 Task: Add an event with the title Second Quarterly Business and Financial Review, date ''2023/10/20'', time 9:15 AM to 11:15 AMand add a description: Welcome to the Lunch Break: Meditation Session with a Potential Investor, an exciting opportunity to connect, share your business vision, and explore potential investment opportunities. This meeting is designed to foster a mutually beneficial relationship between you and the investor, providing a platform to discuss your business goals, growth strategies, and the potential for collaboration.Select event color  Sage . Add location for the event as: Valletta, Malta, logged in from the account softage.8@softage.netand send the event invitation to softage.10@softage.net and softage.6@softage.net. Set a reminder for the event Weekly on Sunday
Action: Mouse moved to (42, 106)
Screenshot: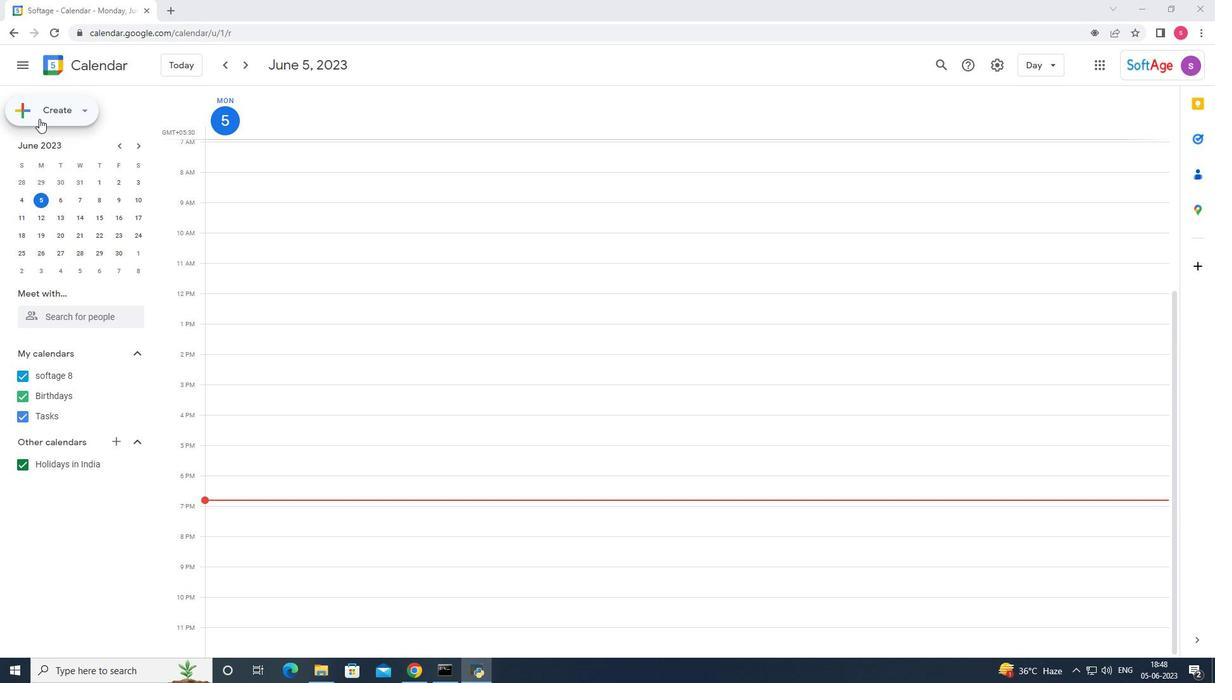 
Action: Mouse pressed left at (42, 106)
Screenshot: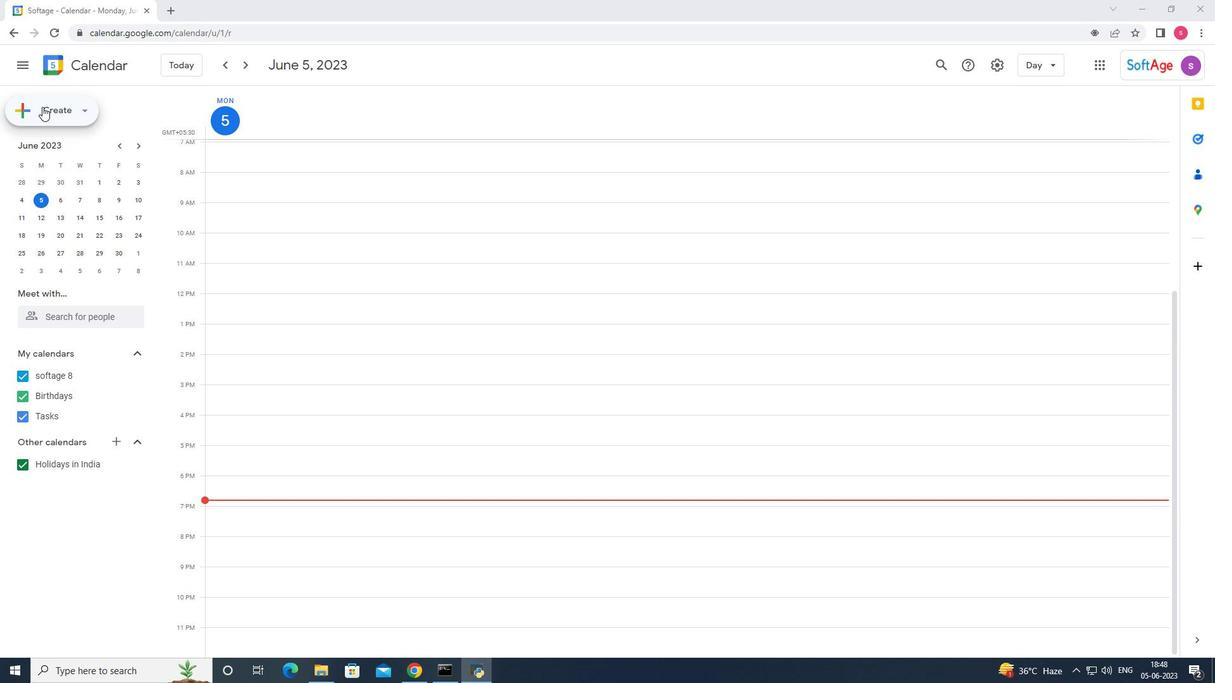 
Action: Mouse moved to (41, 141)
Screenshot: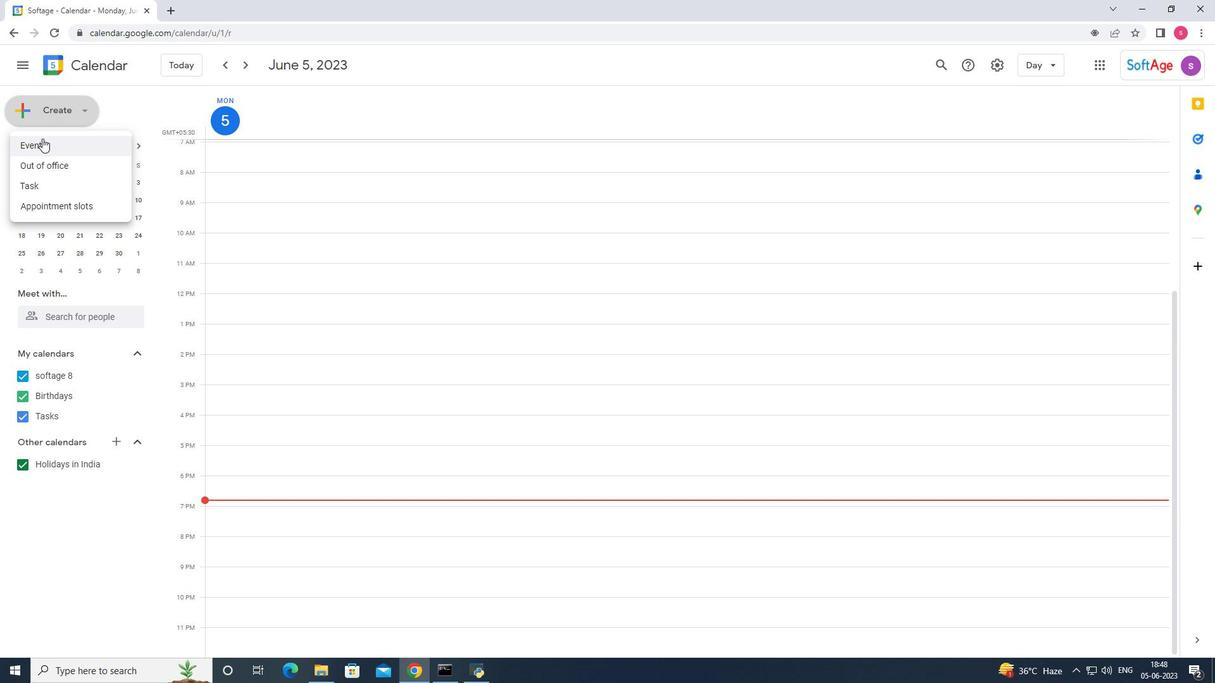 
Action: Mouse pressed left at (41, 141)
Screenshot: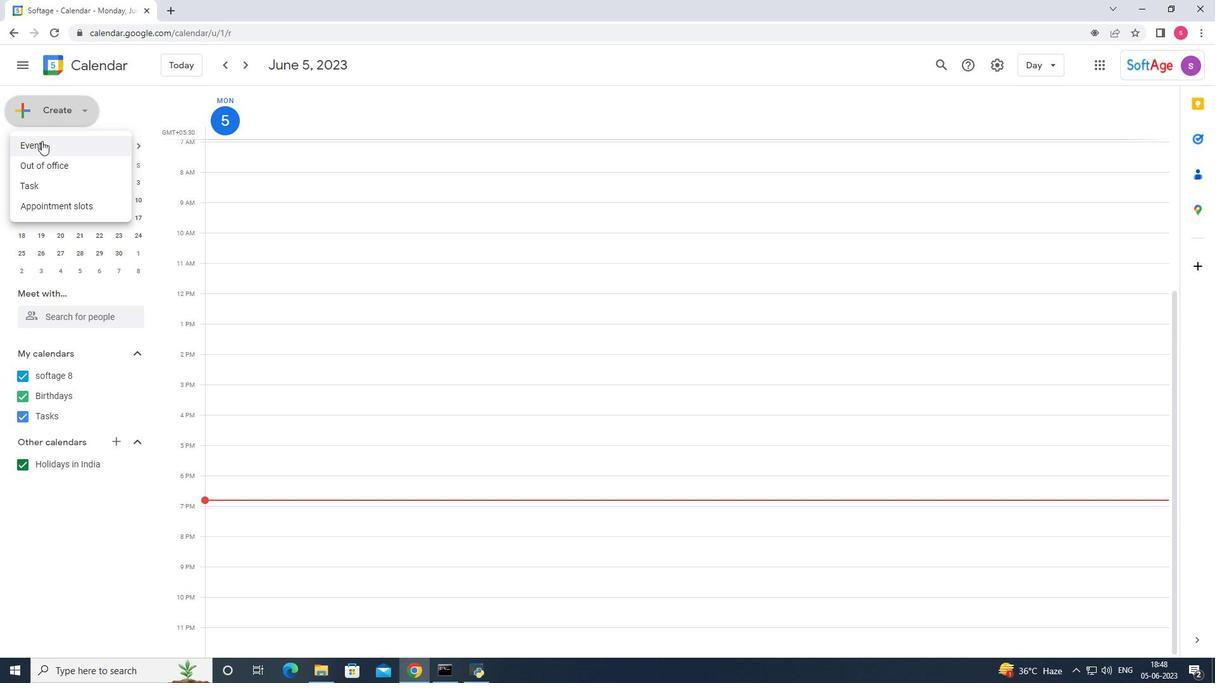 
Action: Mouse moved to (718, 508)
Screenshot: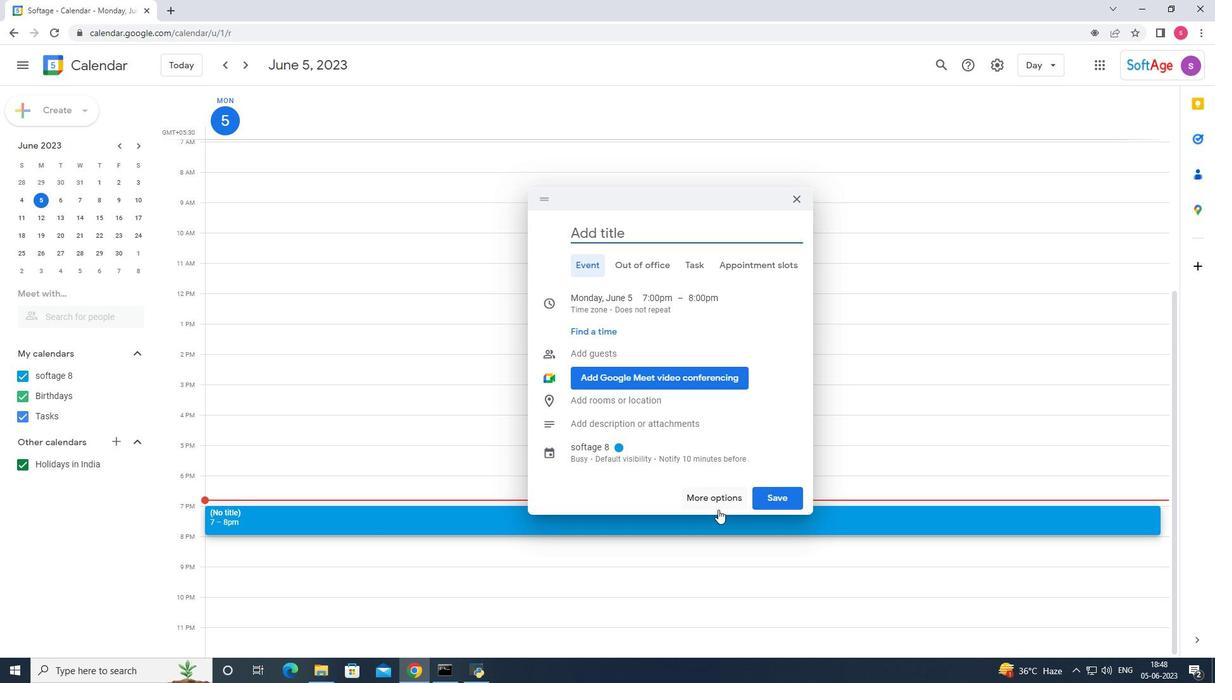 
Action: Mouse pressed left at (718, 508)
Screenshot: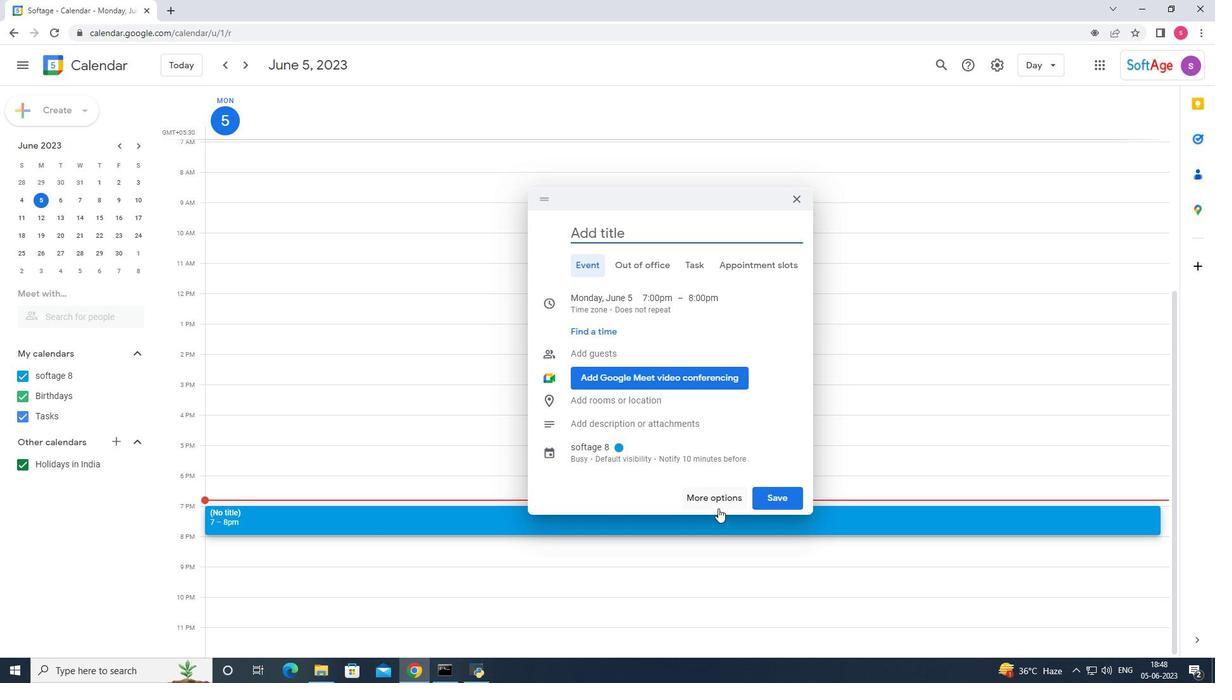 
Action: Key pressed <Key.shift>Second<Key.space><Key.shift>Quarterly<Key.space><Key.shift><Key.shift><Key.shift>Business<Key.space>and<Key.space><Key.shift><Key.shift><Key.shift><Key.shift><Key.shift><Key.shift><Key.shift><Key.shift><Key.shift><Key.shift><Key.shift><Key.shift><Key.shift><Key.shift><Key.shift><Key.shift><Key.shift><Key.shift><Key.shift><Key.shift><Key.shift><Key.shift><Key.shift><Key.shift><Key.shift>Financial<Key.space><Key.shift><Key.shift><Key.shift><Key.shift><Key.shift><Key.shift><Key.shift>Review,<Key.space>
Screenshot: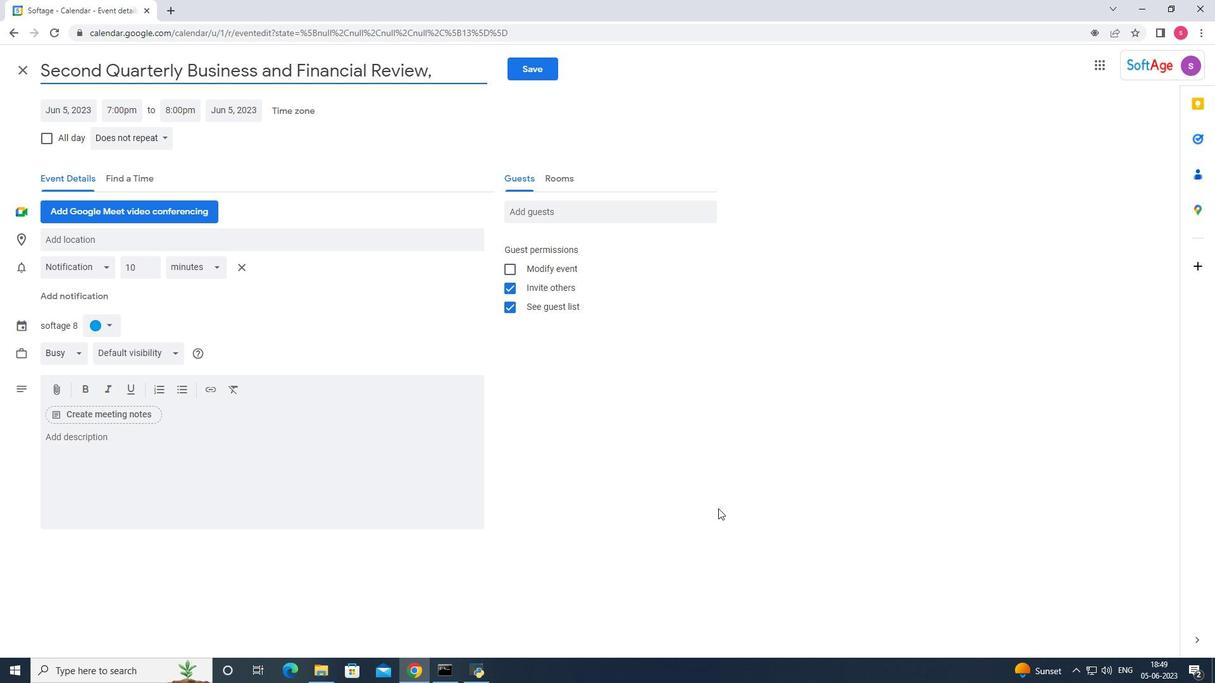
Action: Mouse moved to (68, 115)
Screenshot: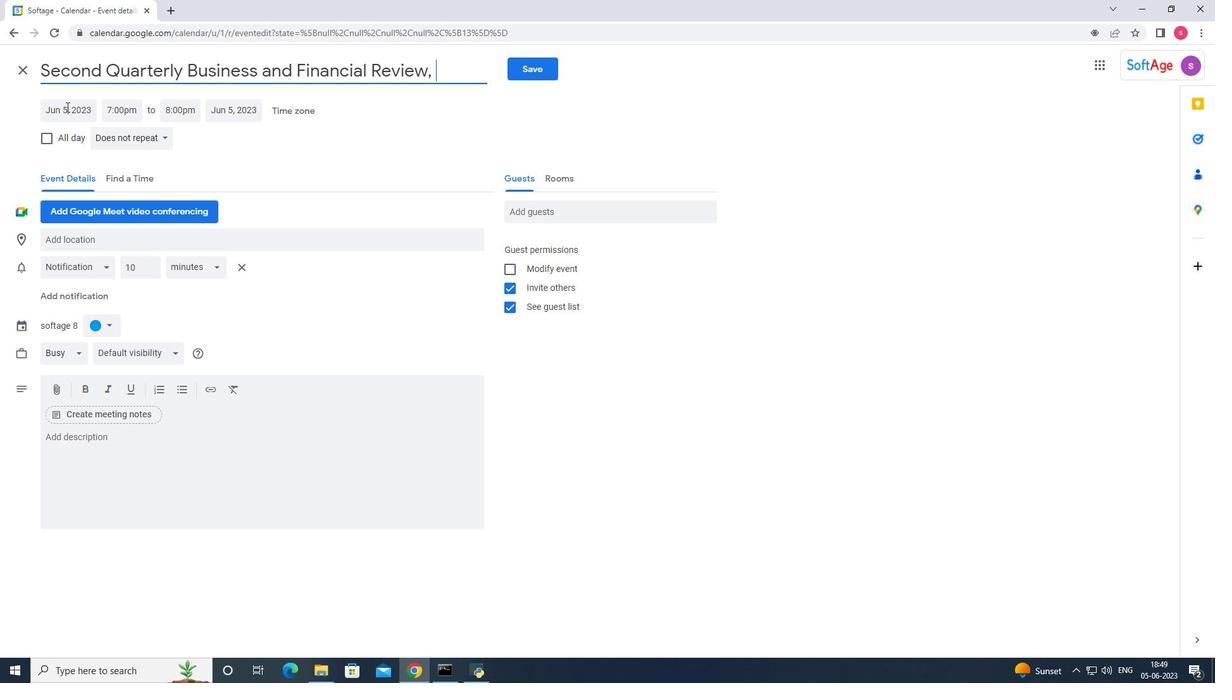 
Action: Mouse pressed left at (68, 115)
Screenshot: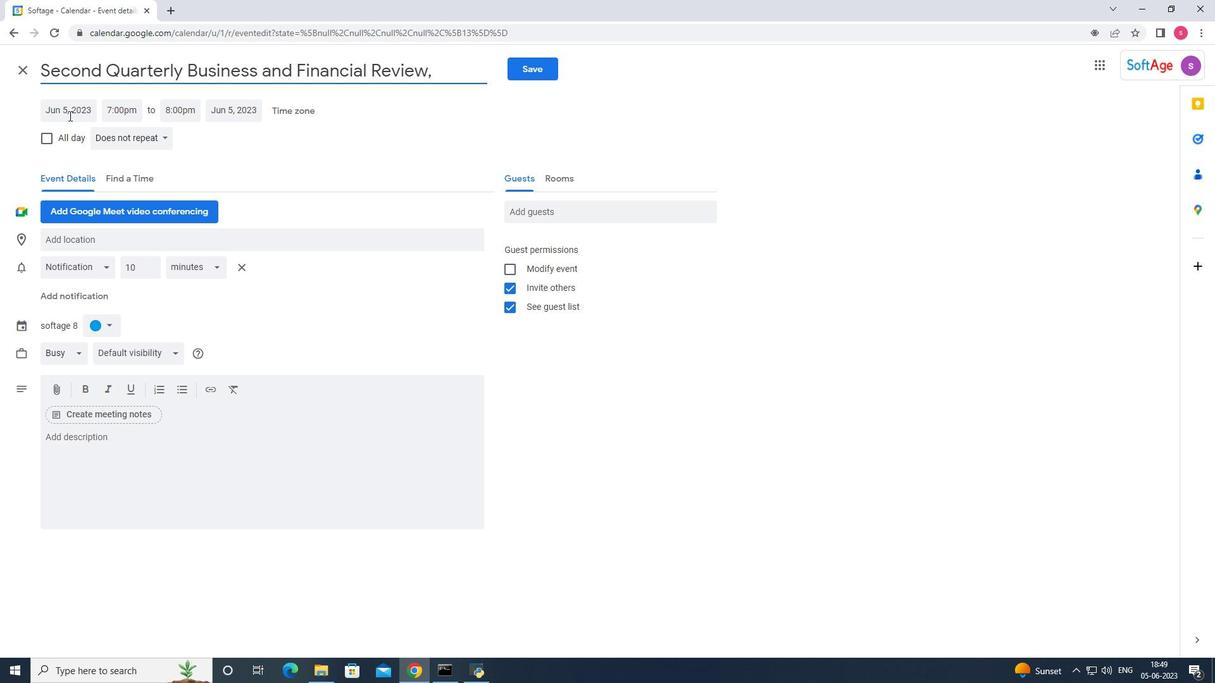 
Action: Mouse moved to (201, 137)
Screenshot: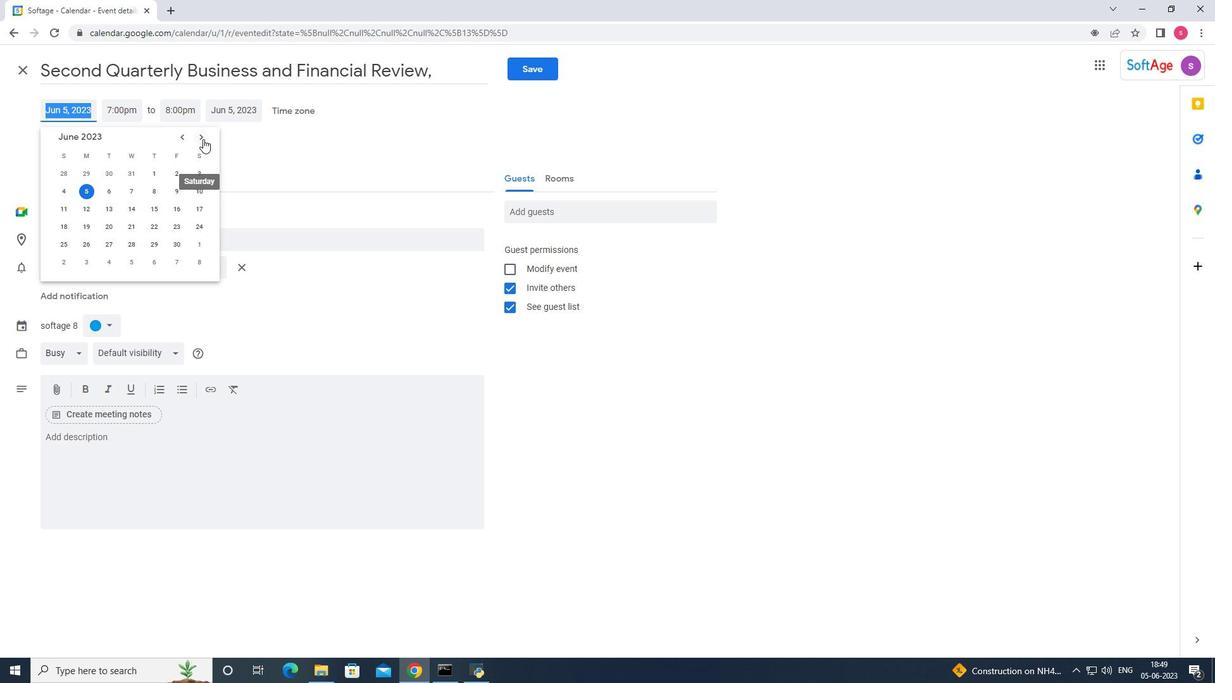 
Action: Mouse pressed left at (201, 137)
Screenshot: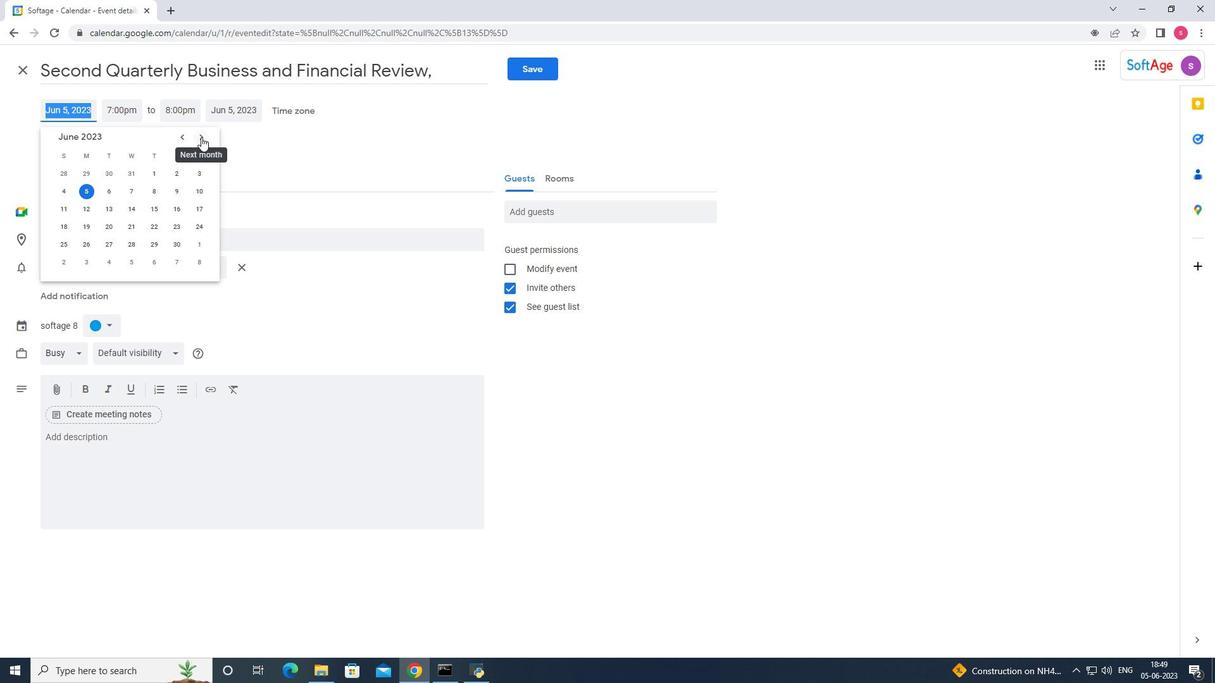 
Action: Mouse pressed left at (201, 137)
Screenshot: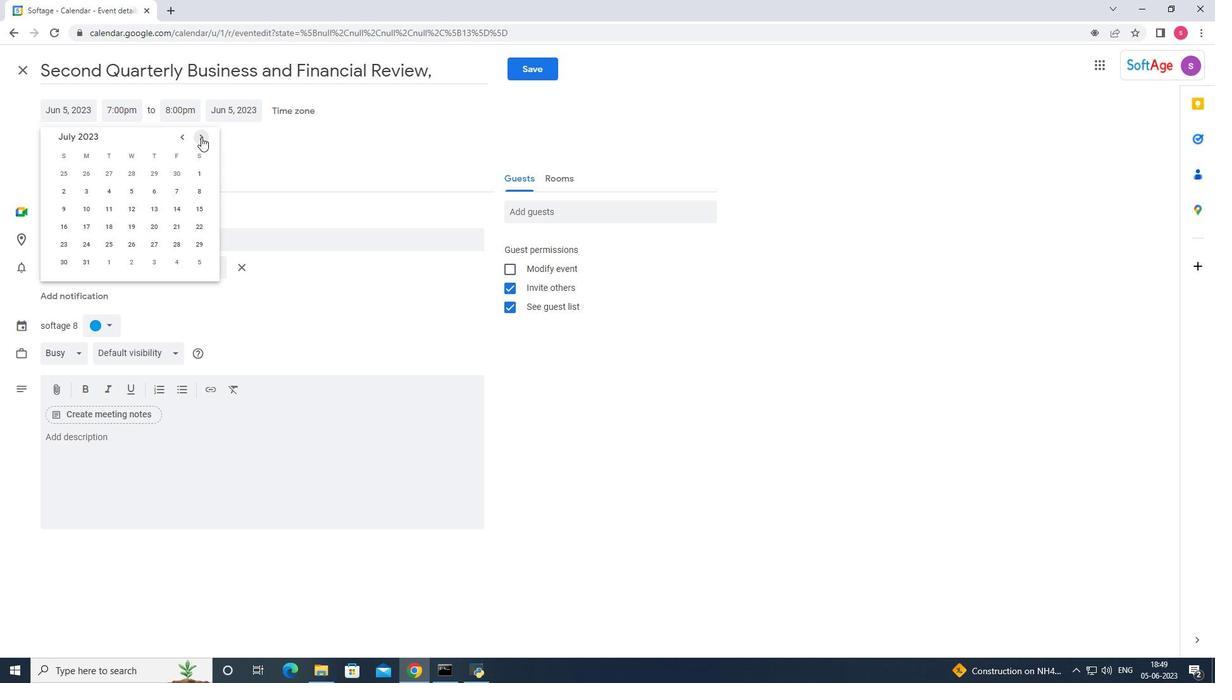 
Action: Mouse pressed left at (201, 137)
Screenshot: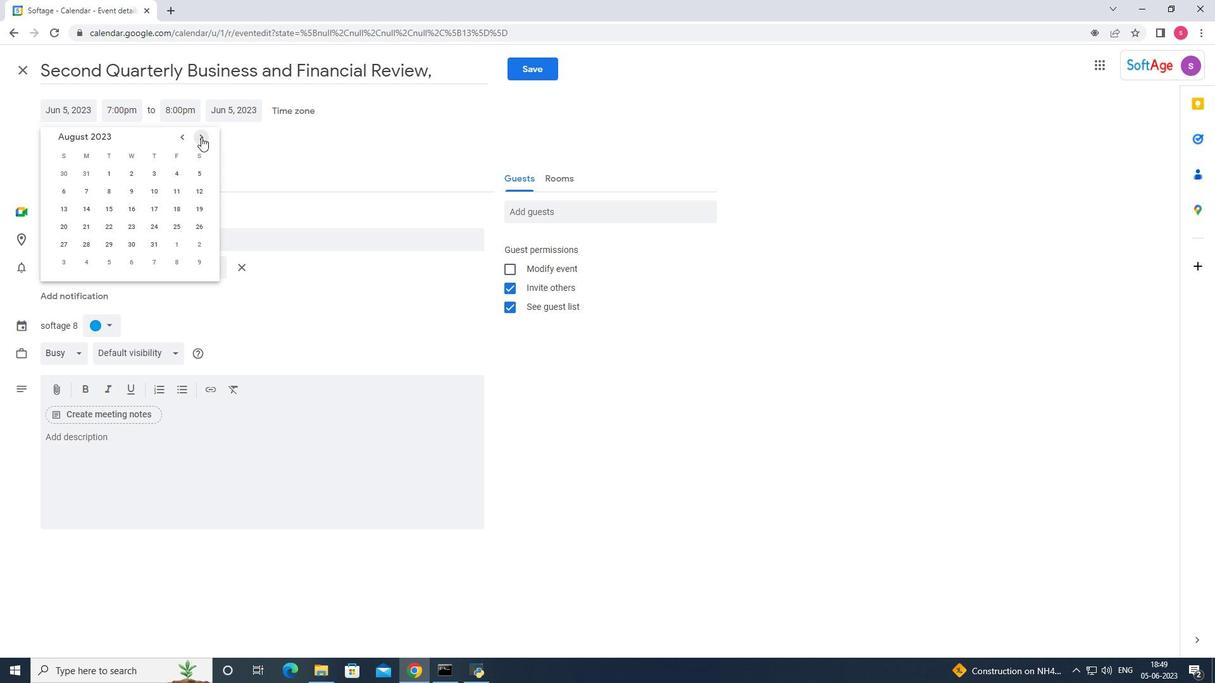 
Action: Mouse pressed left at (201, 137)
Screenshot: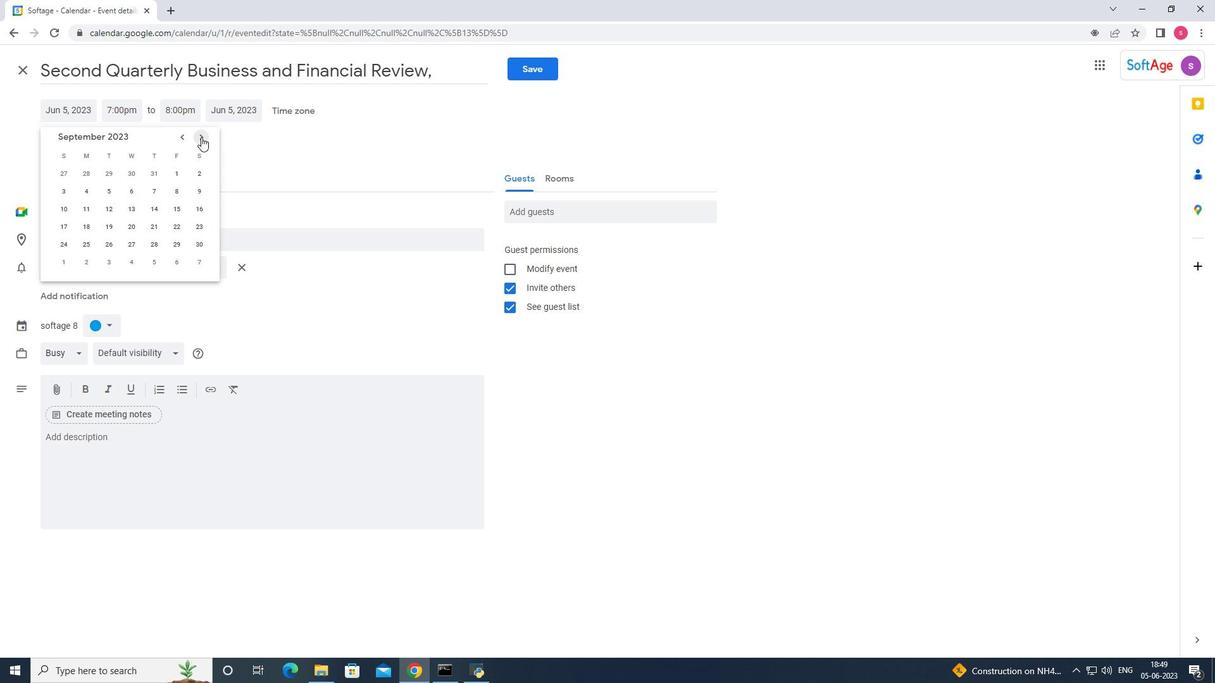
Action: Mouse pressed left at (201, 137)
Screenshot: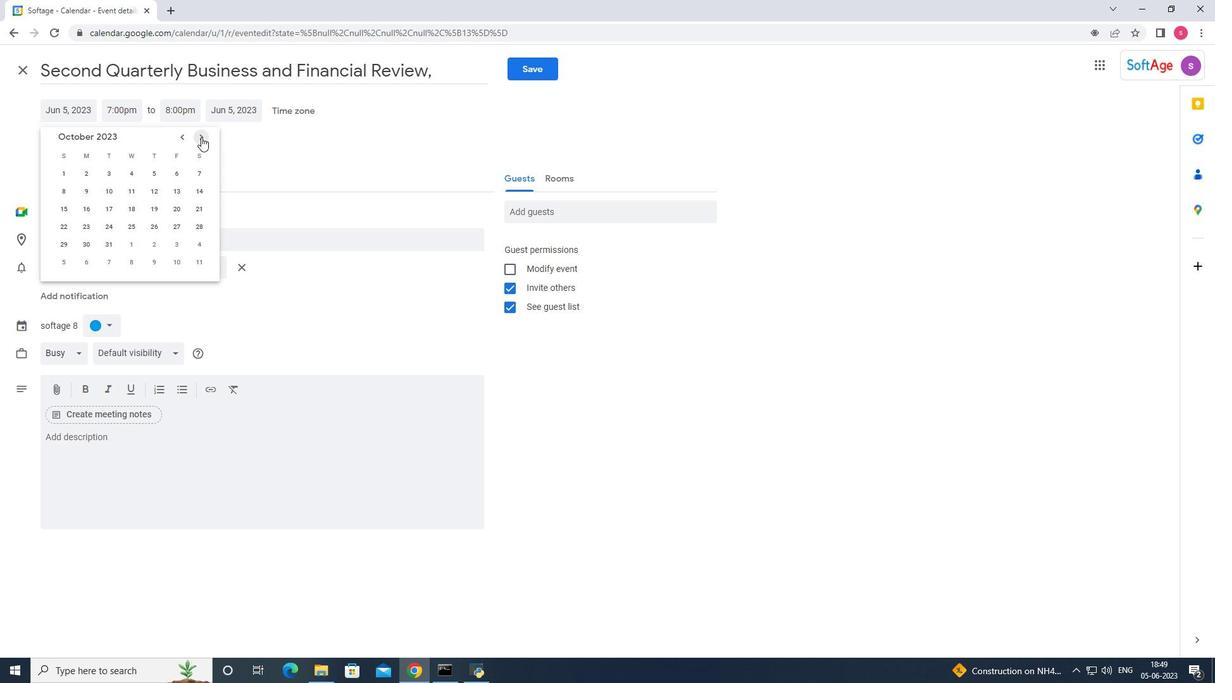 
Action: Mouse moved to (179, 142)
Screenshot: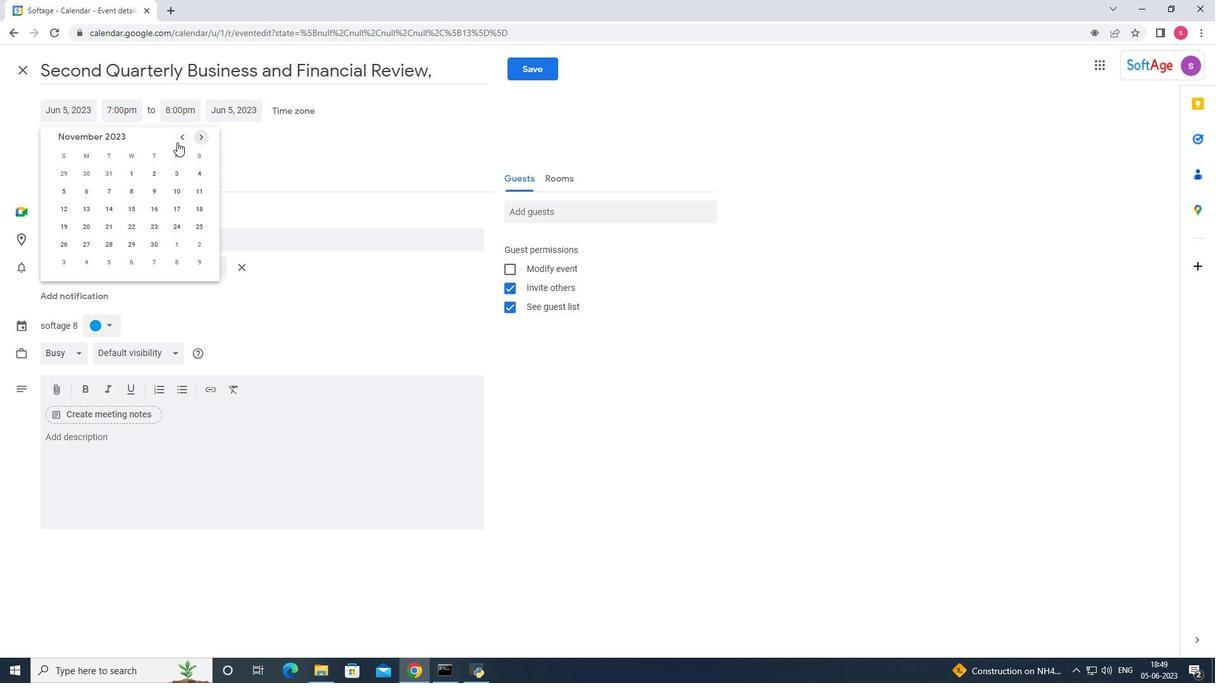 
Action: Mouse pressed left at (179, 142)
Screenshot: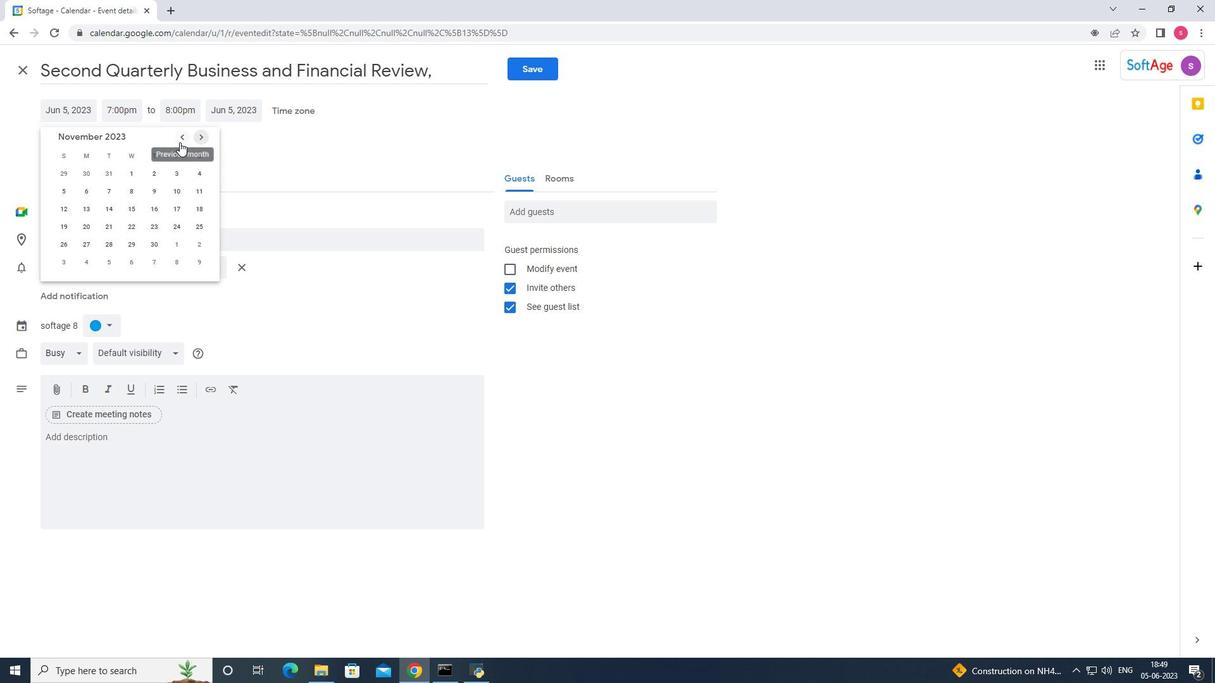 
Action: Mouse moved to (171, 210)
Screenshot: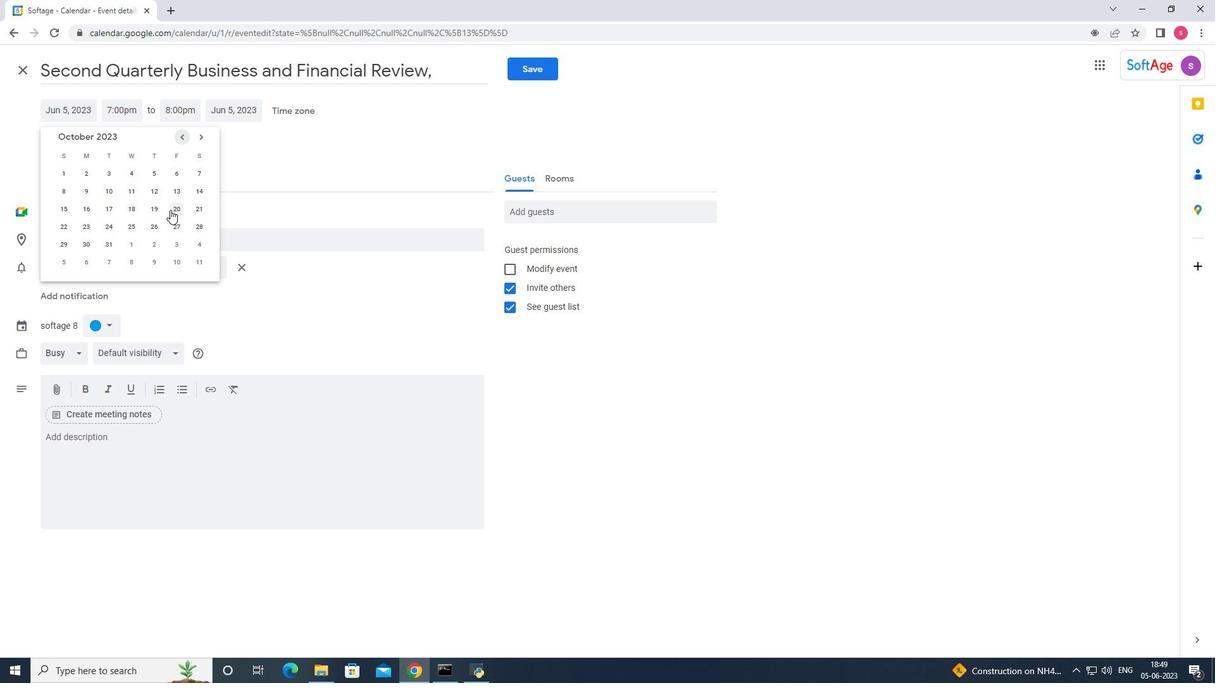 
Action: Mouse pressed left at (171, 210)
Screenshot: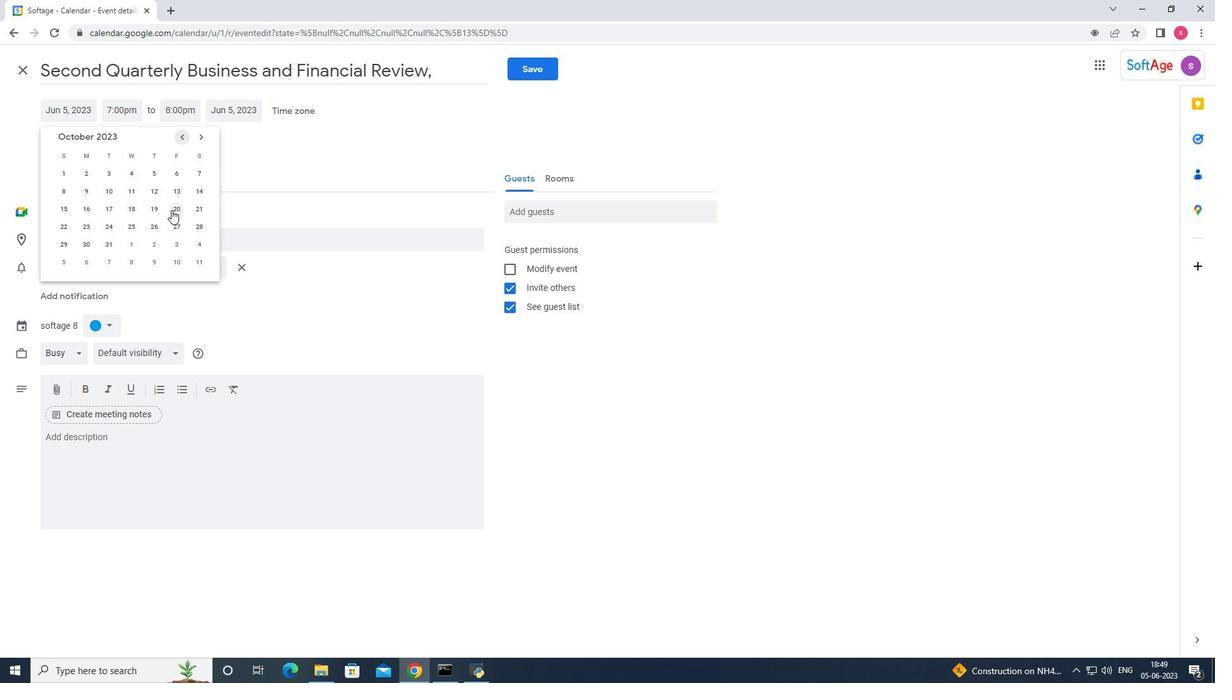 
Action: Mouse moved to (176, 436)
Screenshot: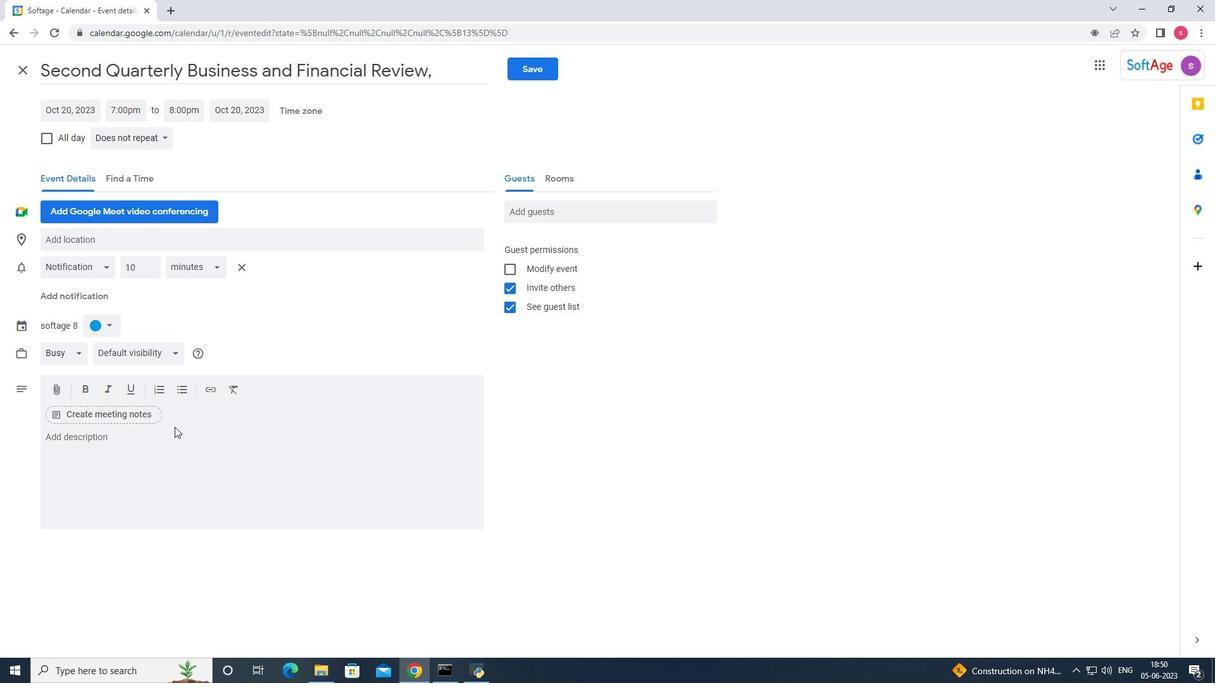 
Action: Mouse pressed left at (176, 436)
Screenshot: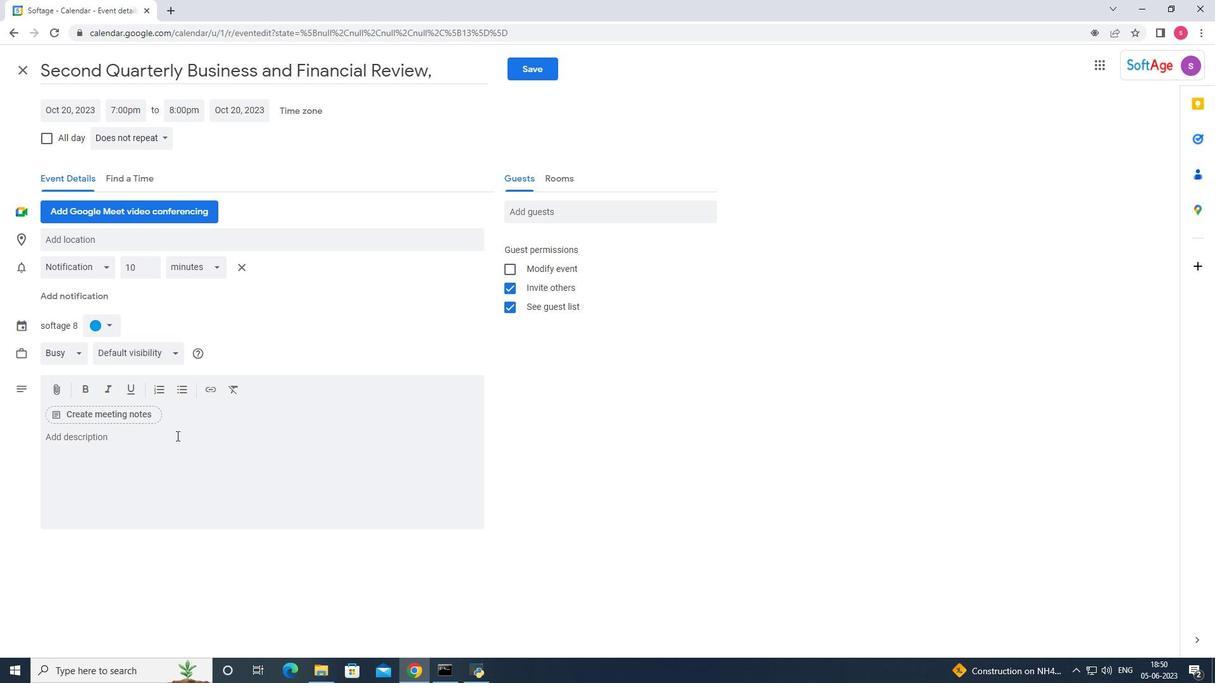 
Action: Key pressed <Key.shift>Welcome<Key.space>to<Key.space><Key.space><Key.backspace>the<Key.space>lu<Key.backspace><Key.backspace><Key.shift><Key.shift><Key.shift><Key.shift><Key.shift><Key.shift><Key.shift><Key.shift><Key.shift><Key.shift><Key.shift><Key.shift><Key.shift><Key.shift><Key.shift><Key.shift><Key.shift><Key.shift><Key.shift><Key.shift><Key.shift><Key.shift><Key.shift><Key.shift><Key.shift><Key.shift><Key.shift>Lunch<Key.space><Key.shift>Break<Key.space>;<Key.backspace><Key.shift><Key.shift><Key.shift><Key.shift><Key.shift><Key.shift>:<Key.space><Key.shift><Key.shift><Key.shift><Key.shift><Key.shift><Key.shift><Key.shift><Key.shift><Key.shift><Key.shift><Key.shift><Key.shift><Key.shift><Key.shift><Key.shift><Key.shift><Key.shift><Key.shift><Key.shift><Key.shift><Key.shift><Key.shift><Key.shift><Key.shift><Key.shift>Mediatio<Key.backspace><Key.backspace>ation<Key.space>
Screenshot: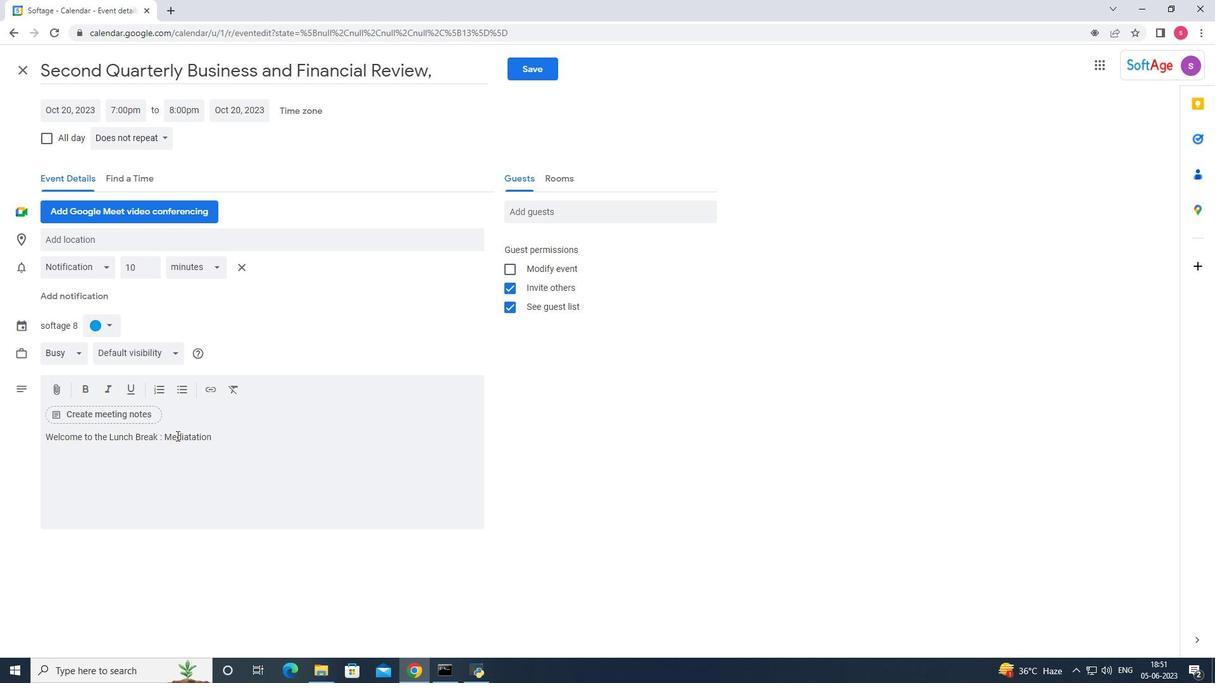 
Action: Mouse pressed right at (176, 436)
Screenshot: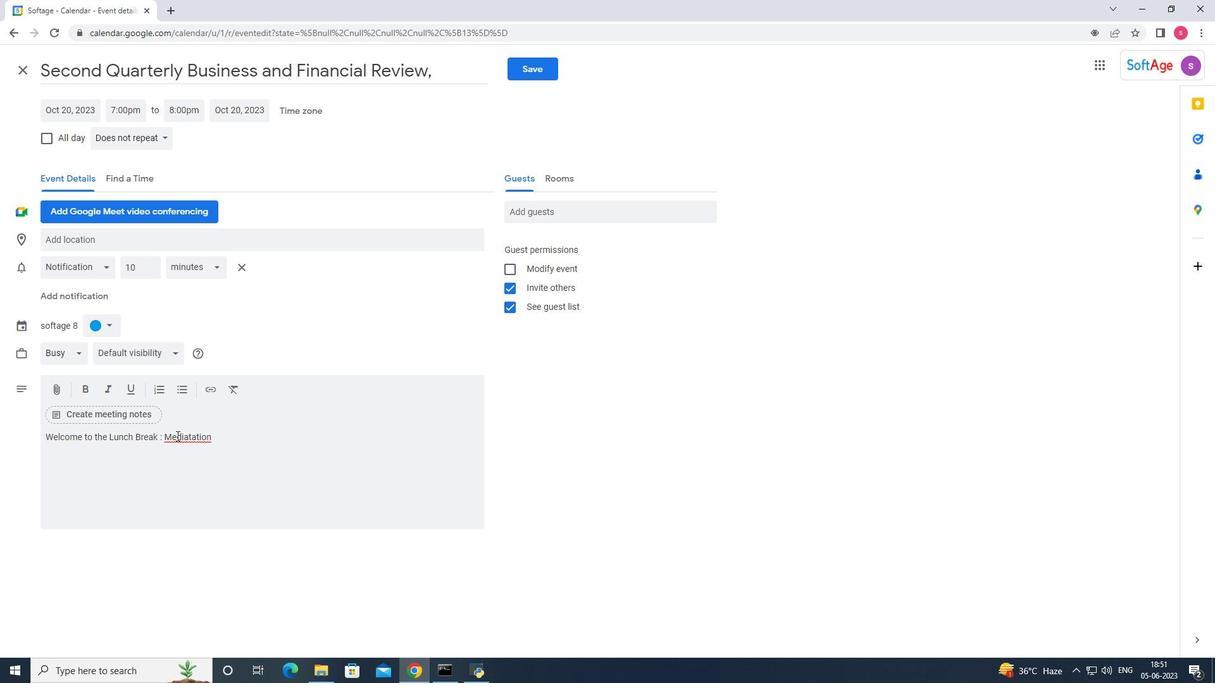 
Action: Mouse moved to (196, 452)
Screenshot: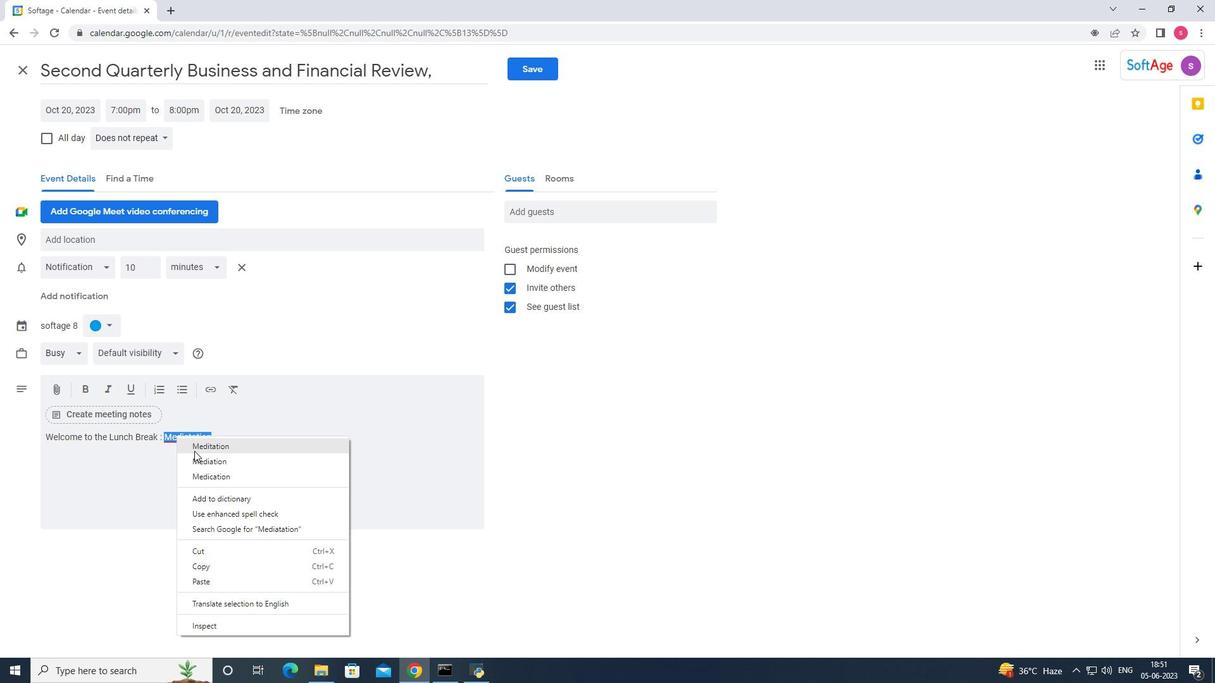 
Action: Mouse pressed left at (196, 452)
Screenshot: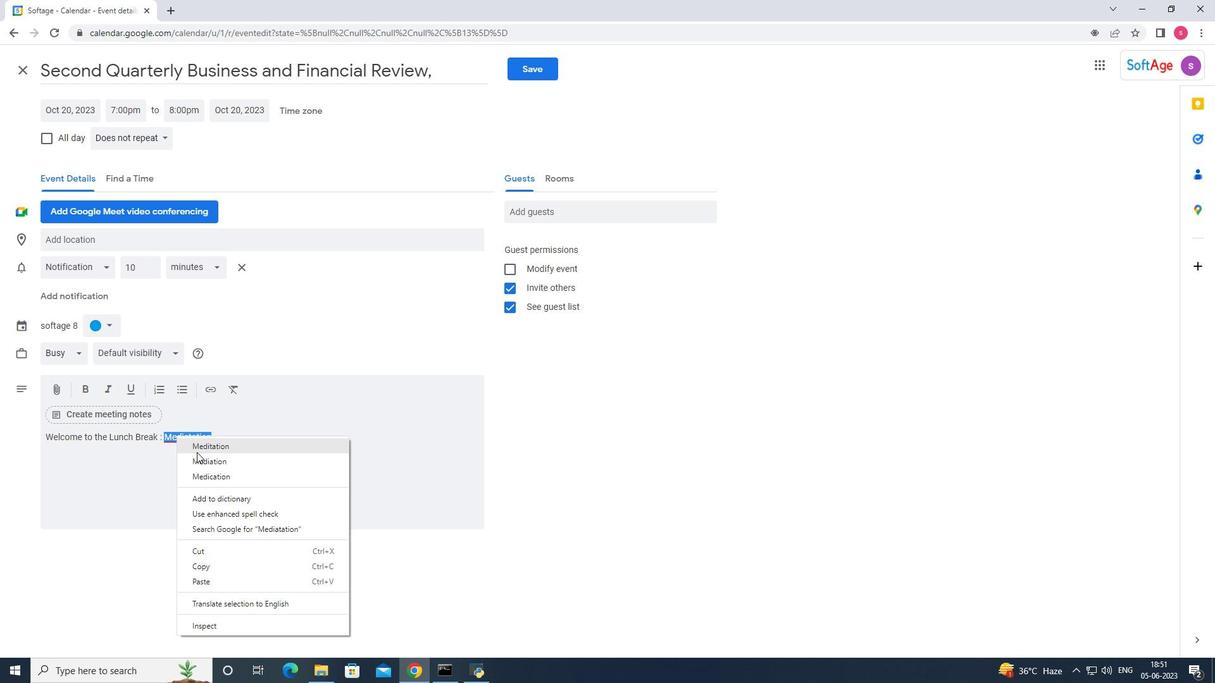 
Action: Mouse moved to (213, 439)
Screenshot: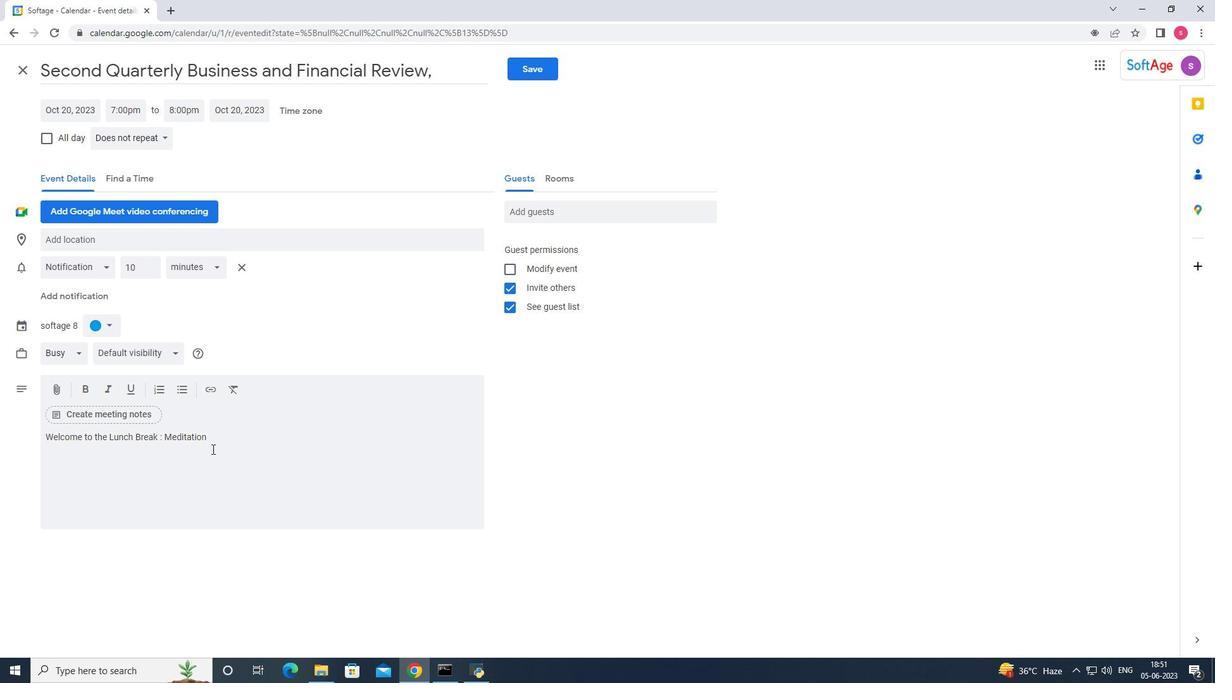 
Action: Key pressed <Key.space><Key.shift><Key.shift><Key.shift><Key.shift><Key.shift><Key.shift>Session<Key.space>with<Key.space>a<Key.space>potentiua<Key.backspace><Key.backspace>al<Key.space><Key.shift><Key.shift><Key.shift><Key.shift><Key.shift><Key.shift><Key.shift><Key.shift><Key.shift><Key.shift><Key.shift><Key.shift><Key.shift><Key.shift><Key.shift><Key.shift>Investor<Key.space>,<Key.space>an<Key.space>ec<Key.backspace>xciting<Key.space>opportunity<Key.space>to<Key.space>connect<Key.space><Key.backspace>,<Key.space>share<Key.space>your<Key.space>business<Key.space>vision<Key.space><Key.backspace>,<Key.space>and<Key.space>explore<Key.space>potential<Key.space><Key.shift>Investment<Key.space>opportunities<Key.space><Key.backspace>.<Key.space><Key.shift_r>Ti<Key.backspace>his<Key.space>meeting<Key.space>is<Key.space>designed<Key.space>to<Key.space>foster<Key.space>a<Key.space>mutually<Key.space>n<Key.backspace>benifit<Key.backspace><Key.backspace><Key.backspace><Key.backspace>efii<Key.backspace>cie<Key.backspace>al<Key.space>relationashop<Key.backspace><Key.backspace>ip<Key.space>
Screenshot: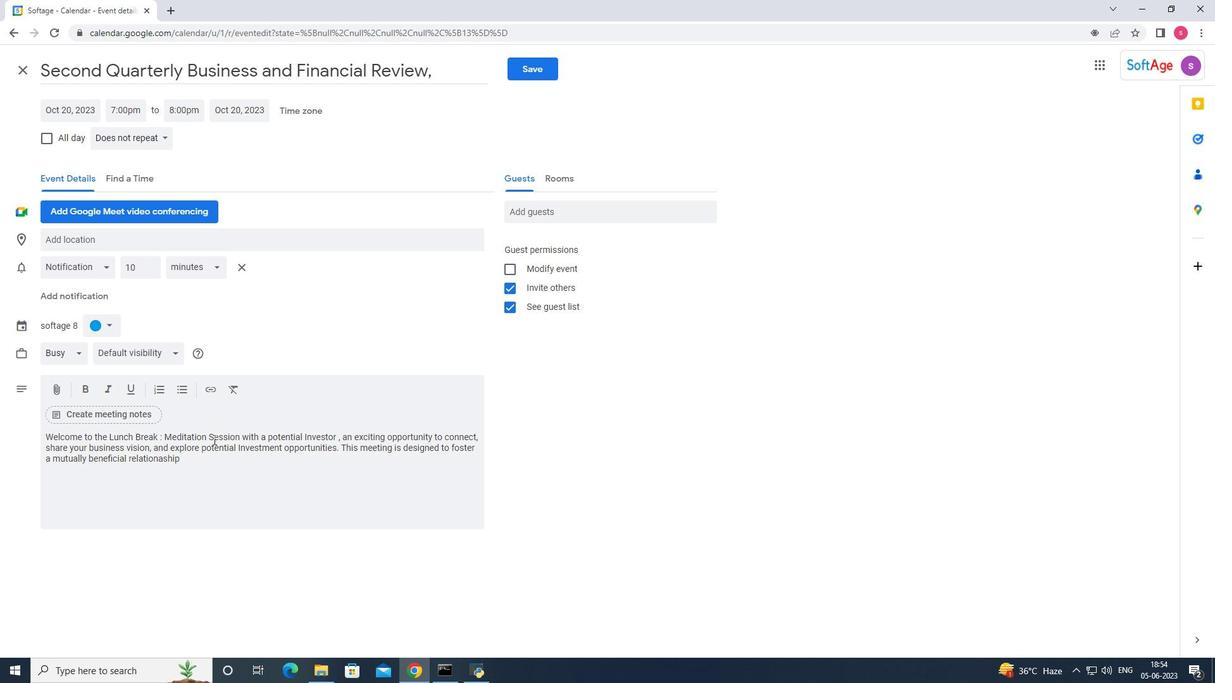 
Action: Mouse moved to (160, 461)
Screenshot: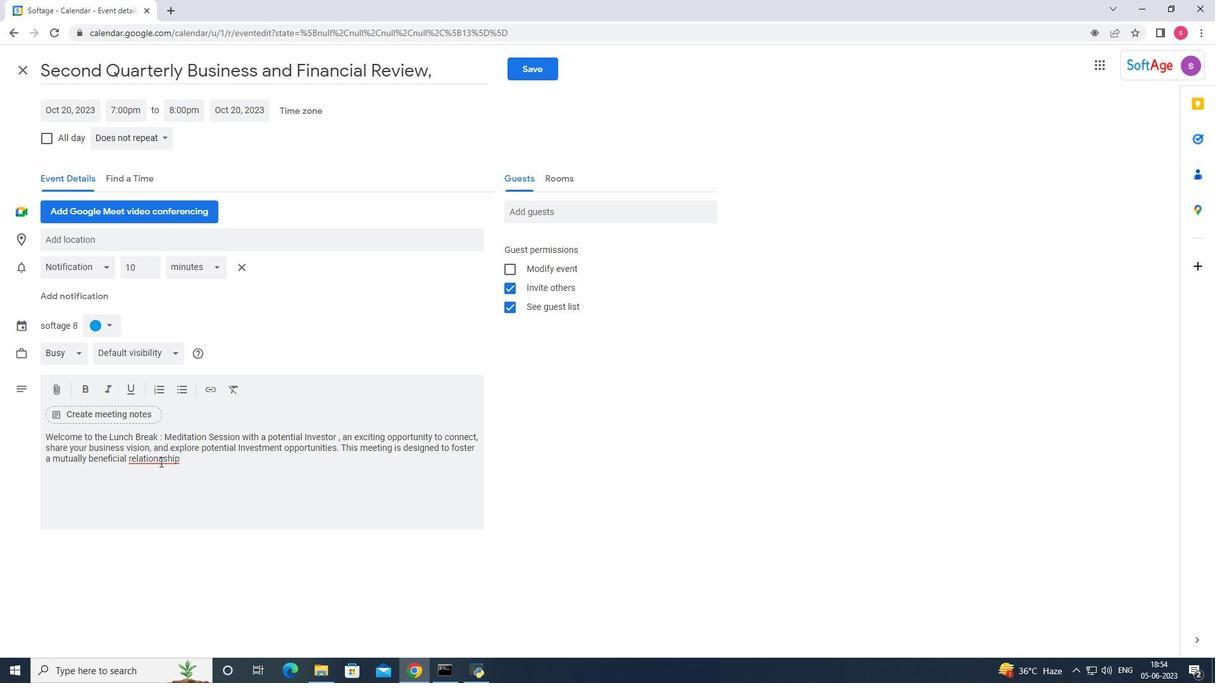 
Action: Mouse pressed right at (160, 461)
Screenshot: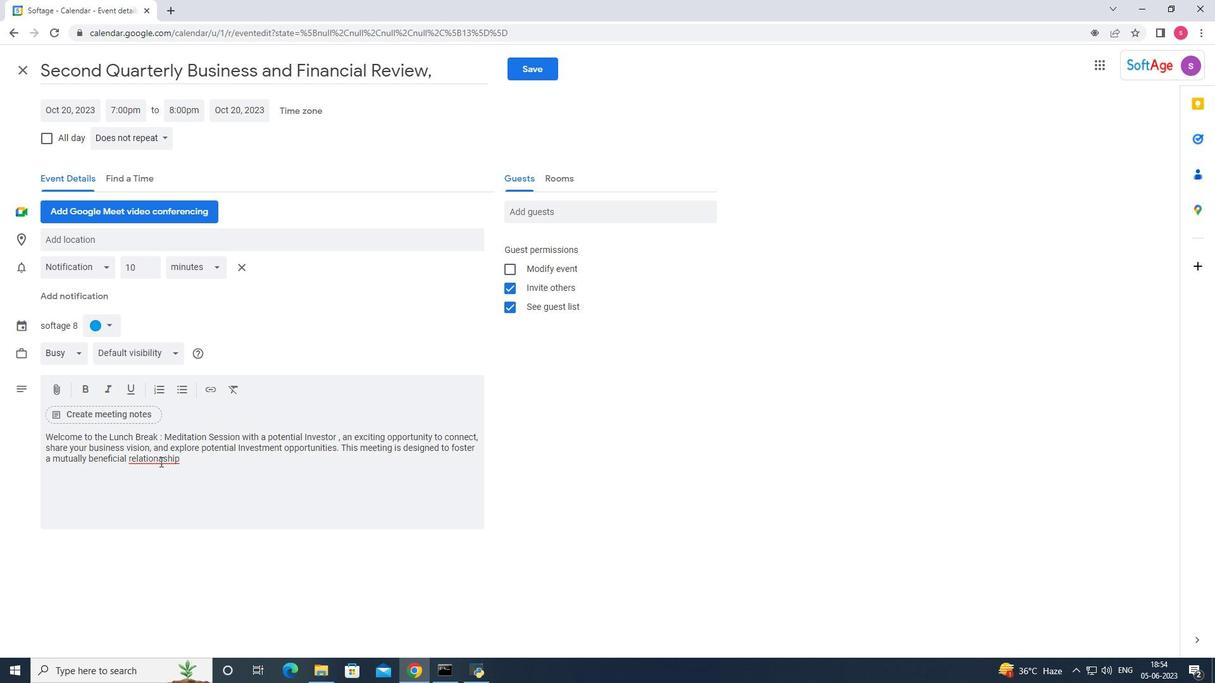 
Action: Mouse moved to (196, 286)
Screenshot: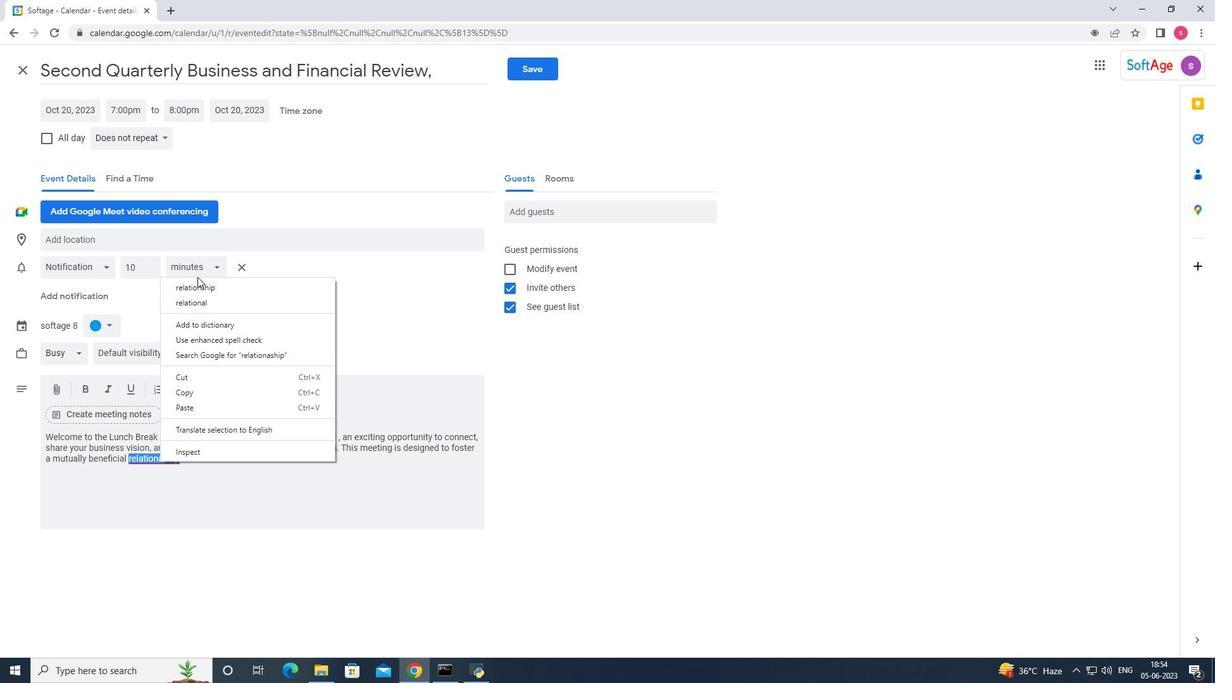 
Action: Mouse pressed left at (196, 286)
Screenshot: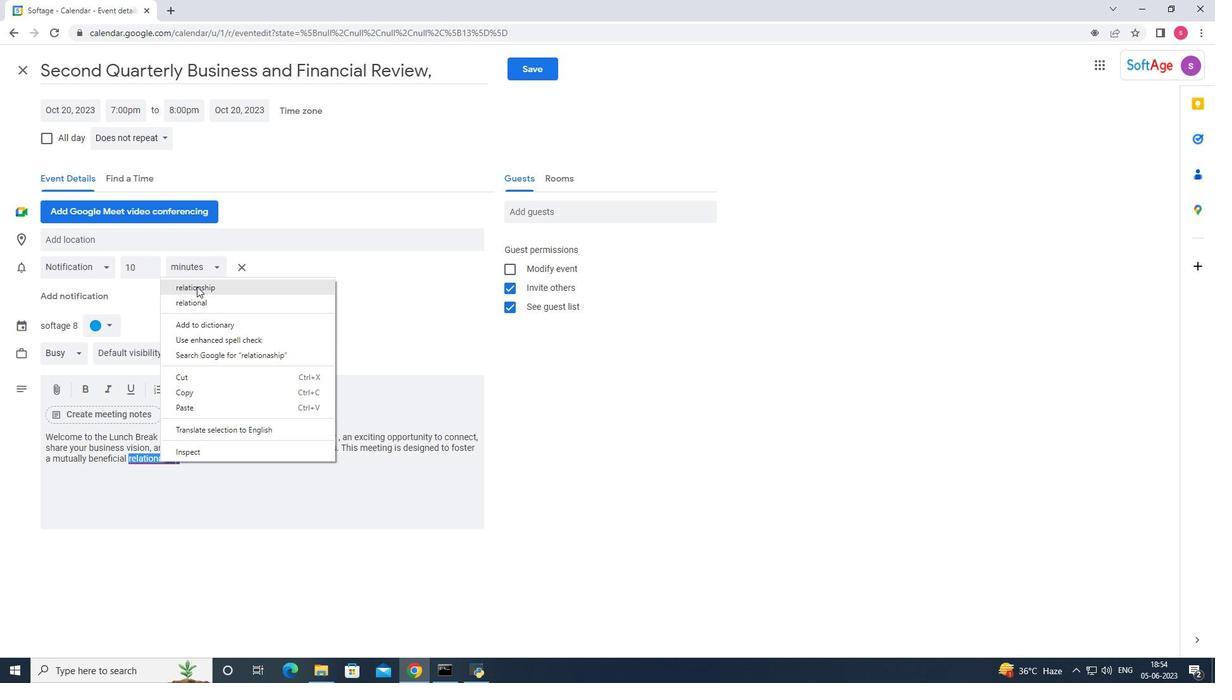 
Action: Mouse moved to (244, 349)
Screenshot: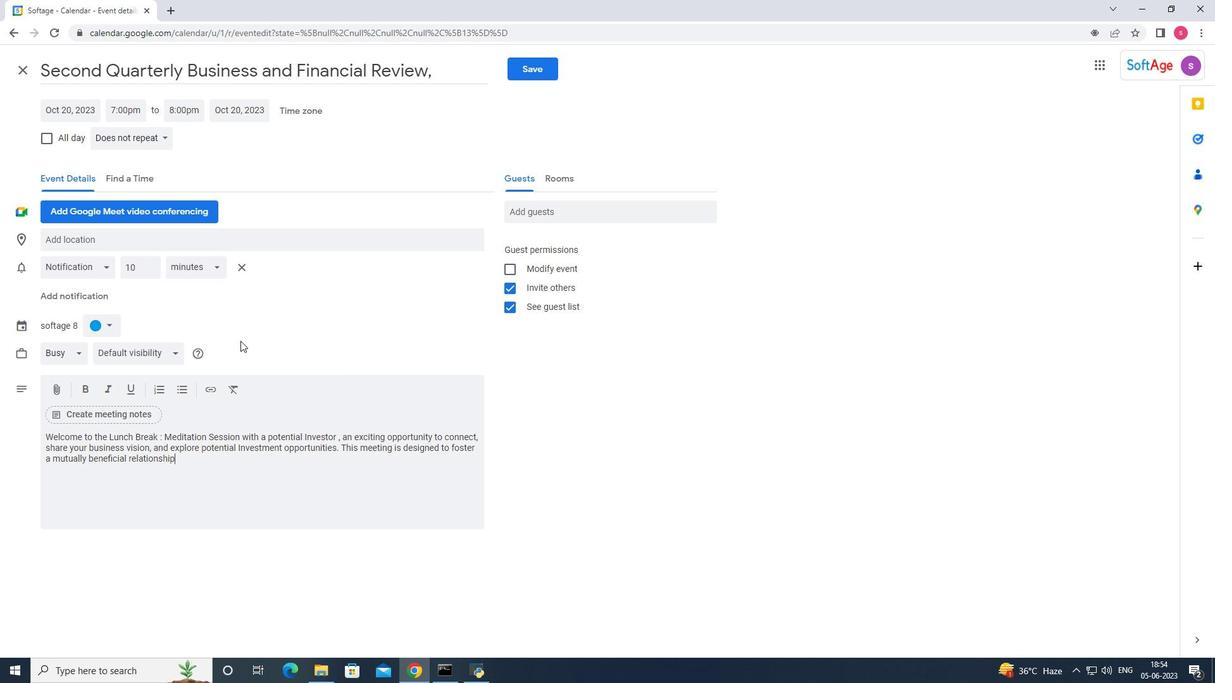 
Action: Key pressed <Key.space>between<Key.space>uoui<Key.backspace><Key.backspace><Key.backspace><Key.backspace>you<Key.space>and<Key.space>the<Key.space>invester<Key.space>
Screenshot: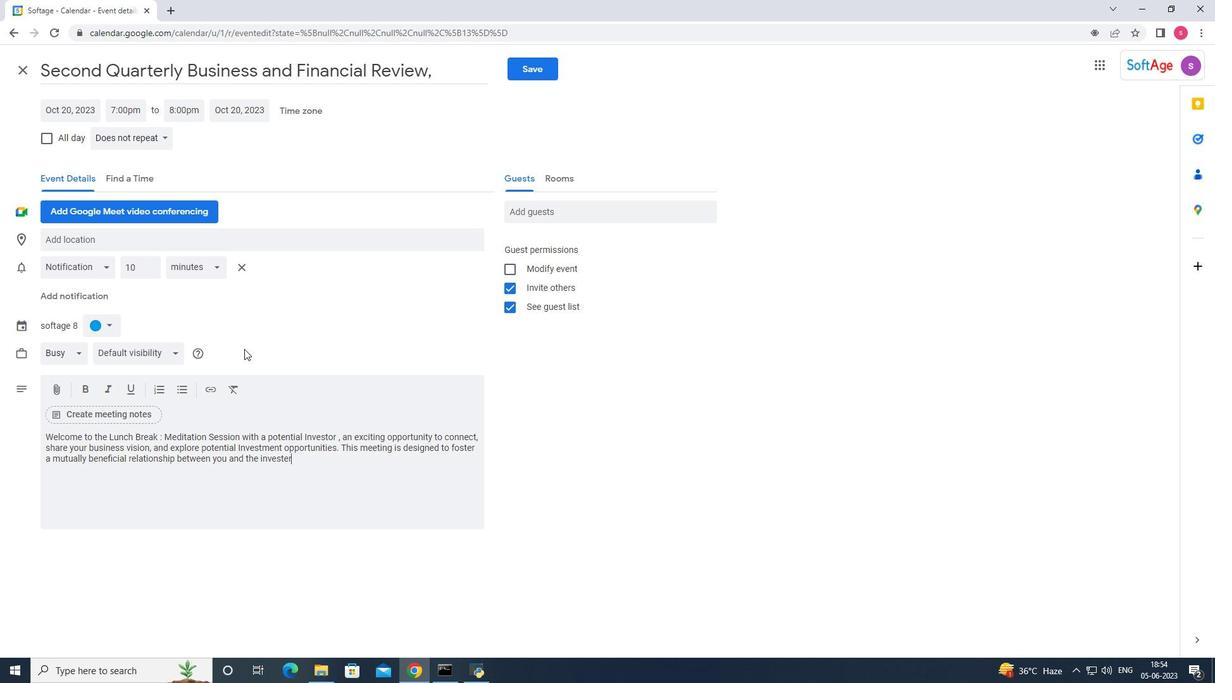 
Action: Mouse moved to (282, 464)
Screenshot: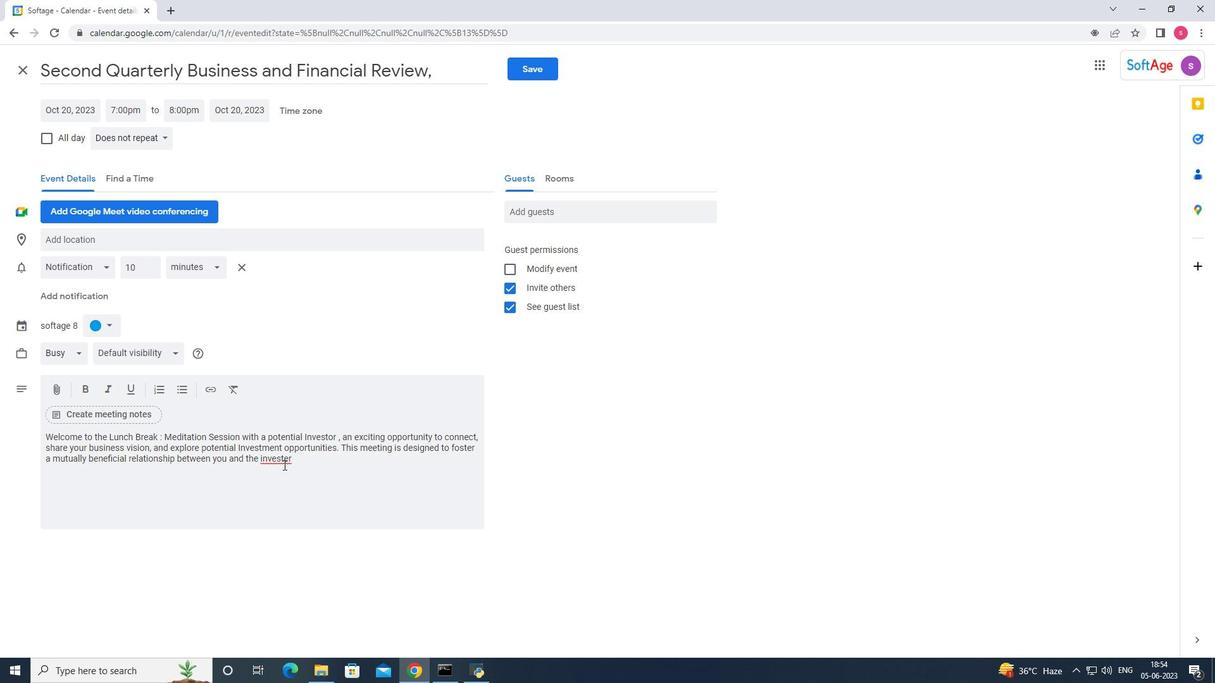 
Action: Mouse pressed right at (282, 464)
Screenshot: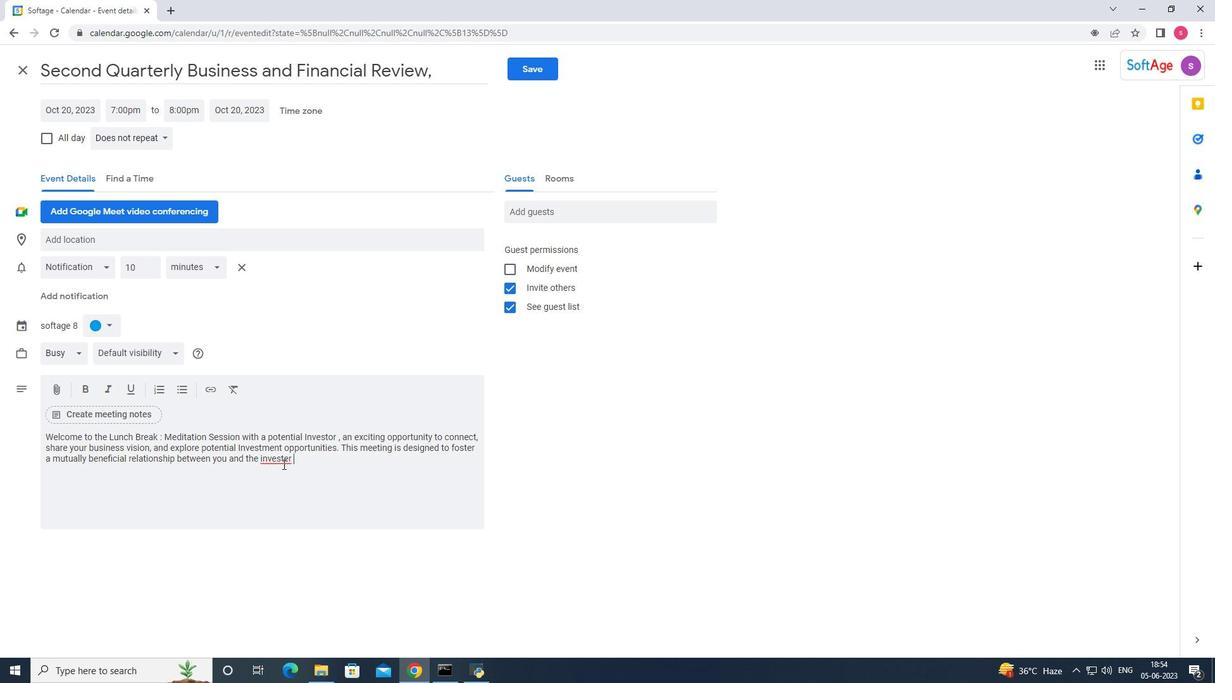 
Action: Mouse moved to (326, 275)
Screenshot: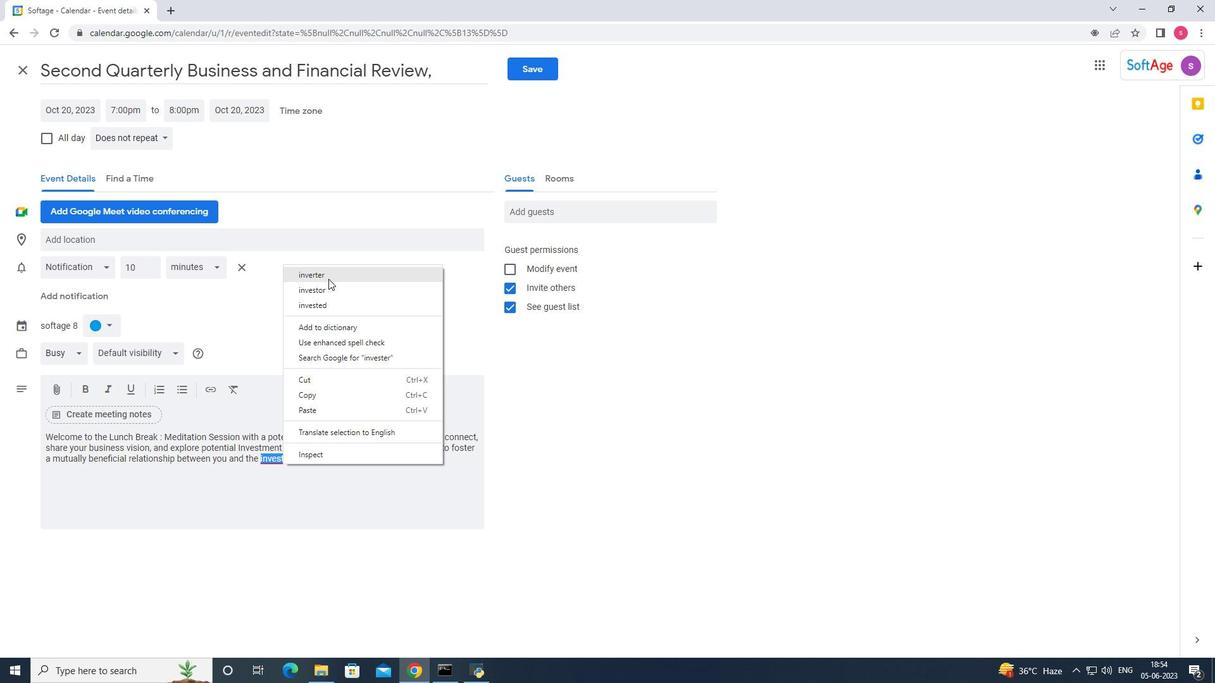 
Action: Mouse pressed left at (326, 275)
Screenshot: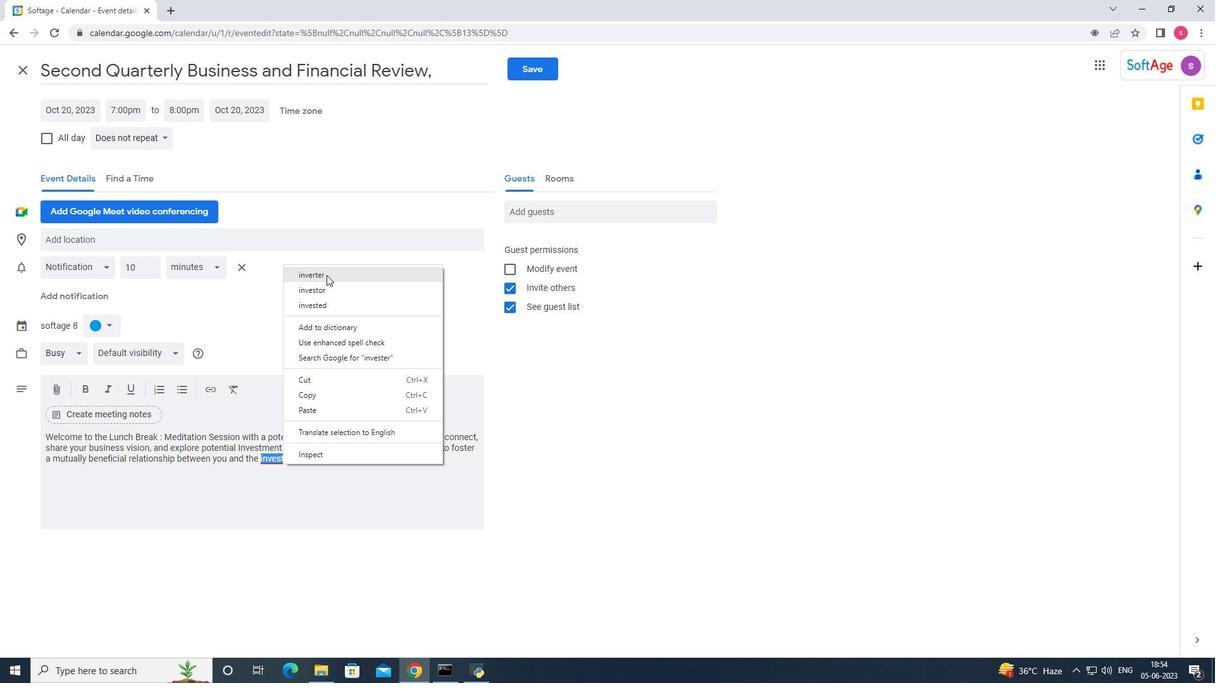 
Action: Mouse moved to (323, 470)
Screenshot: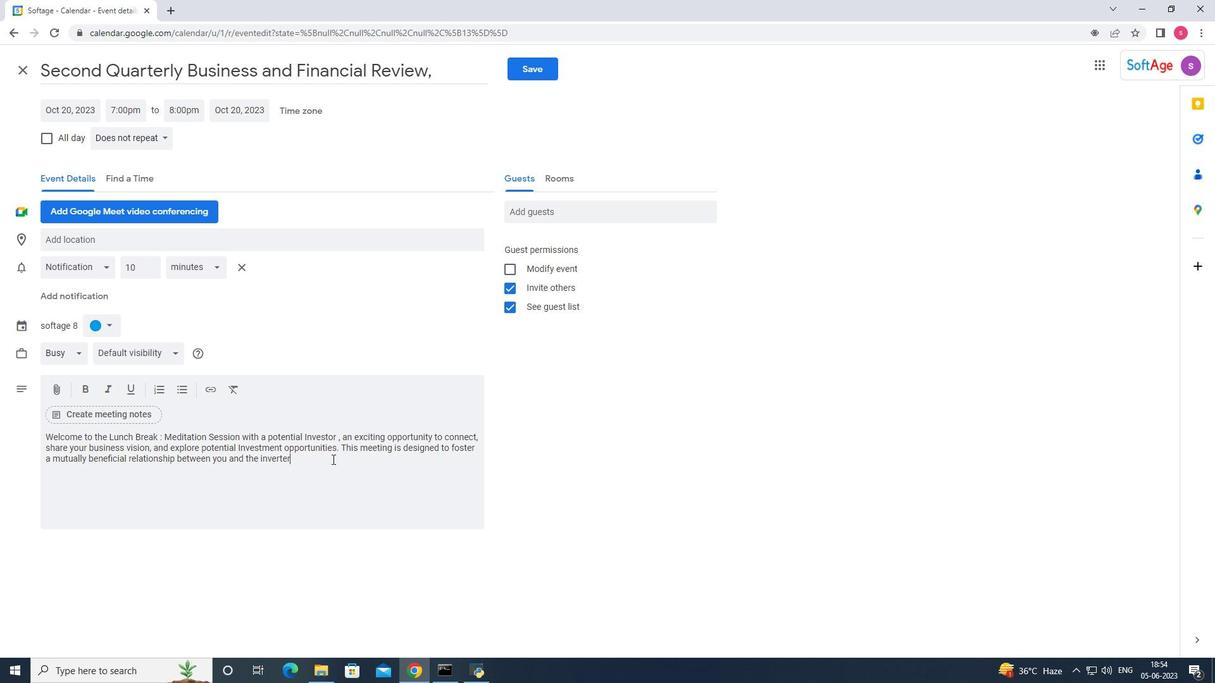 
Action: Key pressed ,<Key.space><Key.backspace><Key.backspace><Key.backspace><Key.backspace><Key.backspace><Key.backspace>stor<Key.space><Key.backspace>,<Key.space>providing<Key.space>a<Key.space>platfore<Key.backspace>m<Key.space>to<Key.space>discus<Key.space>uou<Key.backspace><Key.backspace><Key.backspace>your<Key.space>bj<Key.backspace>usime<Key.backspace><Key.backspace>
Screenshot: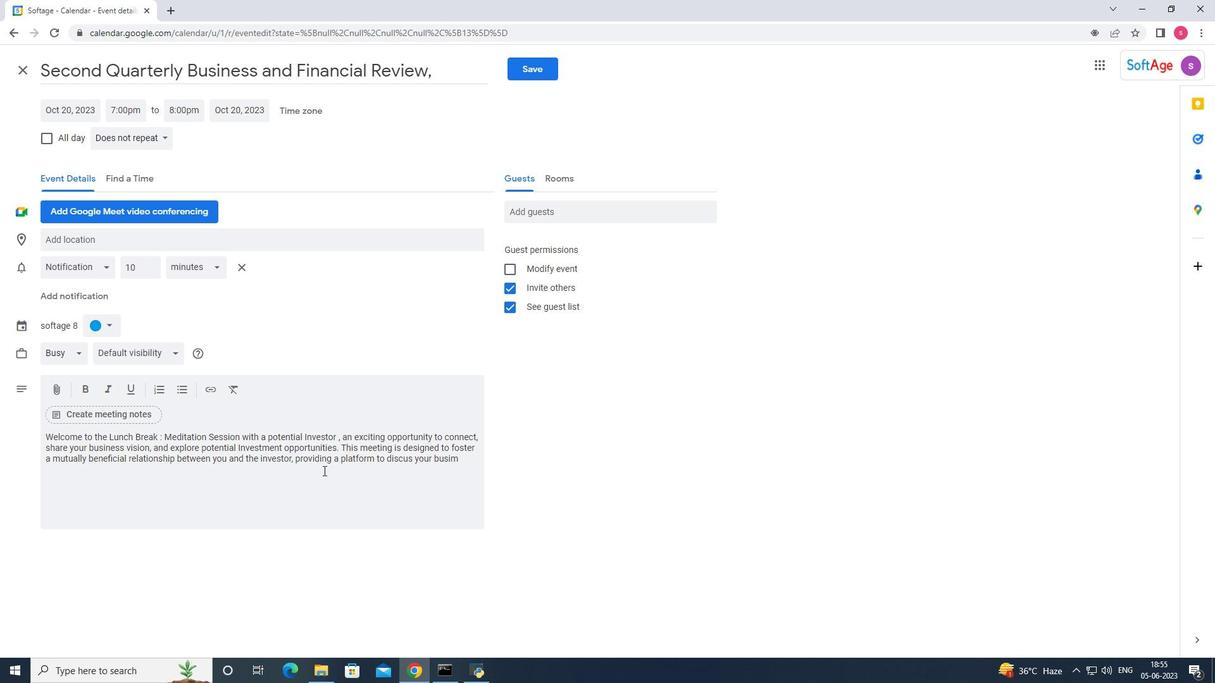 
Action: Mouse moved to (488, 490)
Screenshot: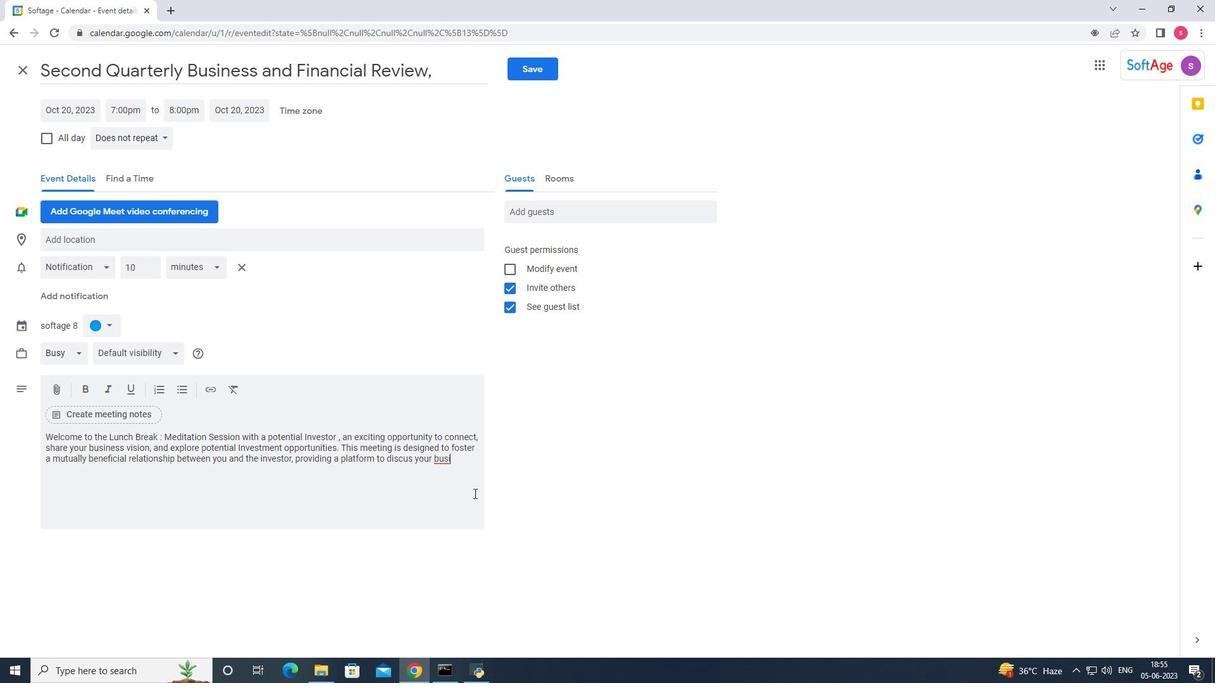 
Action: Key pressed <Key.backspace>iness<Key.space>ca<Key.backspace><Key.backspace>goals<Key.space>
Screenshot: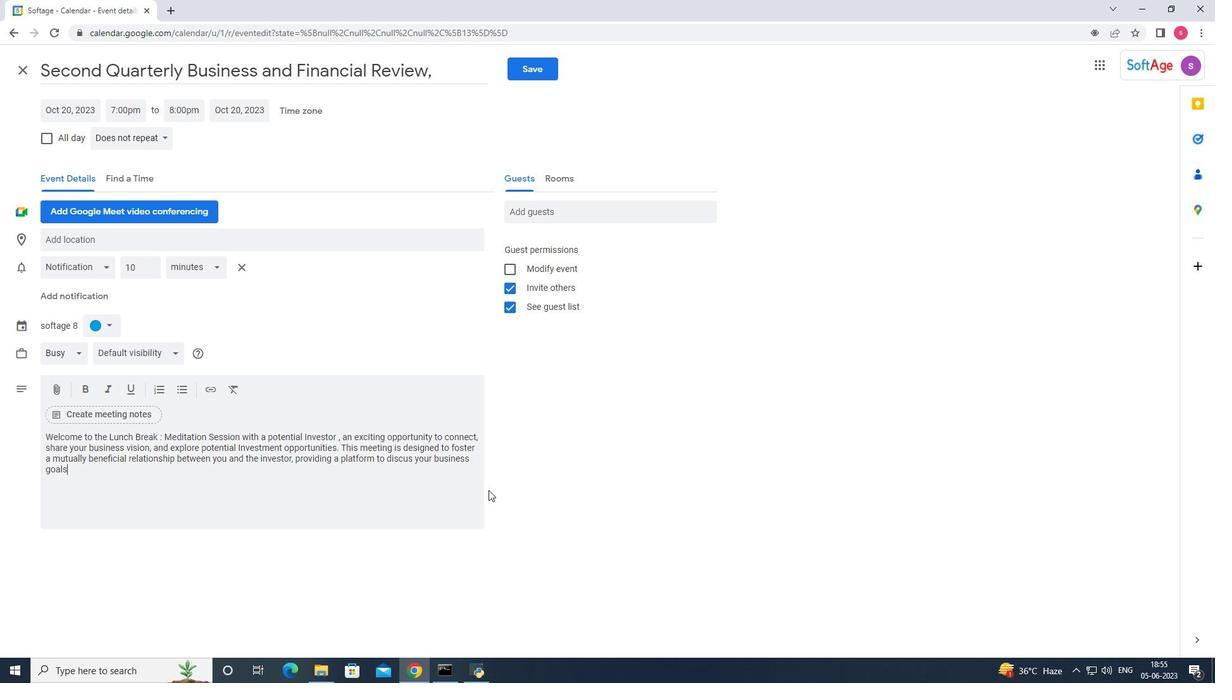 
Action: Mouse moved to (409, 459)
Screenshot: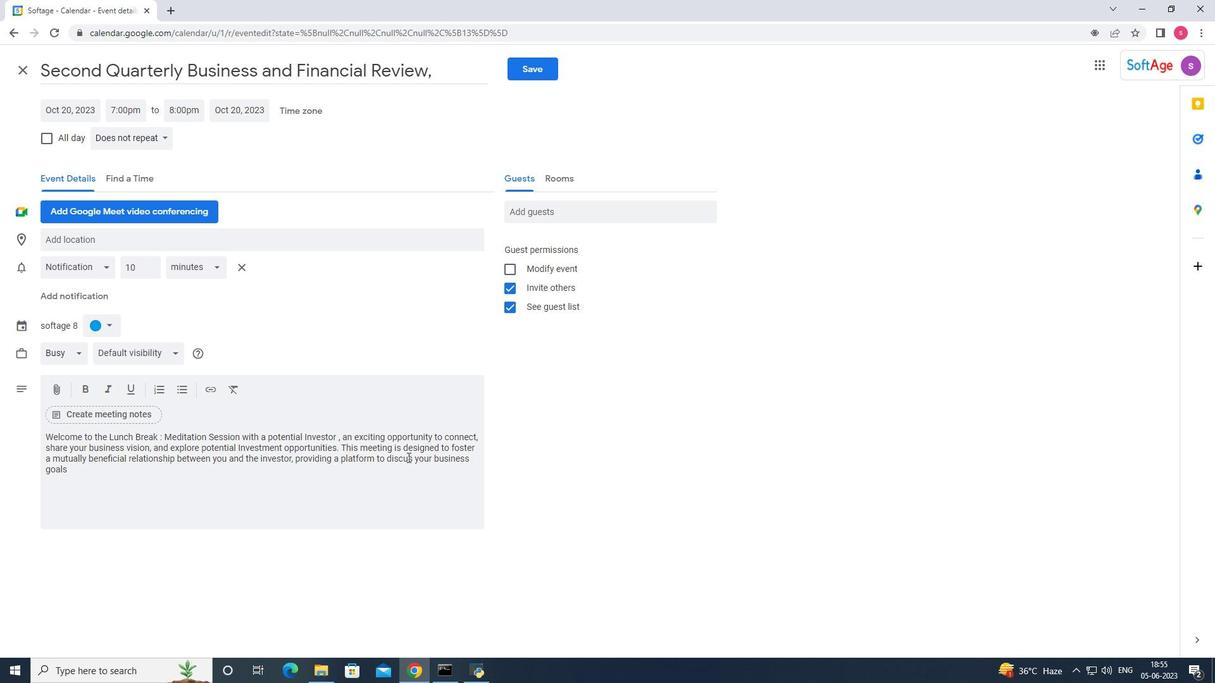 
Action: Mouse pressed left at (409, 459)
Screenshot: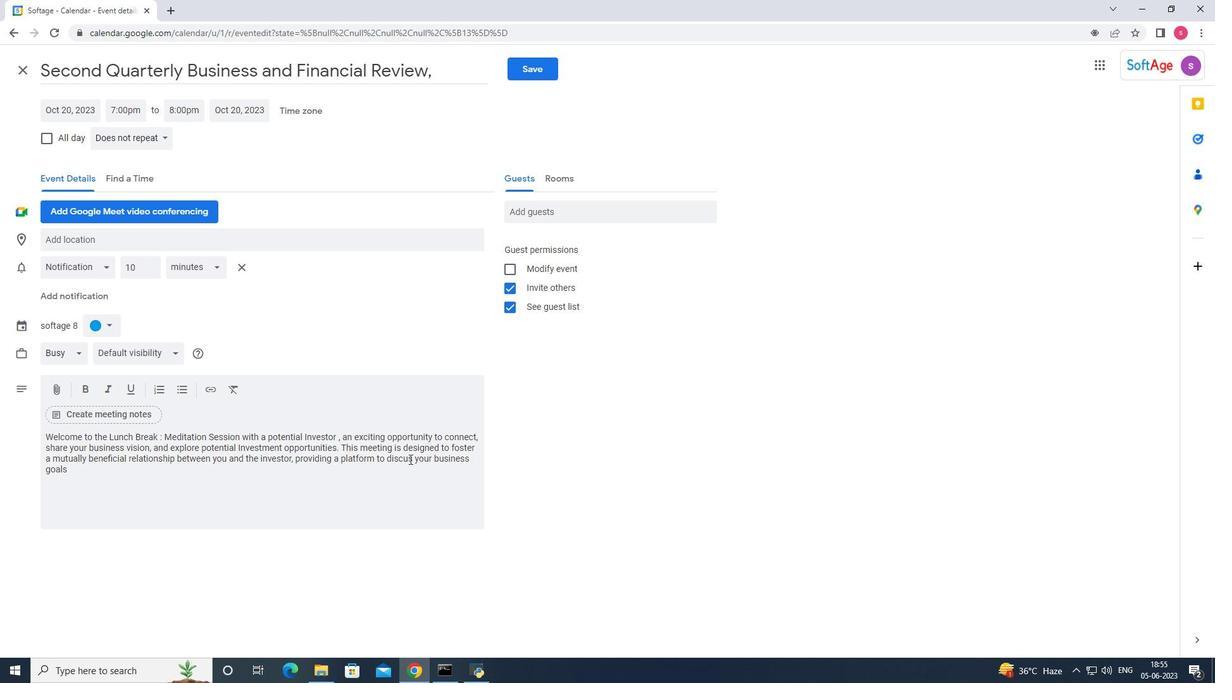 
Action: Mouse moved to (413, 461)
Screenshot: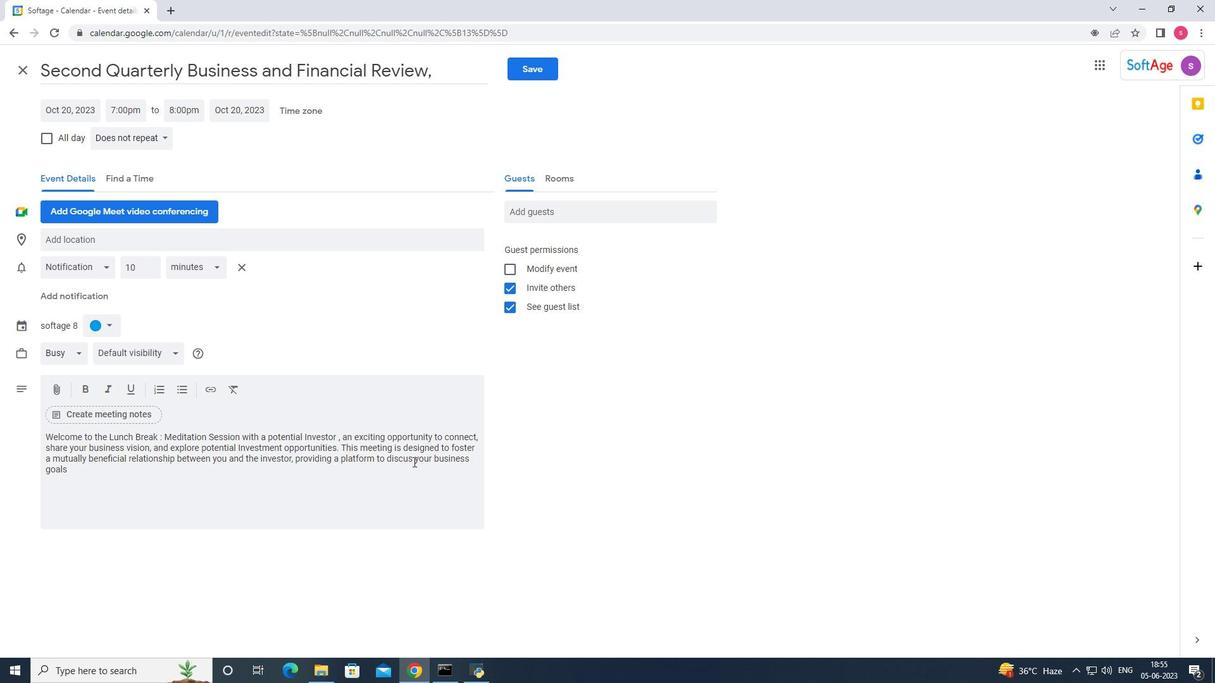 
Action: Key pressed s
Screenshot: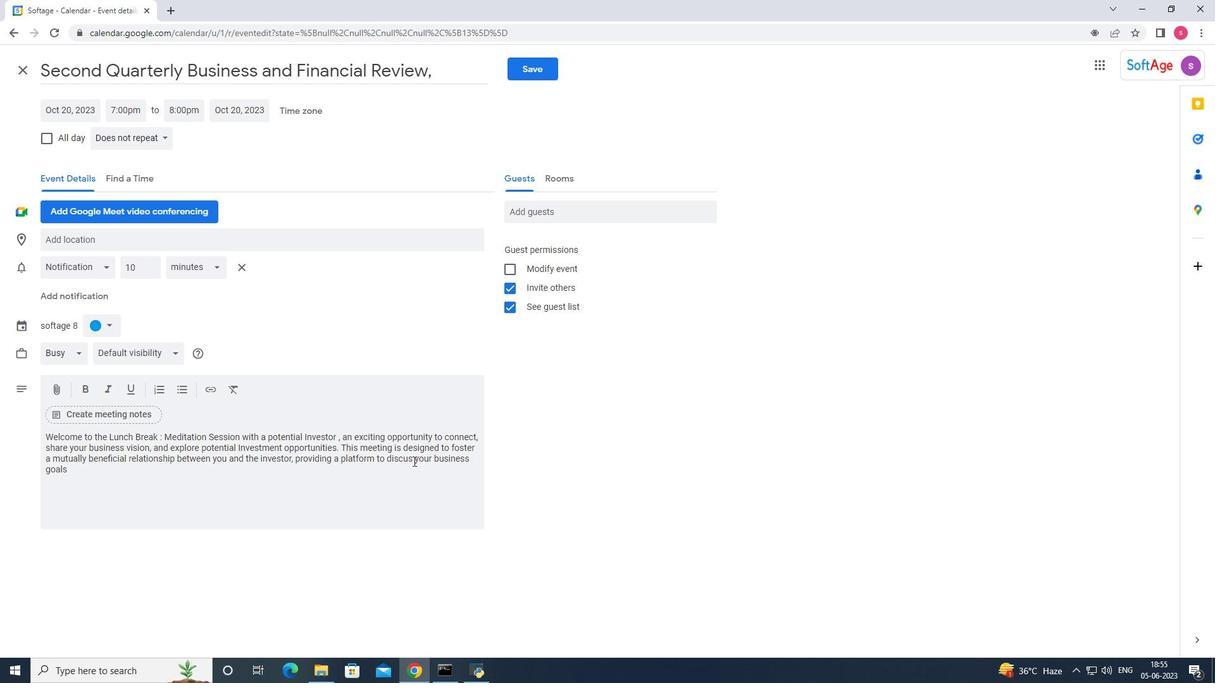 
Action: Mouse moved to (93, 465)
Screenshot: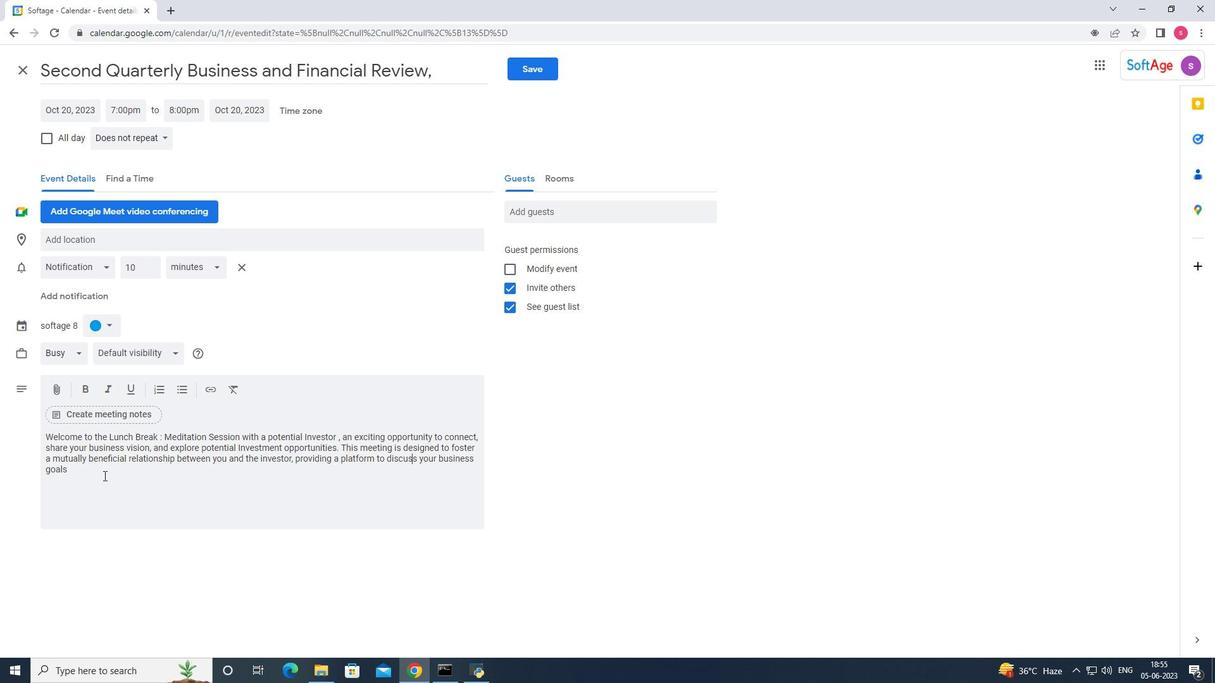 
Action: Mouse pressed left at (93, 465)
Screenshot: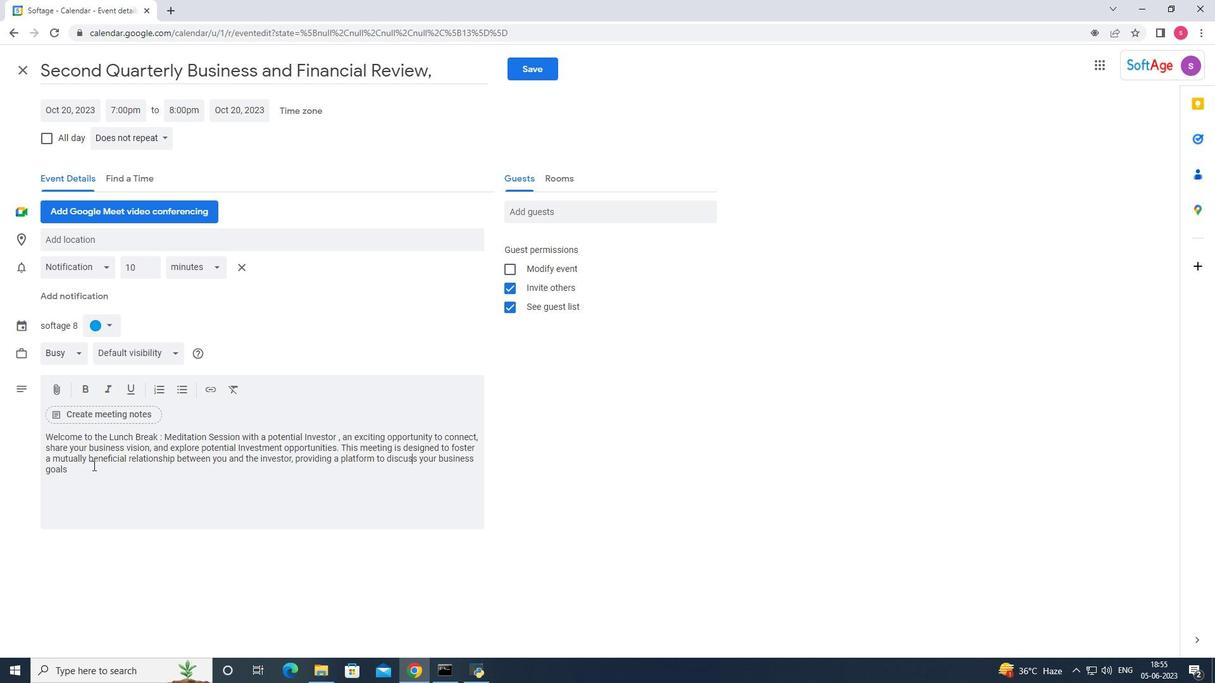 
Action: Key pressed <Key.backspace>,<Key.space><Key.backspace><Key.backspace><Key.backspace><Key.backspace><Key.backspace>,<Key.space>f<Key.backspace>growth<Key.space>strategies<Key.space><Key.backspace>,<Key.space>and<Key.space>the<Key.space>o<Key.backspace>potantial<Key.space>
Screenshot: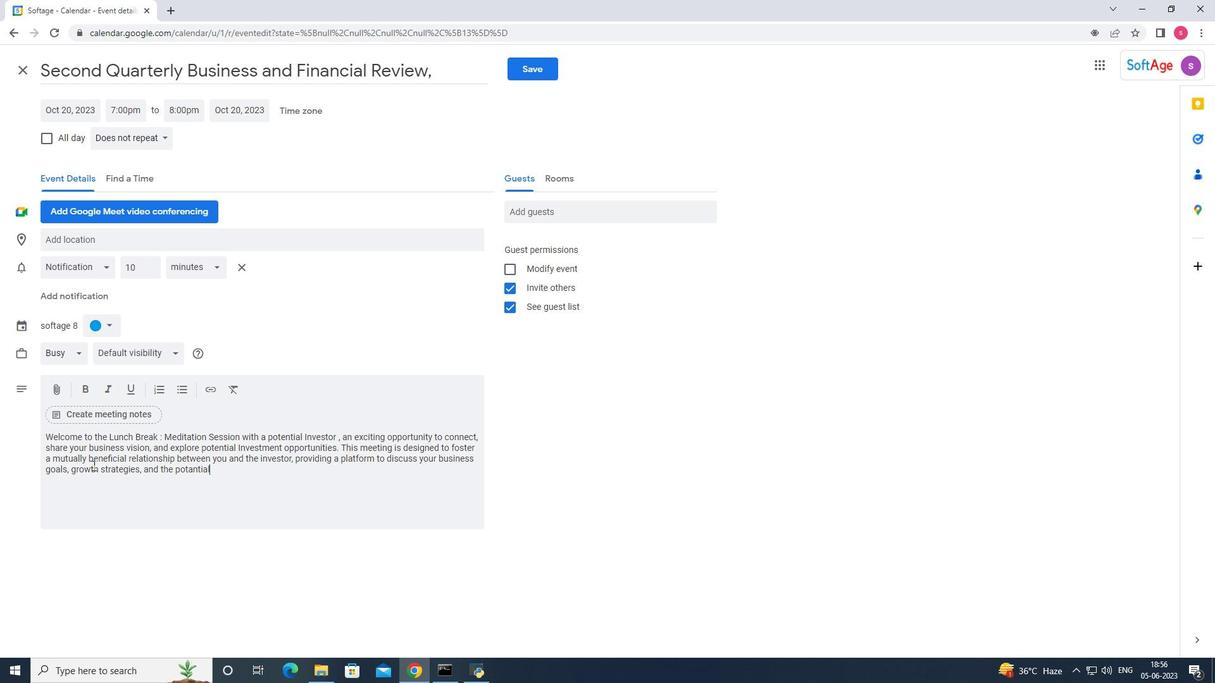 
Action: Mouse moved to (191, 472)
Screenshot: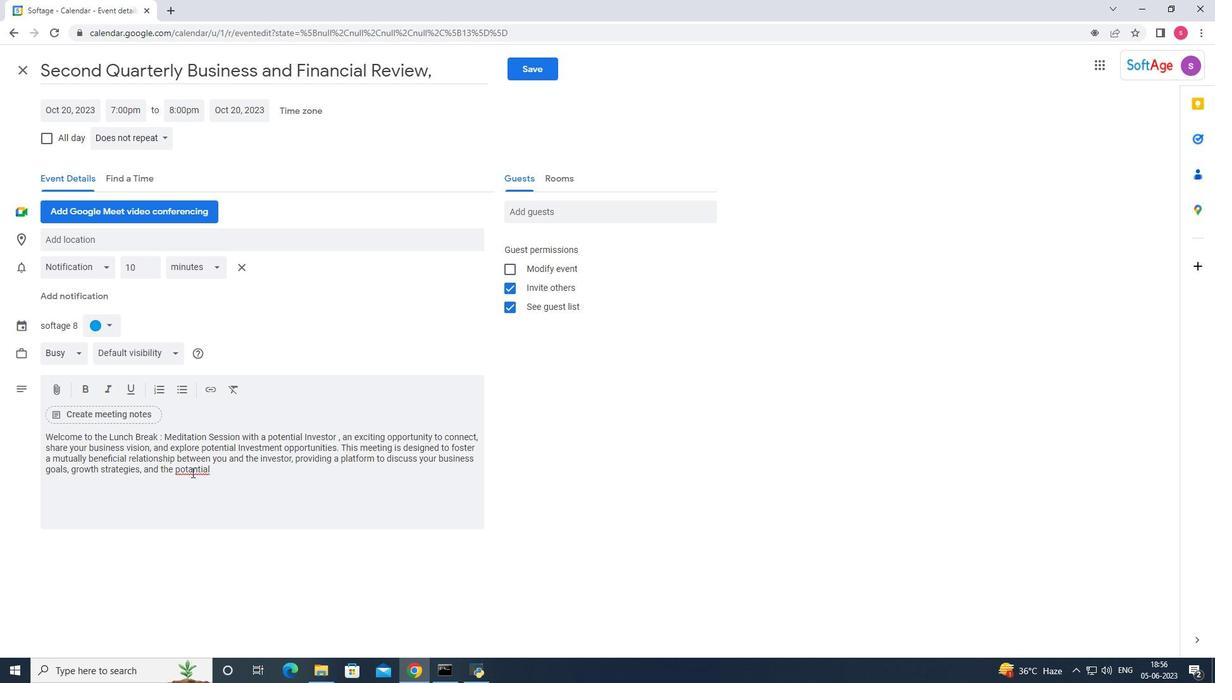 
Action: Mouse pressed right at (191, 472)
Screenshot: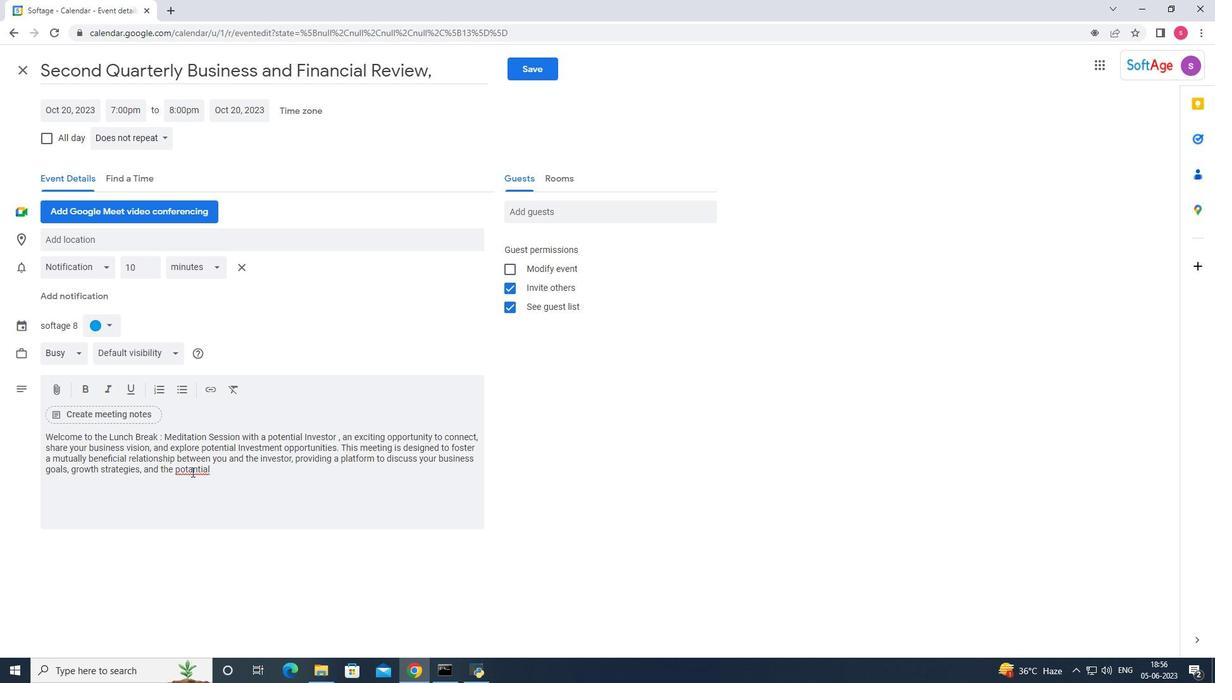 
Action: Mouse moved to (234, 300)
Screenshot: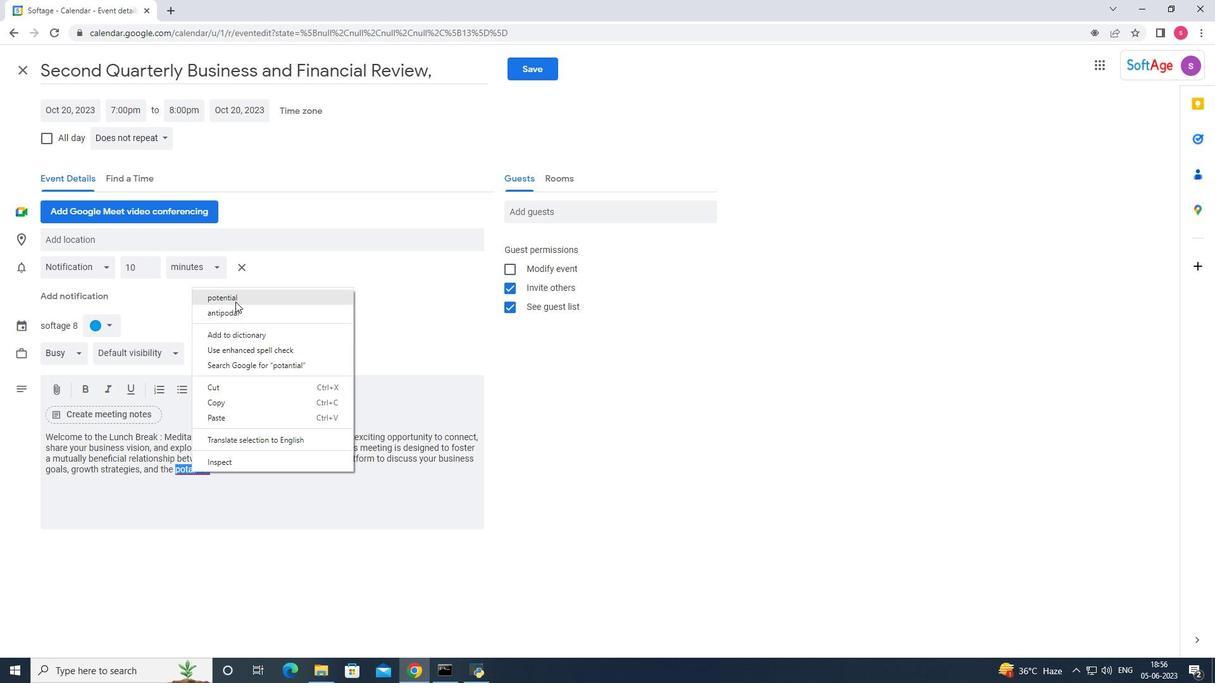 
Action: Mouse pressed left at (234, 300)
Screenshot: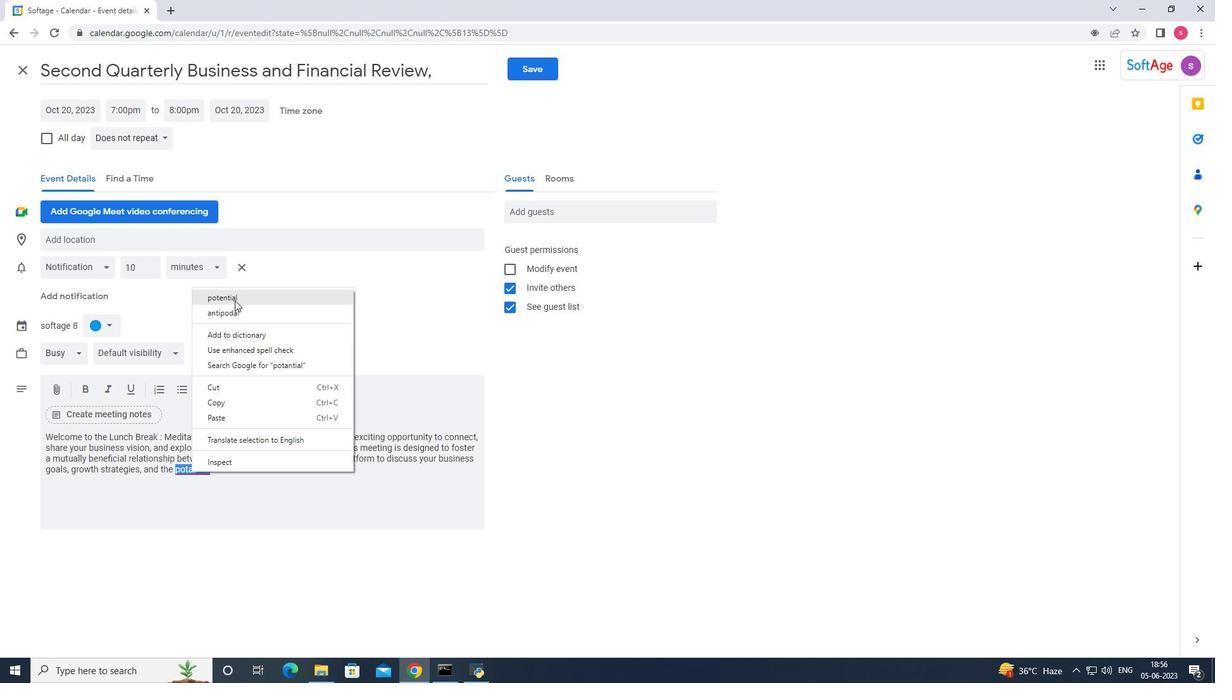 
Action: Mouse moved to (264, 450)
Screenshot: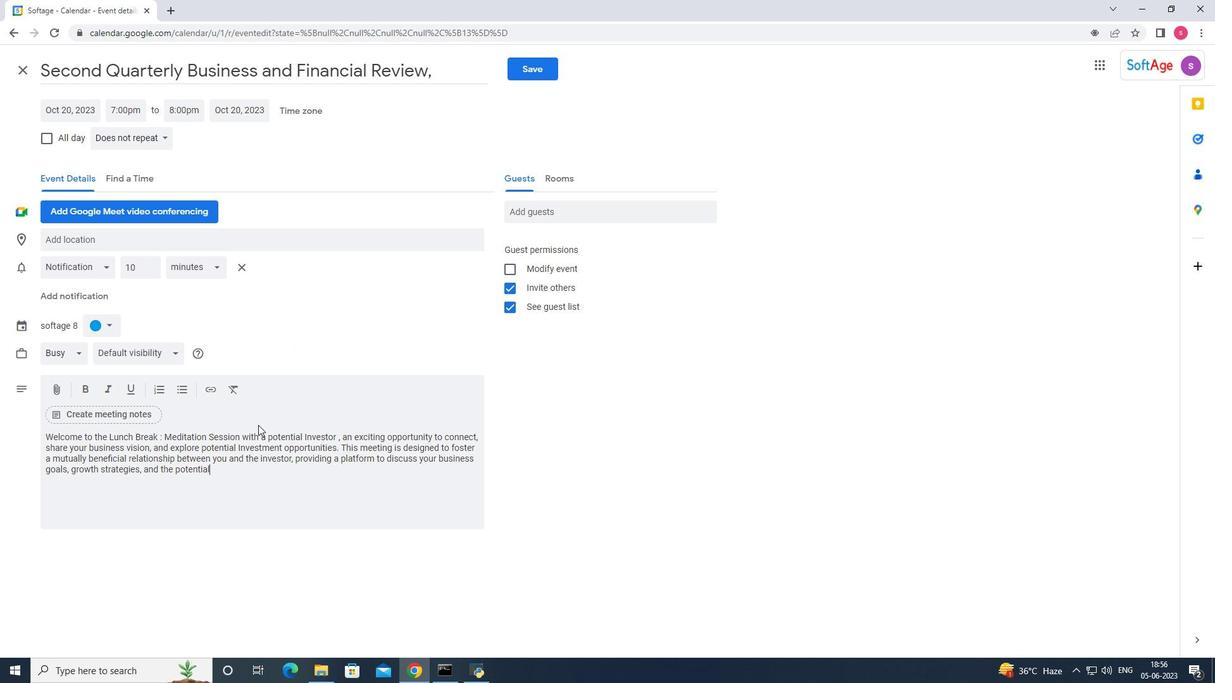 
Action: Key pressed <Key.space>c<Key.backspace>for<Key.space>colabration<Key.space>
Screenshot: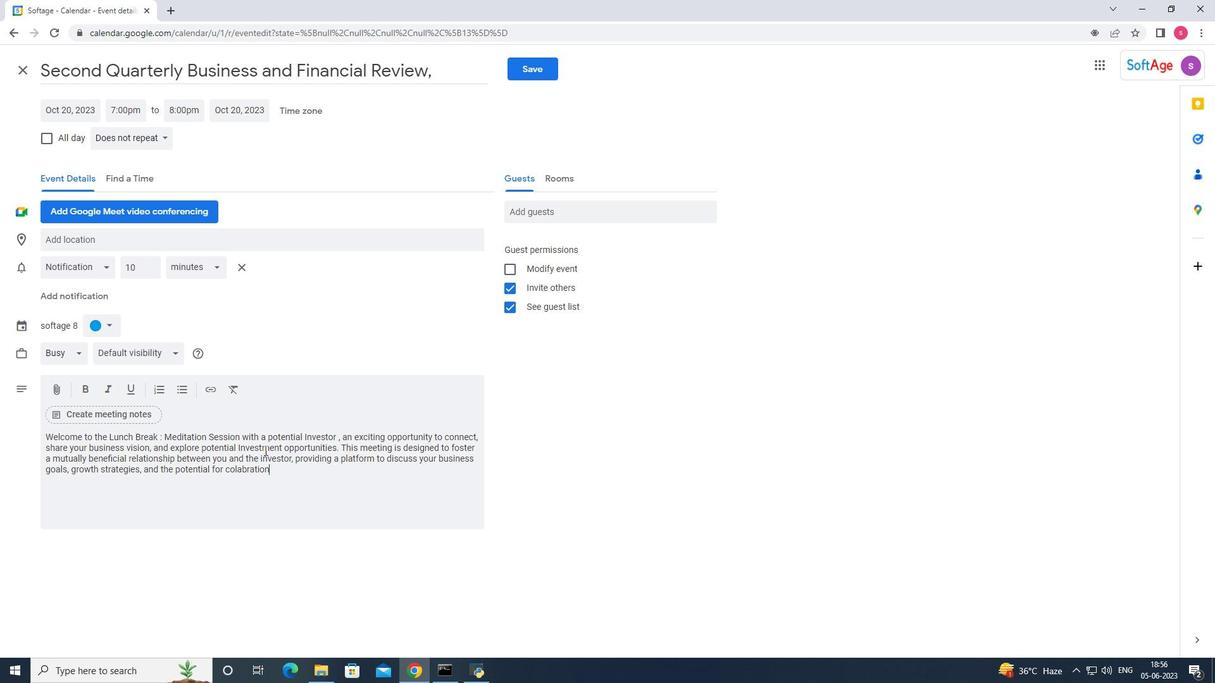
Action: Mouse moved to (247, 472)
Screenshot: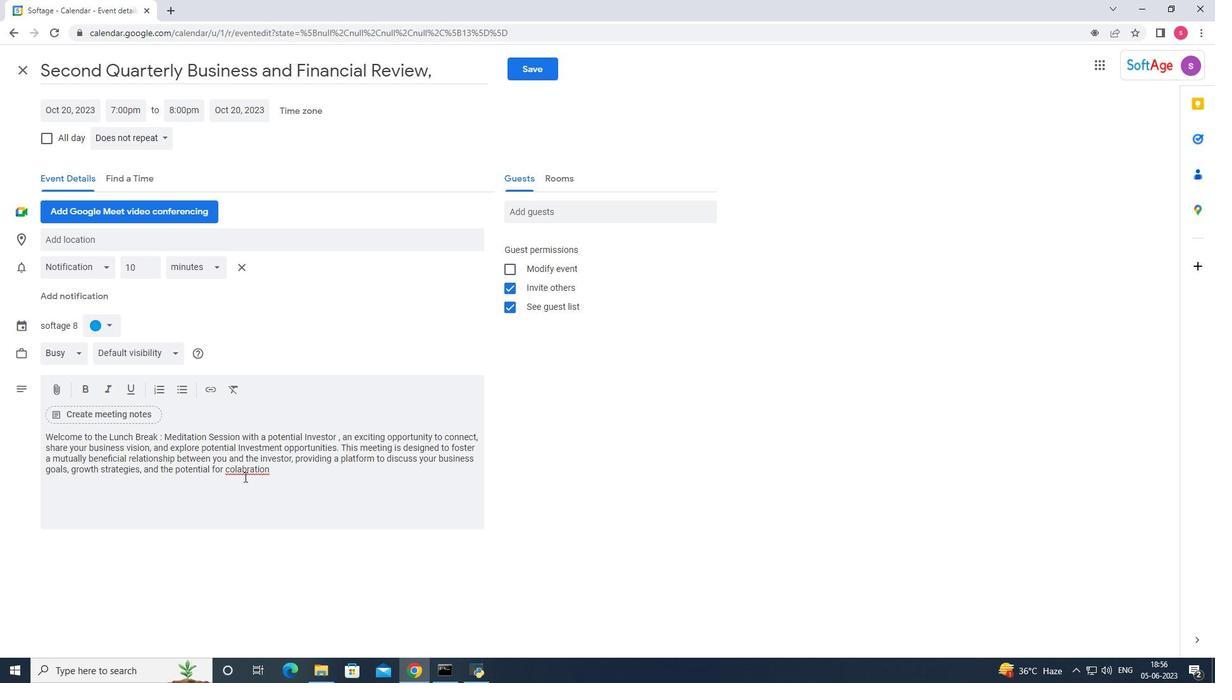 
Action: Mouse pressed right at (247, 472)
Screenshot: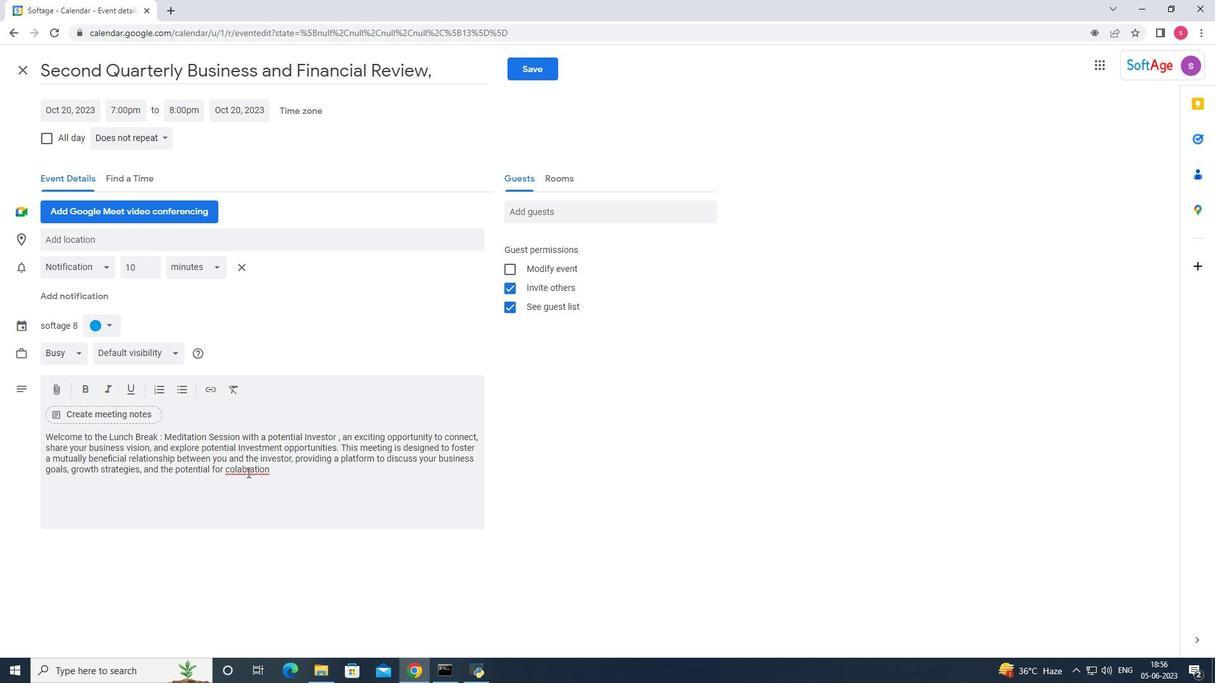 
Action: Mouse moved to (307, 278)
Screenshot: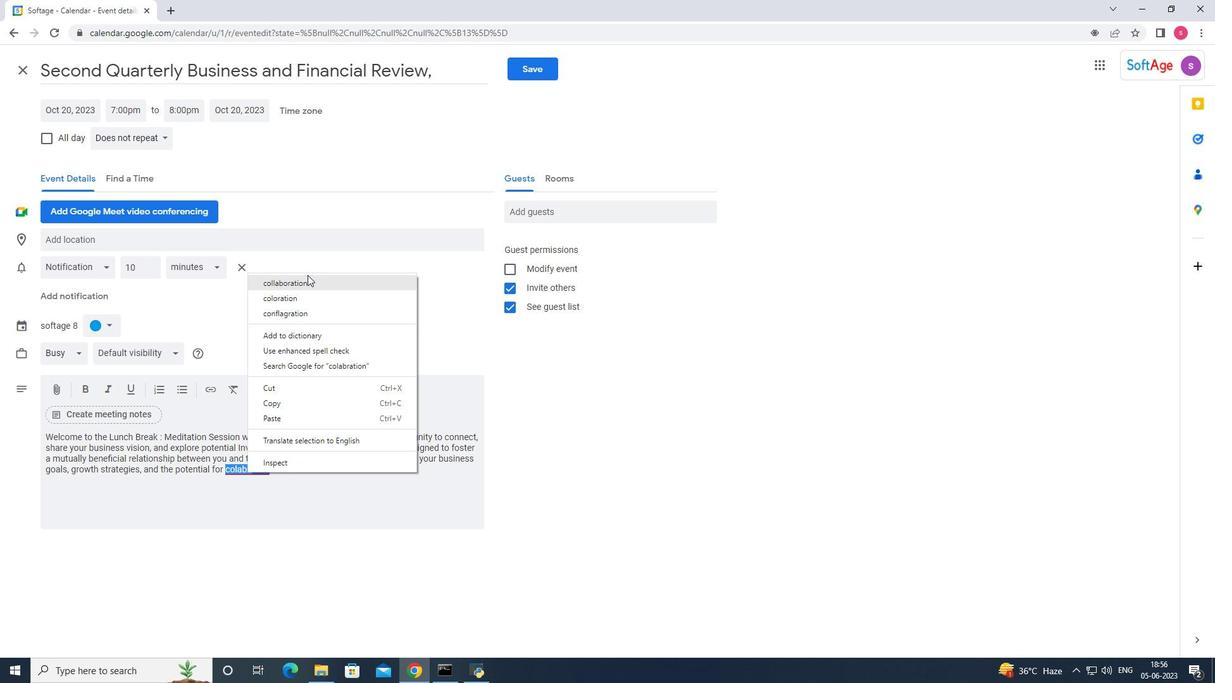 
Action: Mouse pressed left at (307, 278)
Screenshot: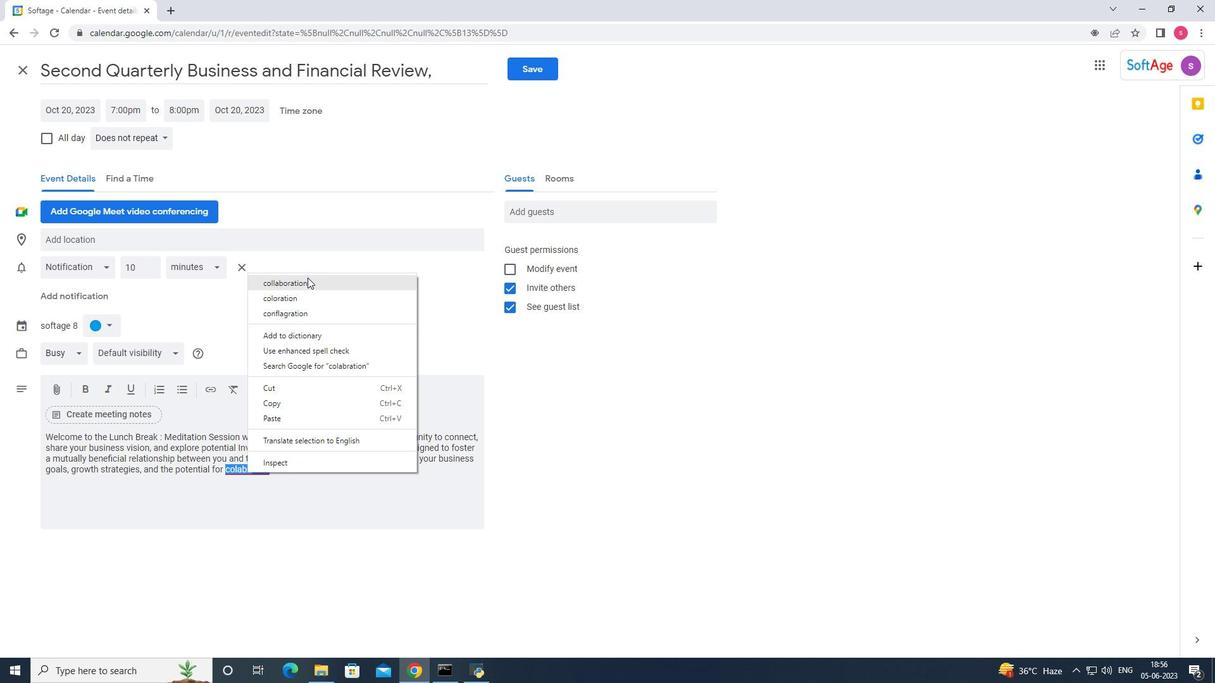 
Action: Key pressed <Key.space>ful<Key.backspace><Key.backspace><Key.backspace><Key.backspace>.
Screenshot: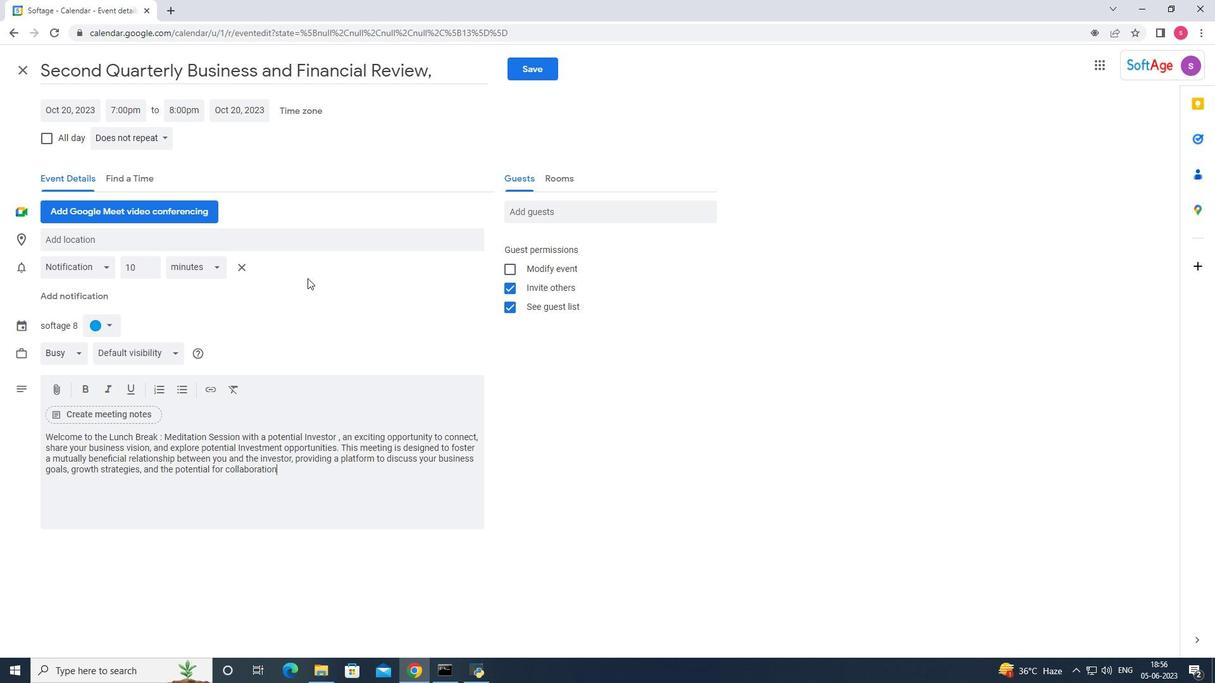 
Action: Mouse moved to (108, 329)
Screenshot: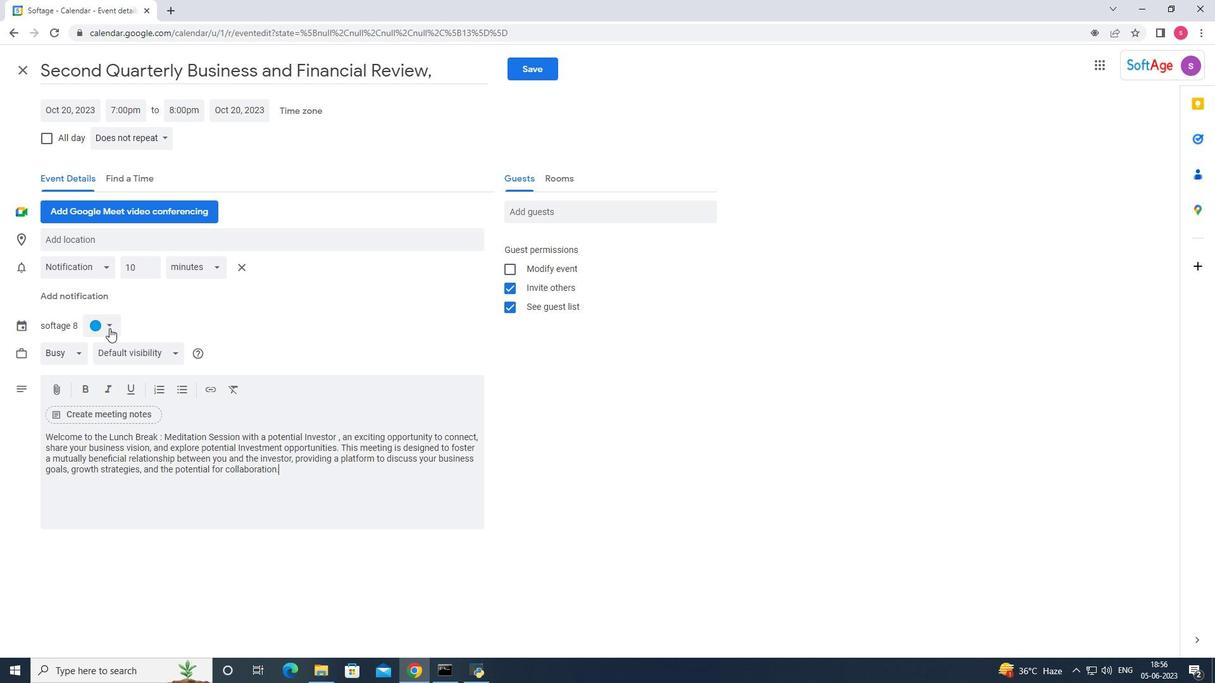 
Action: Mouse pressed left at (108, 329)
Screenshot: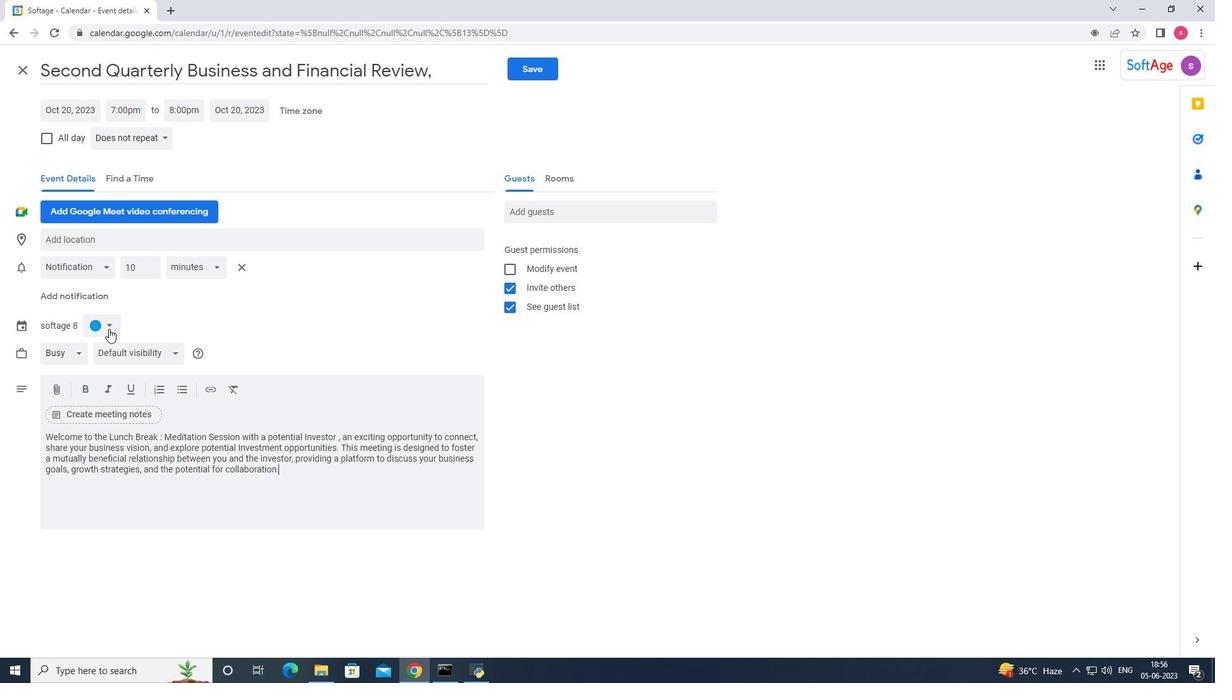 
Action: Mouse moved to (95, 356)
Screenshot: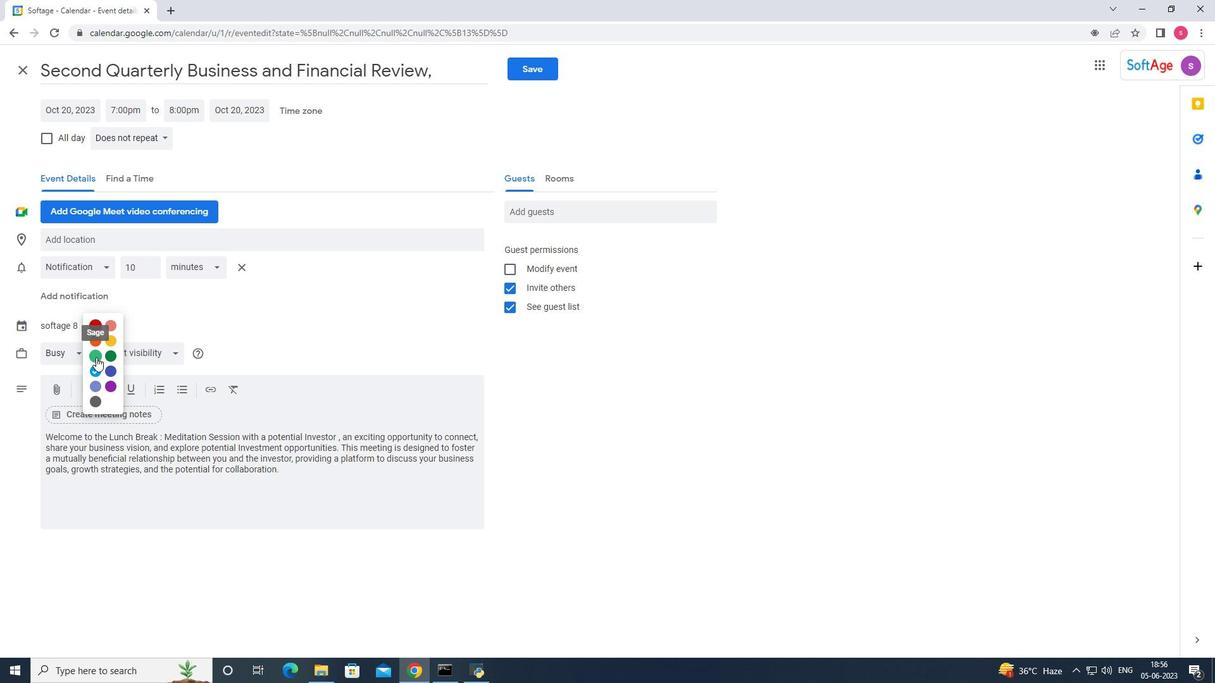 
Action: Mouse pressed left at (95, 356)
Screenshot: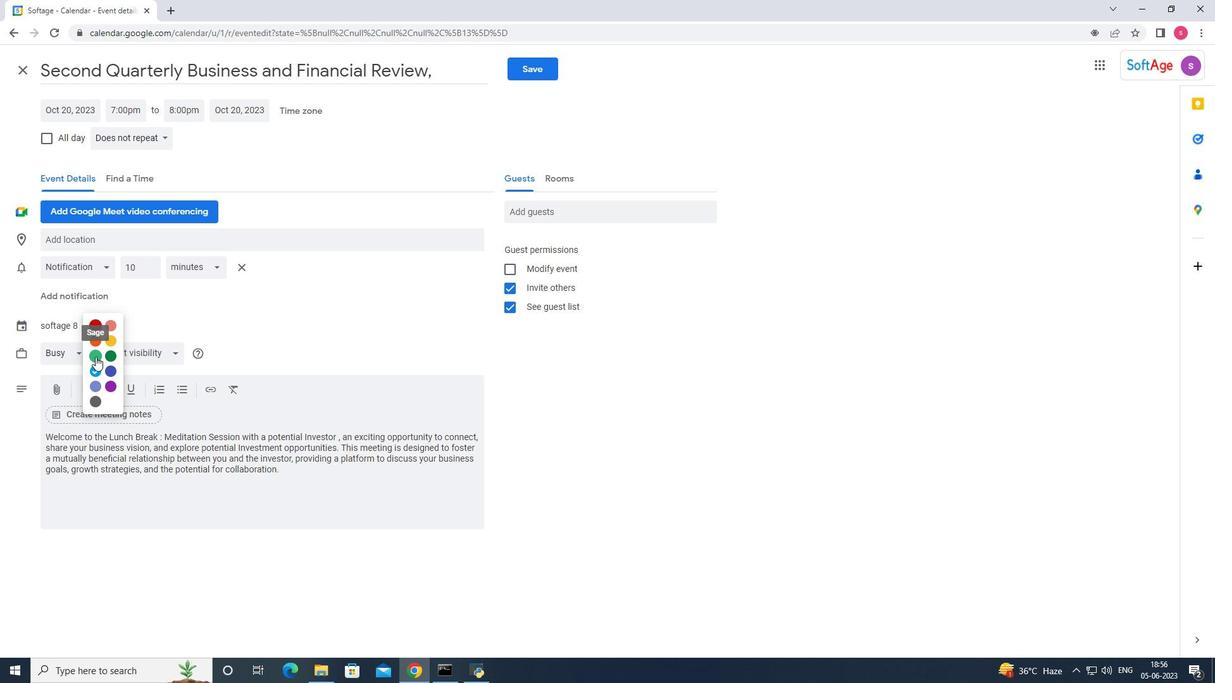 
Action: Mouse moved to (99, 241)
Screenshot: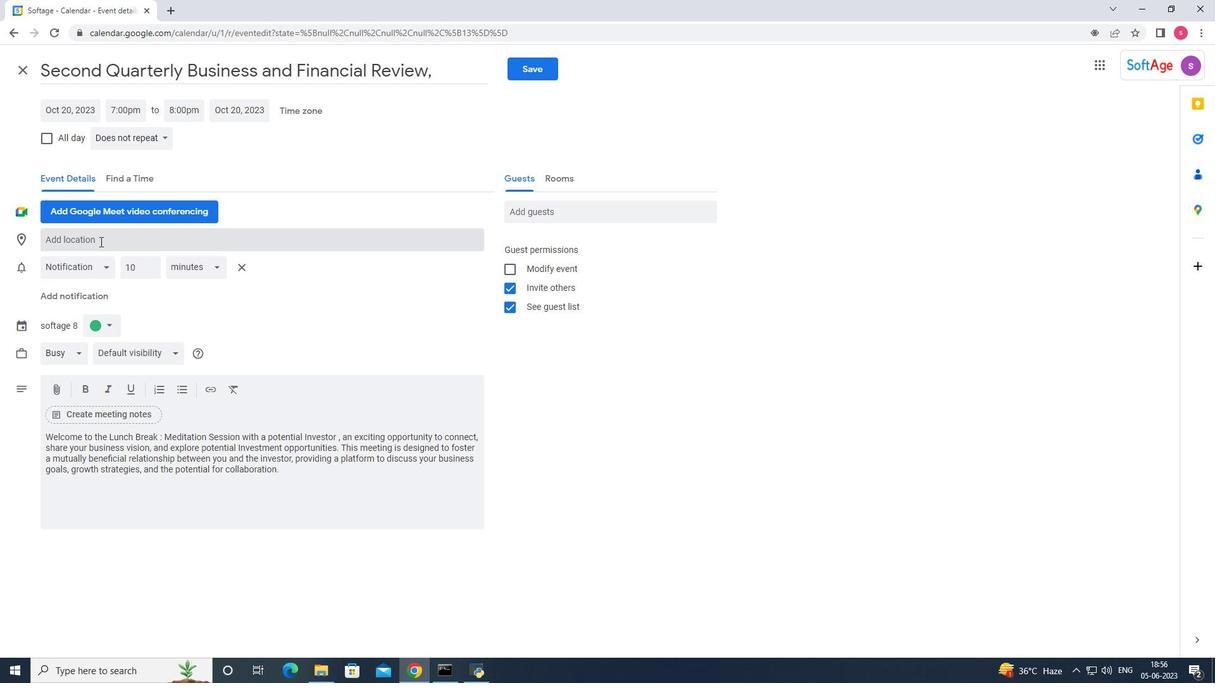 
Action: Mouse pressed left at (99, 241)
Screenshot: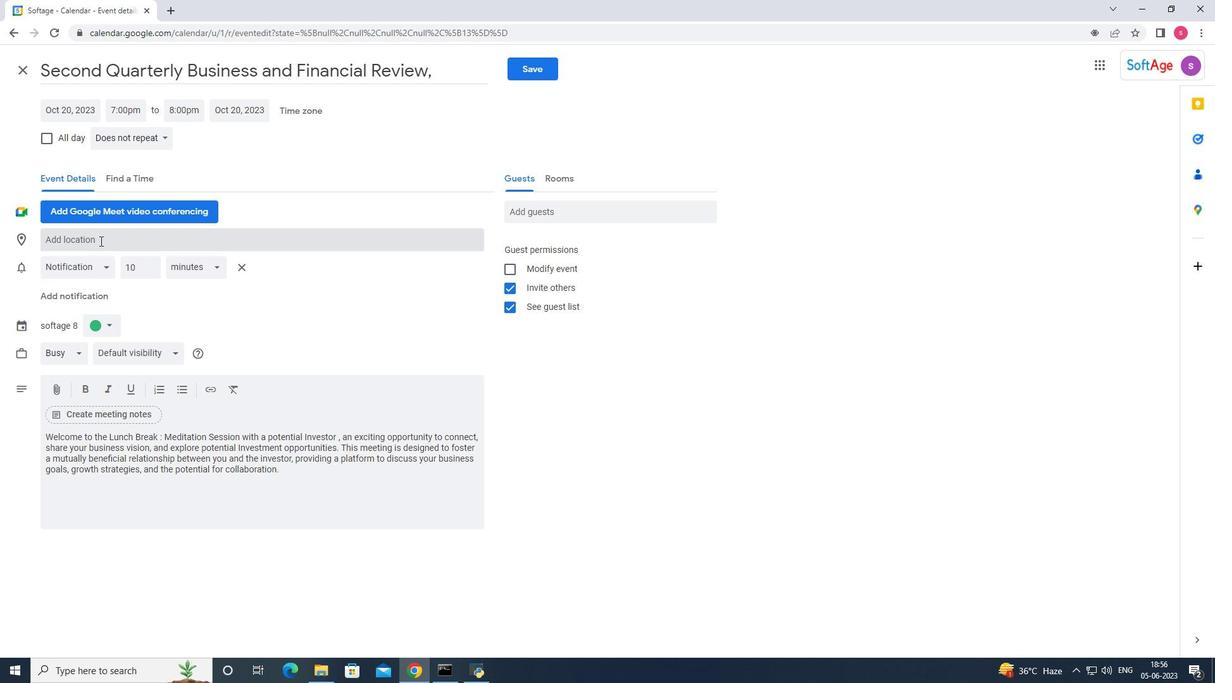 
Action: Key pressed bva<Key.insert><Key.backspace><Key.backspace><Key.backspace><Key.backspace>va<Key.space><Key.backspace>llett
Screenshot: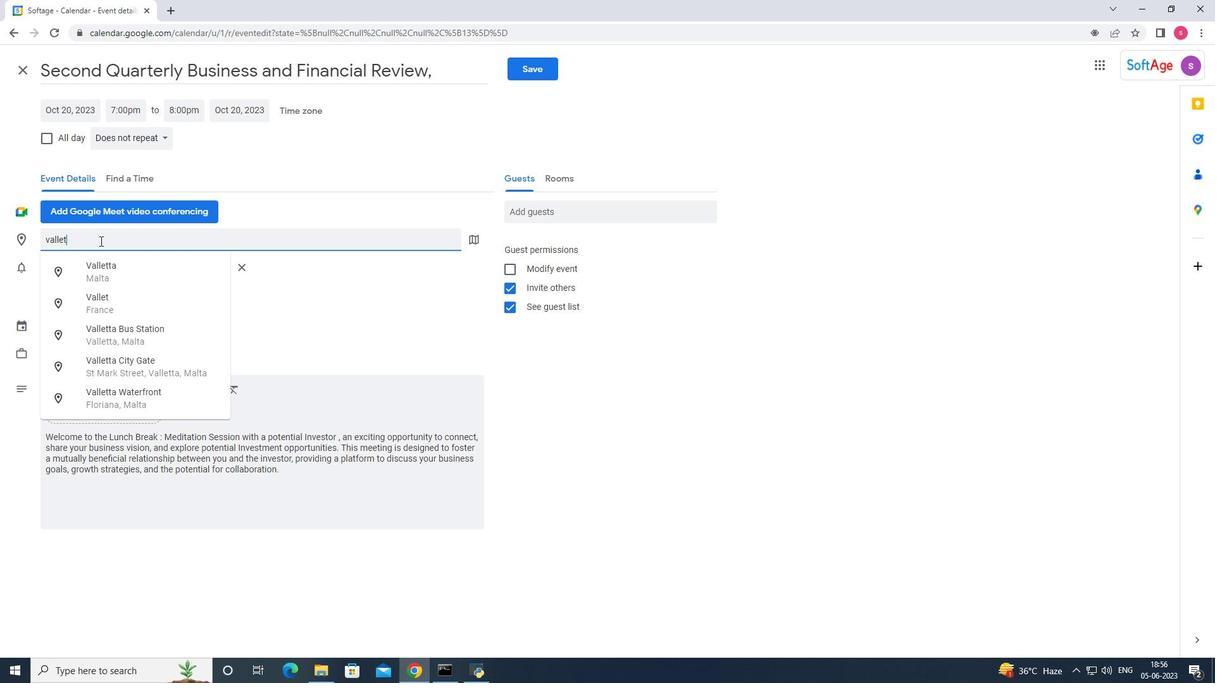 
Action: Mouse moved to (115, 274)
Screenshot: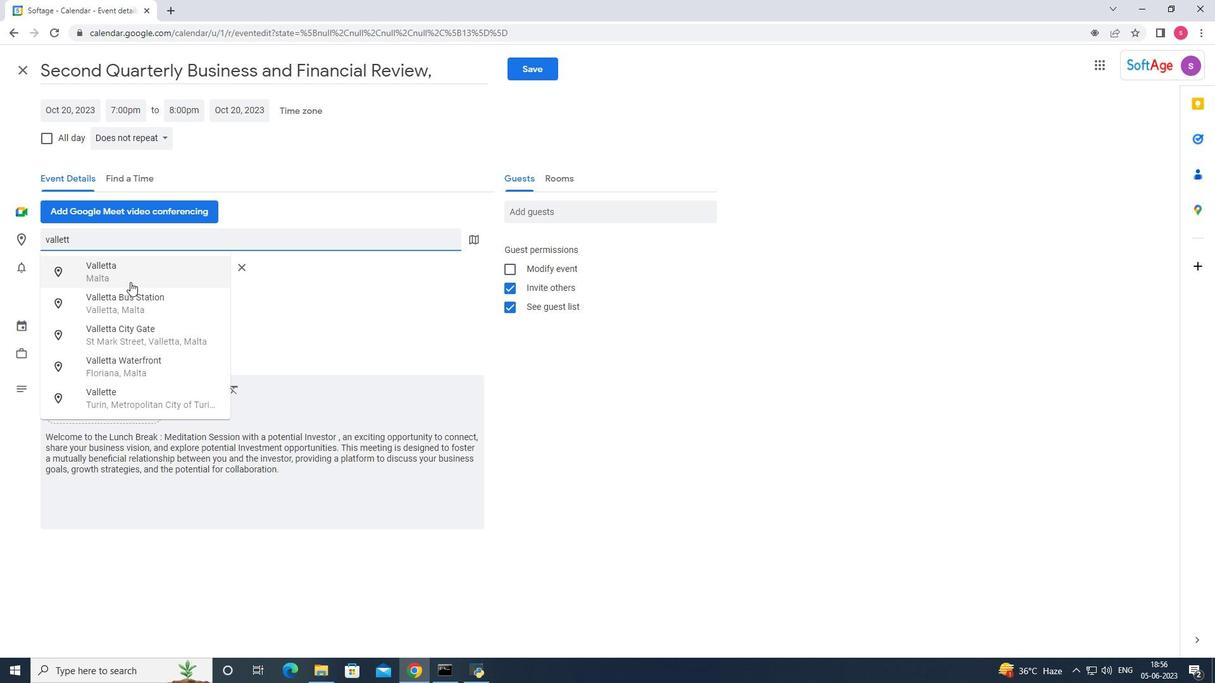 
Action: Mouse pressed left at (115, 274)
Screenshot: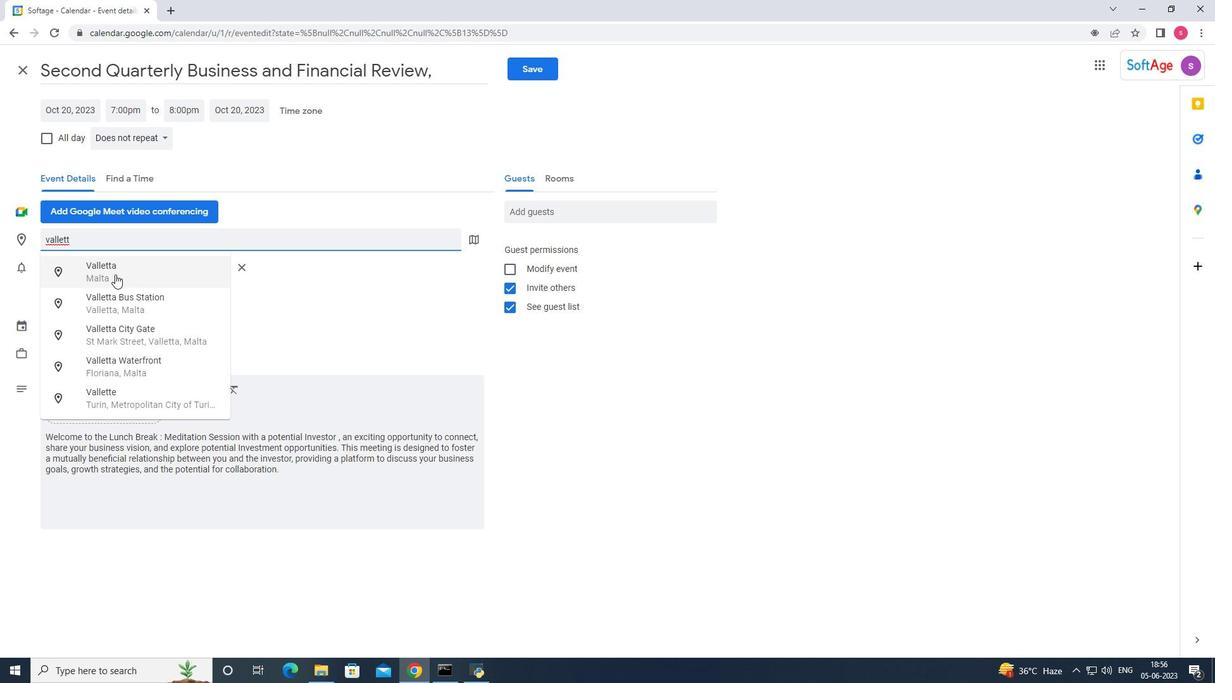 
Action: Mouse moved to (563, 213)
Screenshot: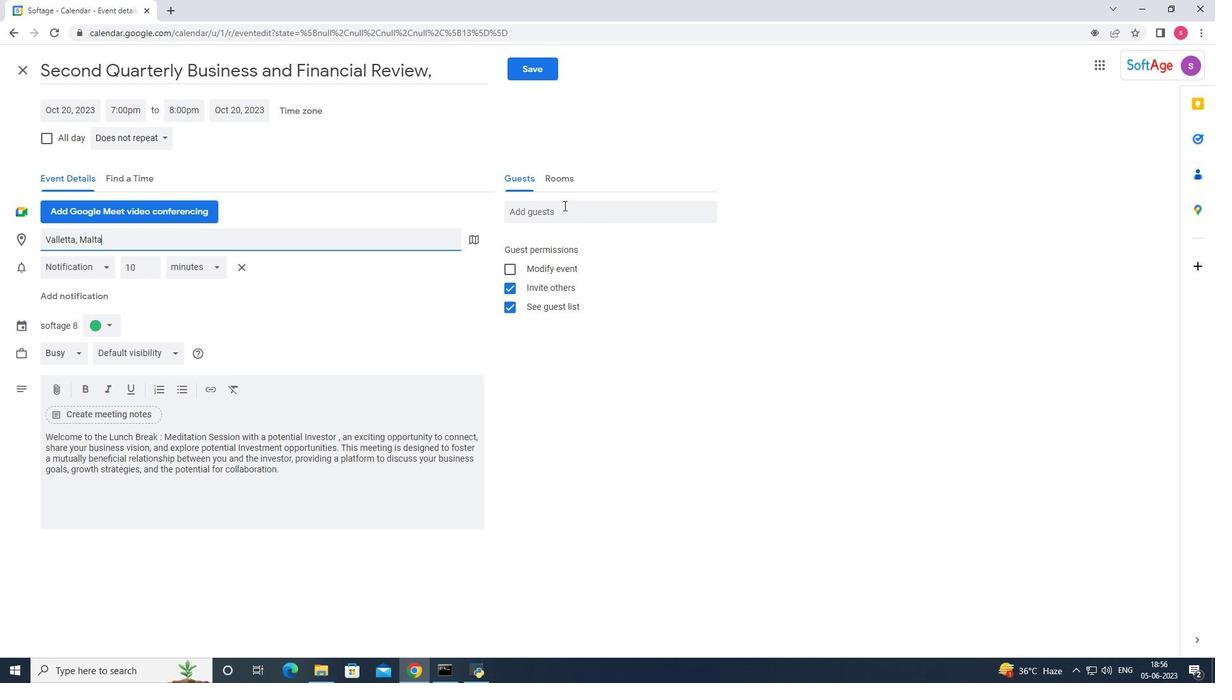 
Action: Mouse pressed left at (563, 213)
Screenshot: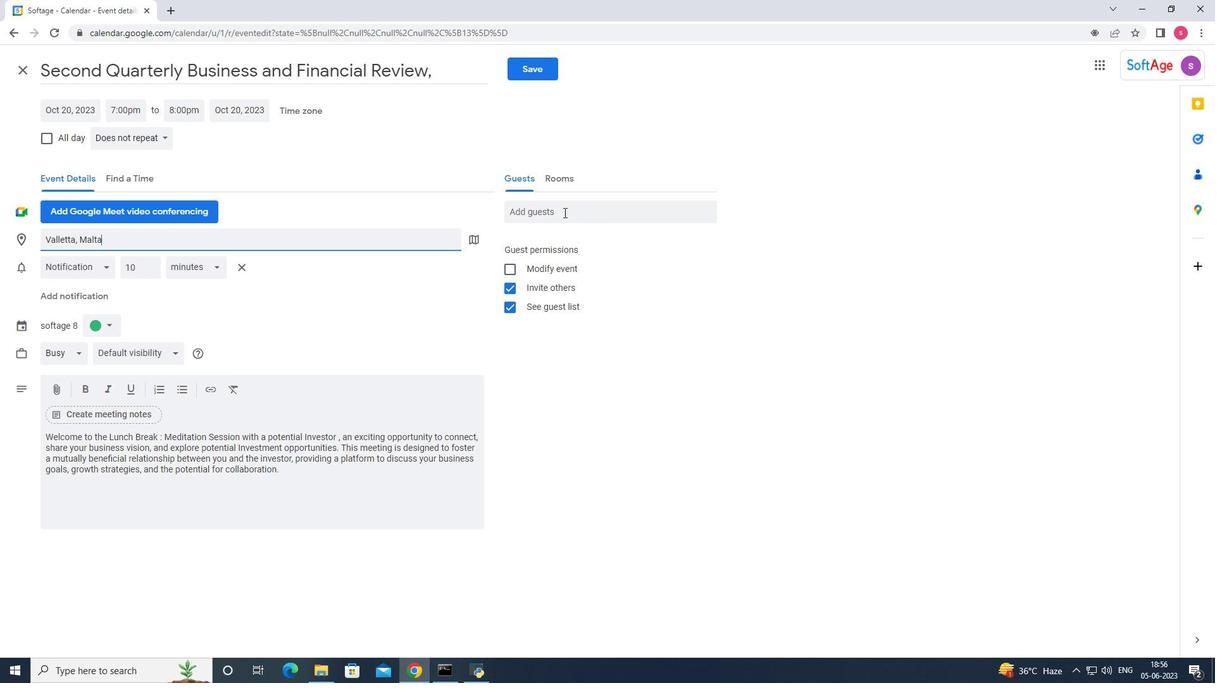 
Action: Key pressed softage<Key.shift>.10
Screenshot: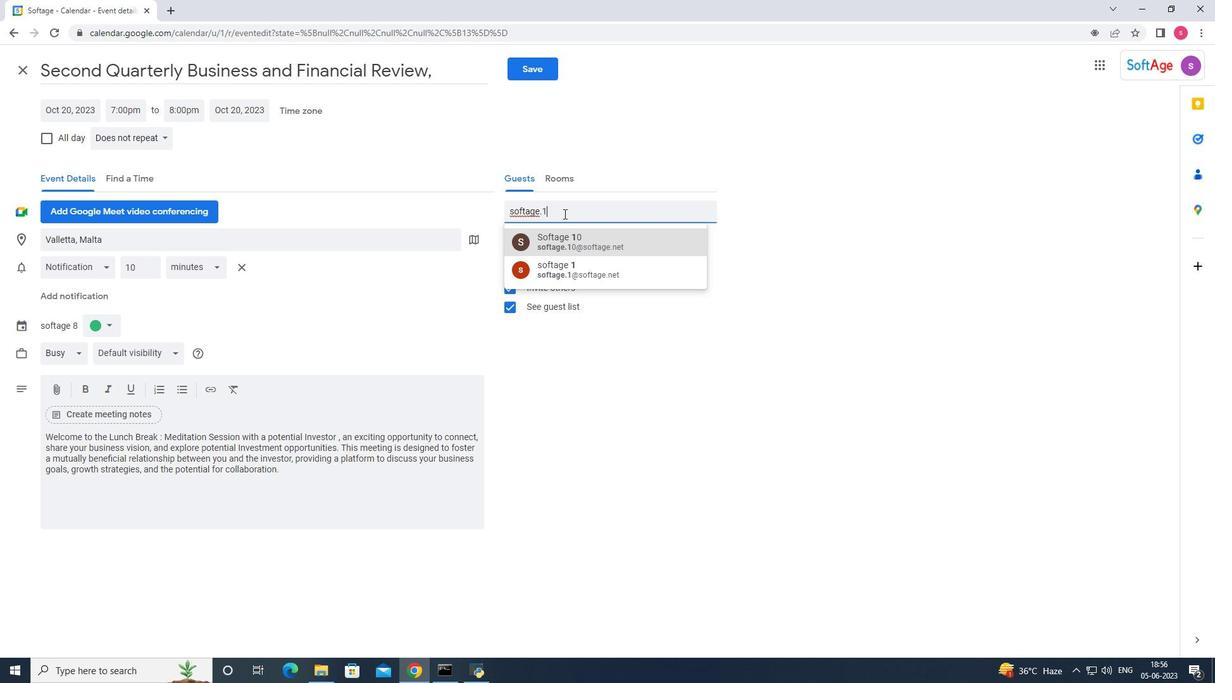 
Action: Mouse moved to (563, 244)
Screenshot: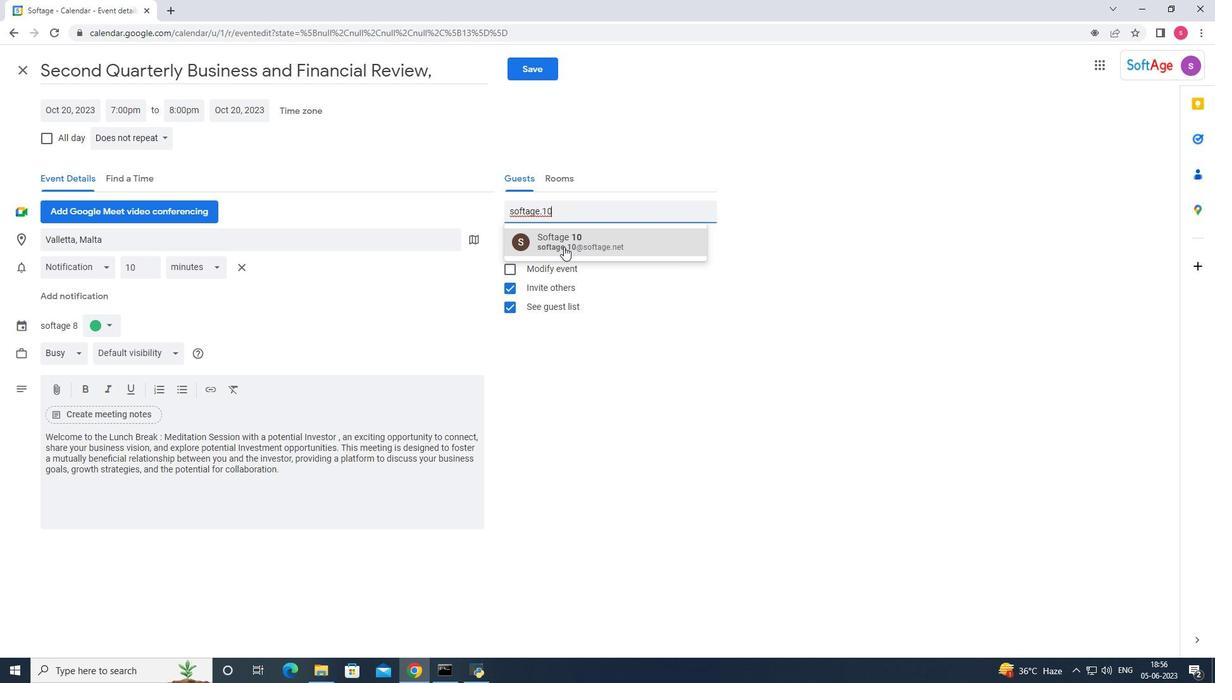 
Action: Mouse pressed left at (563, 244)
Screenshot: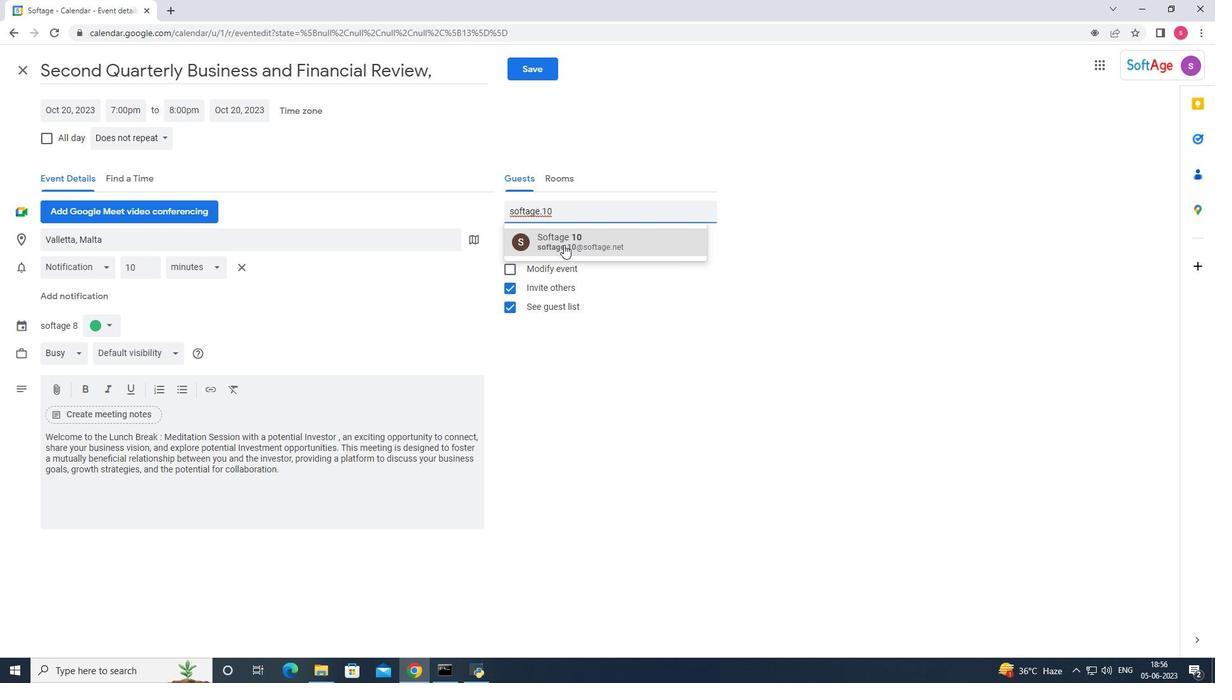 
Action: Mouse moved to (573, 253)
Screenshot: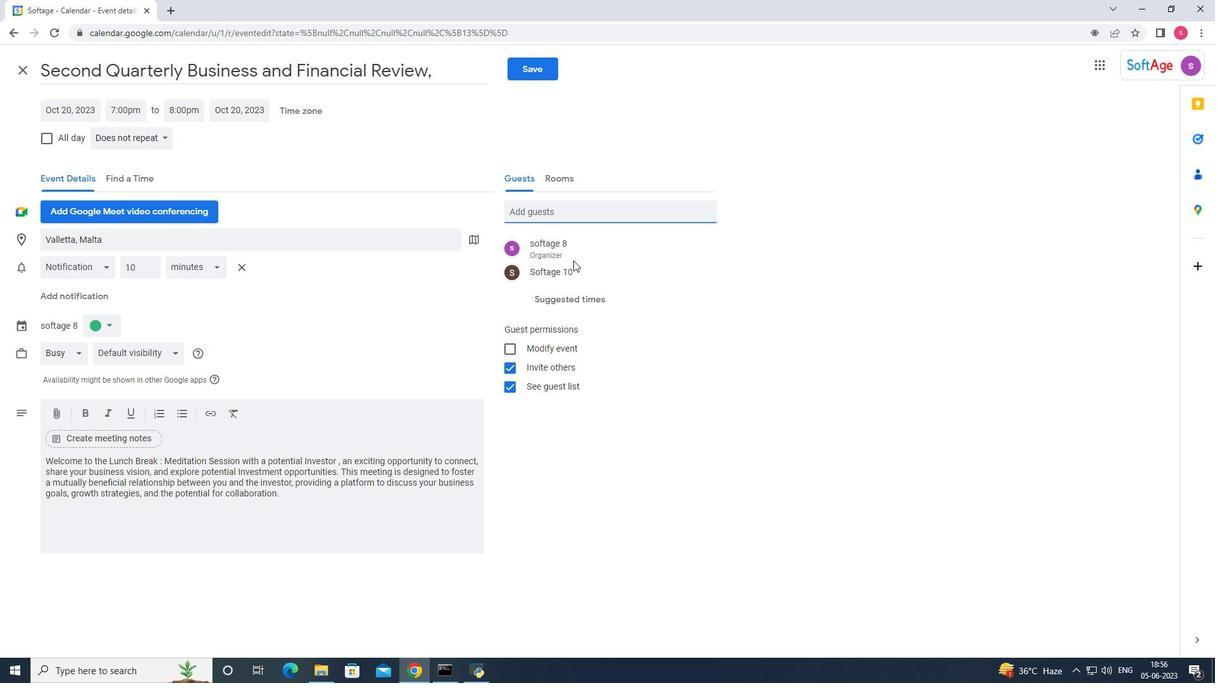 
Action: Key pressed softage.6
Screenshot: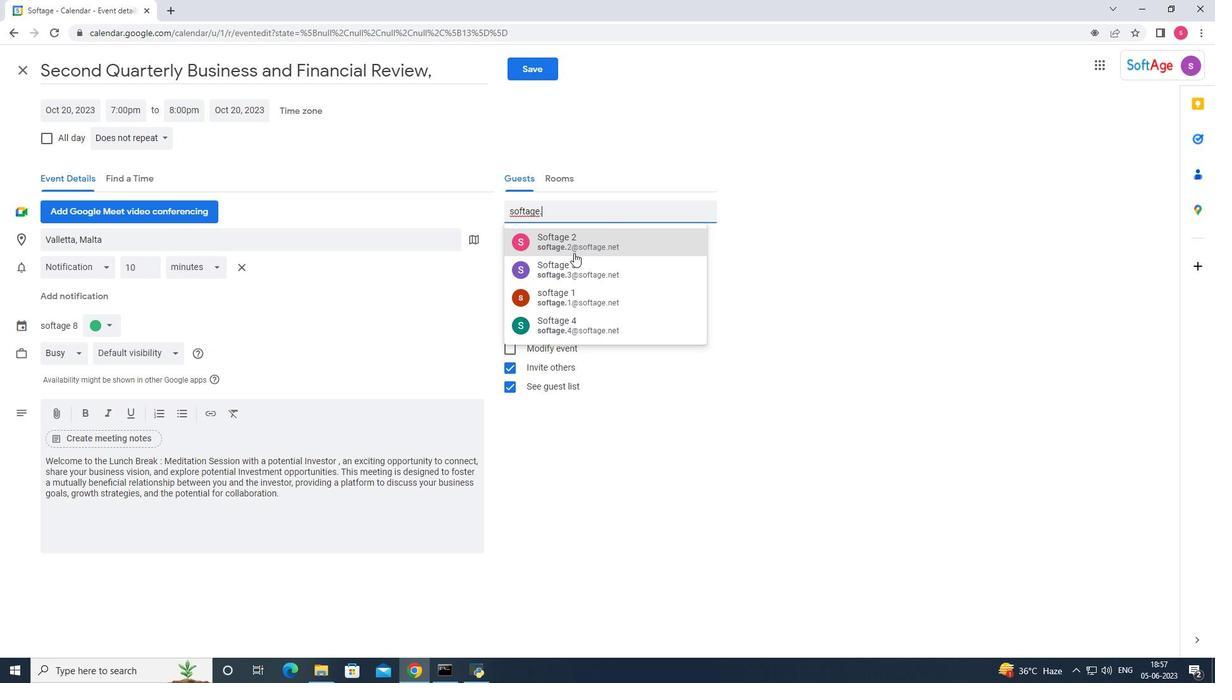 
Action: Mouse moved to (571, 245)
Screenshot: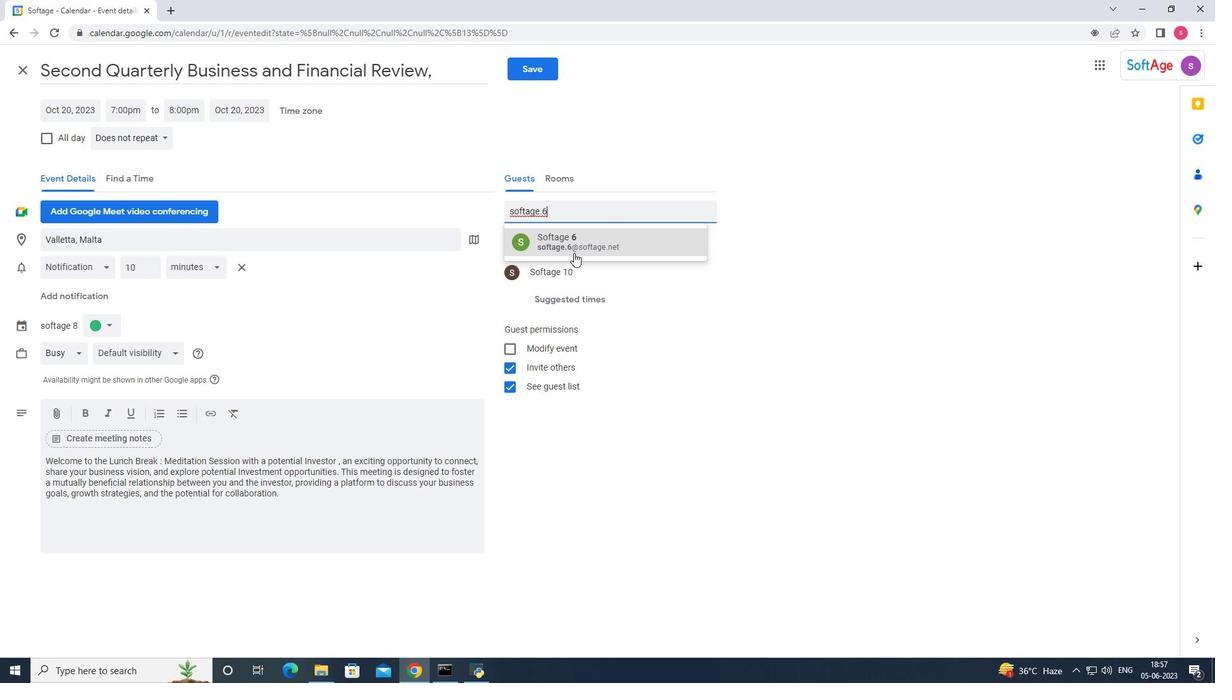 
Action: Mouse pressed left at (571, 245)
Screenshot: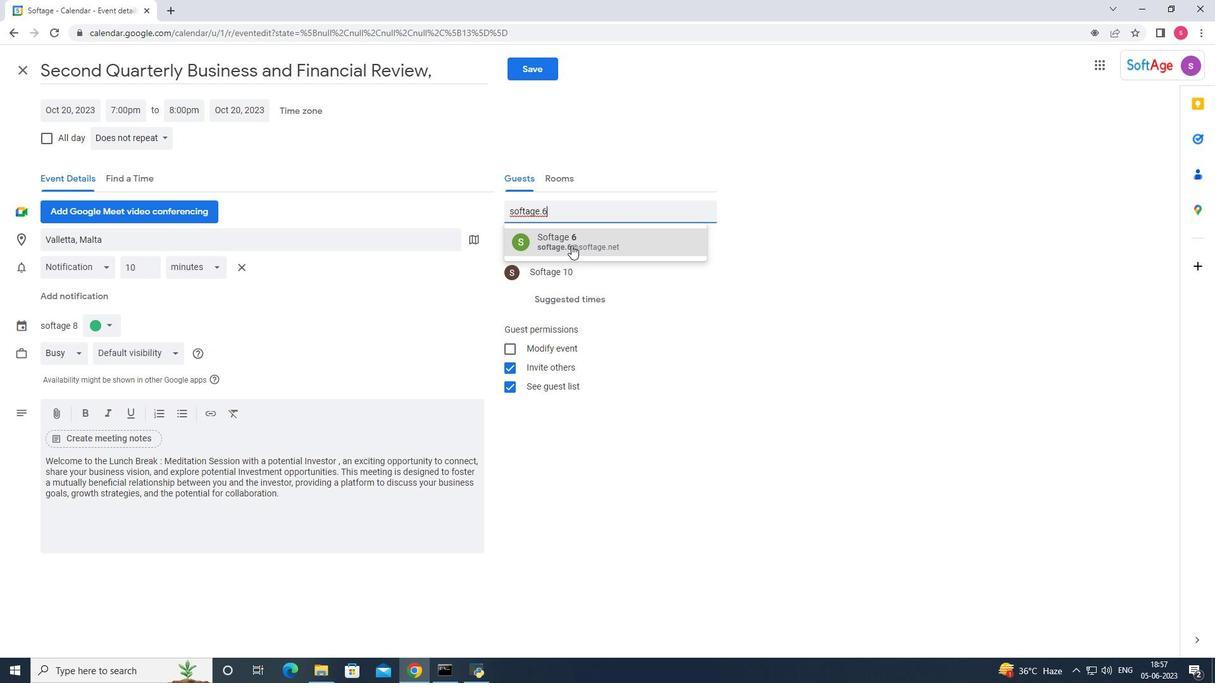 
Action: Mouse moved to (533, 209)
Screenshot: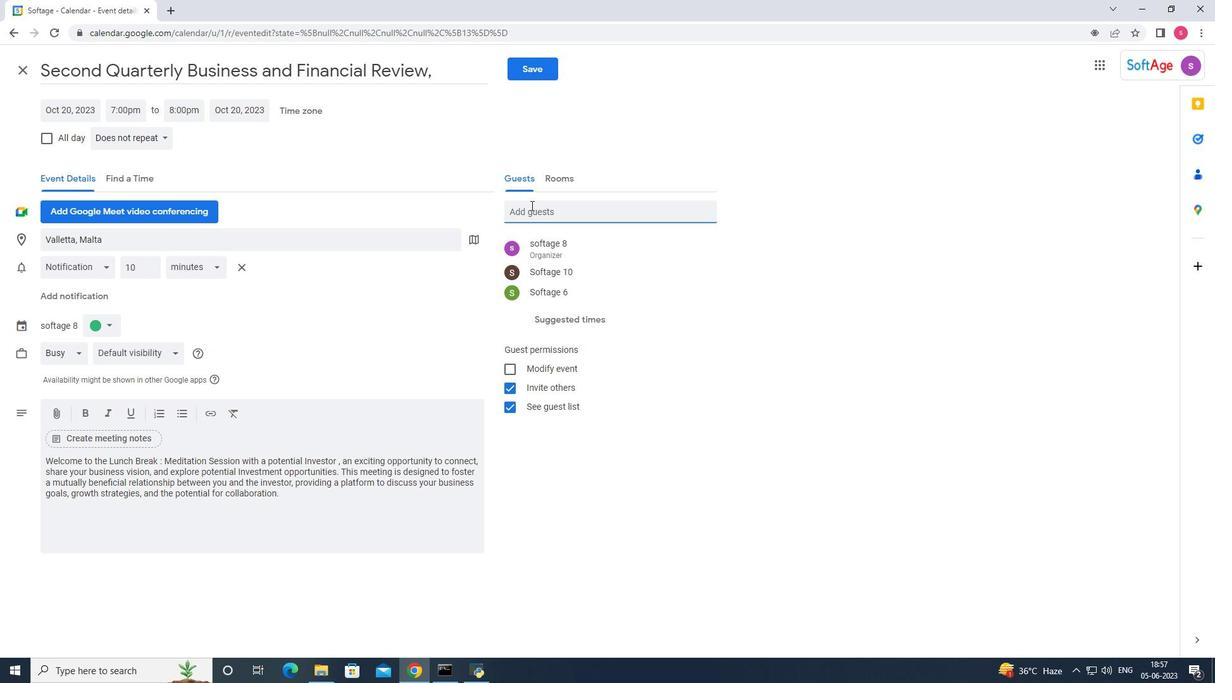 
Action: Mouse pressed left at (533, 209)
Screenshot: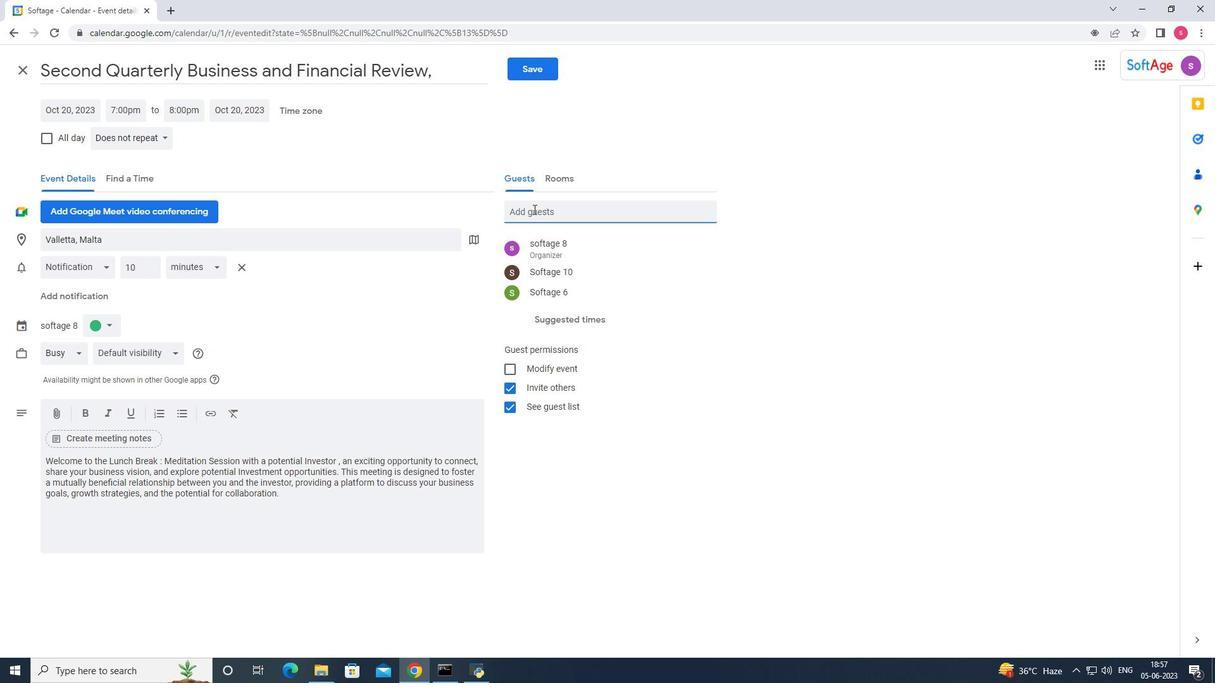
Action: Mouse moved to (146, 136)
Screenshot: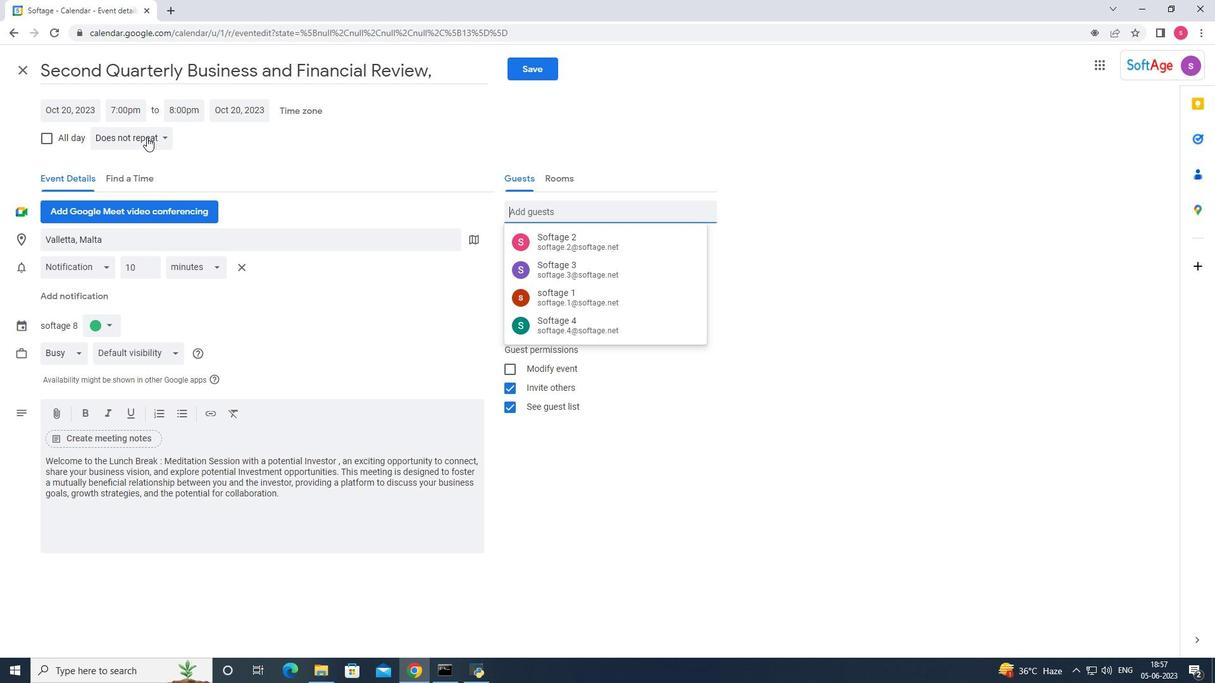 
Action: Mouse pressed left at (146, 136)
Screenshot: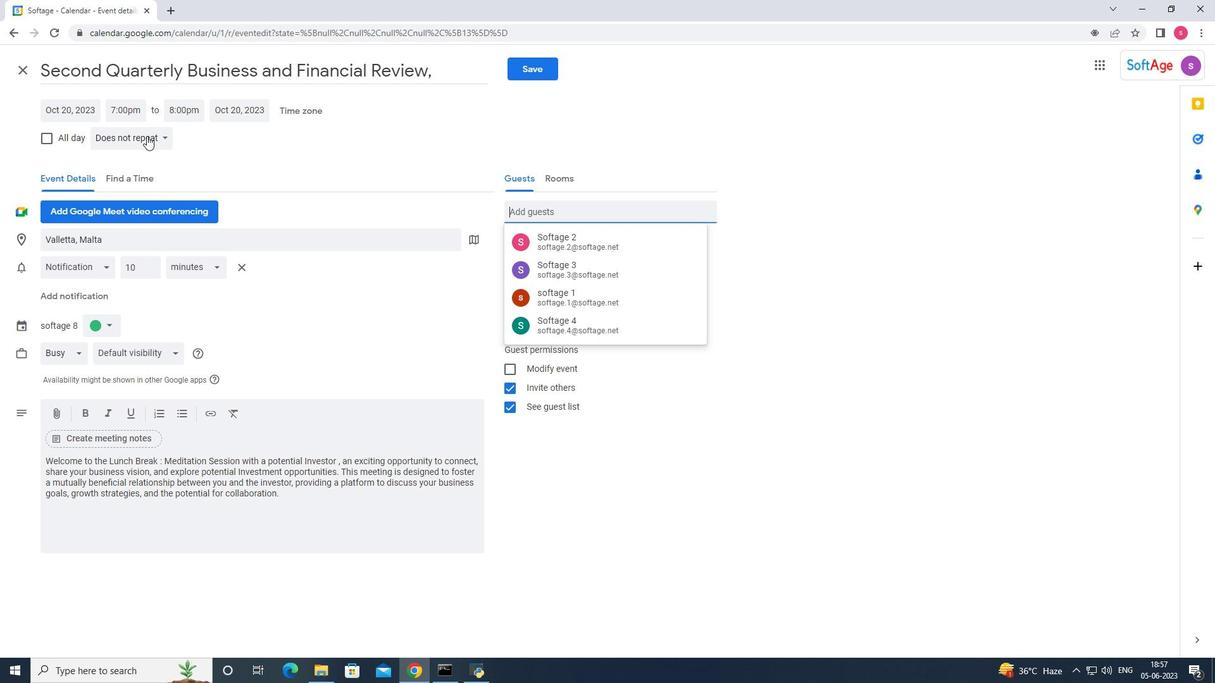 
Action: Mouse moved to (141, 273)
Screenshot: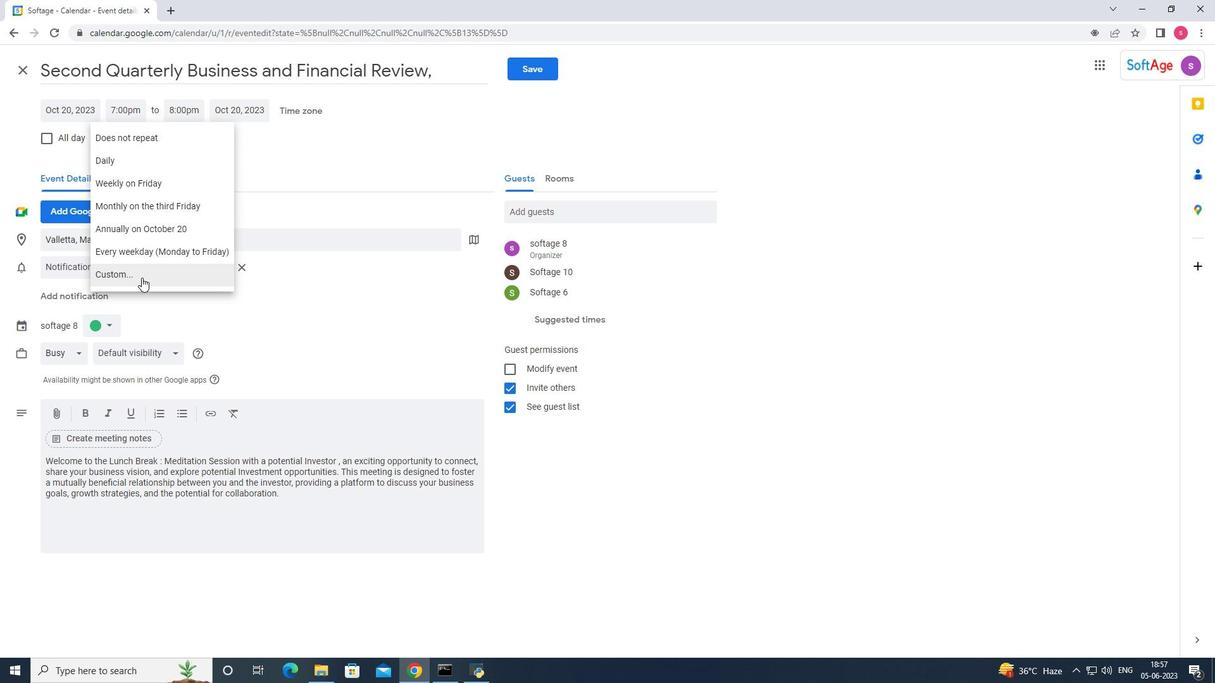 
Action: Mouse pressed left at (141, 273)
Screenshot: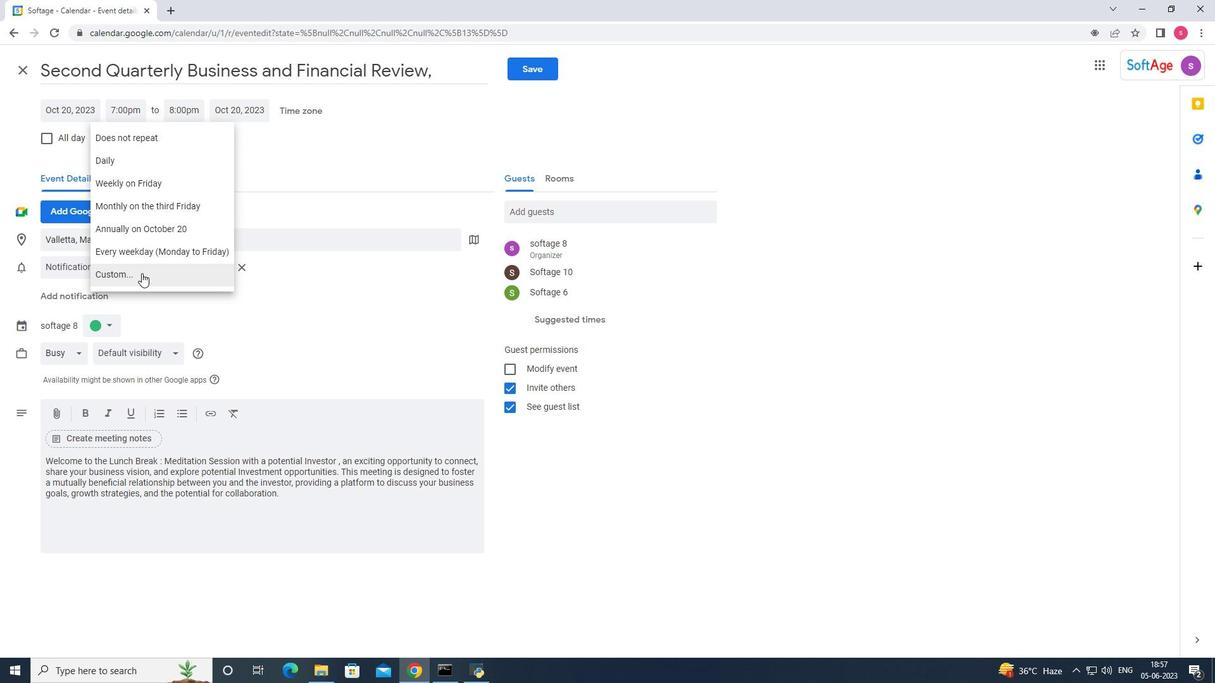 
Action: Mouse moved to (506, 327)
Screenshot: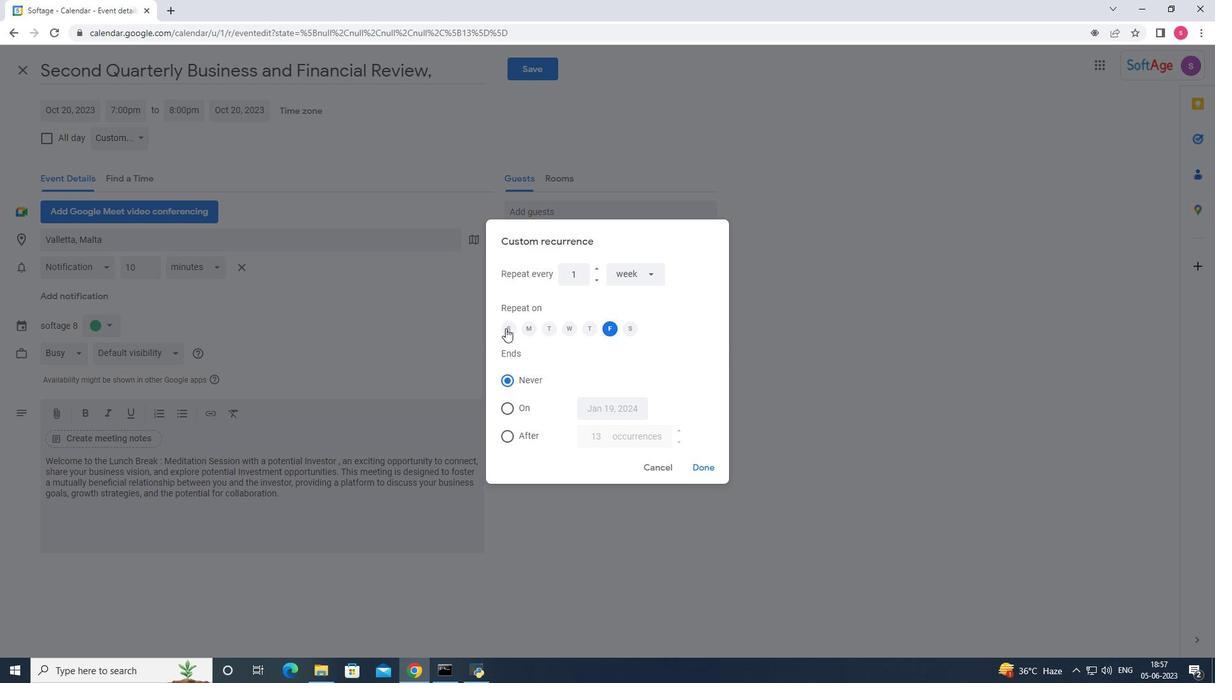 
Action: Mouse pressed left at (506, 327)
Screenshot: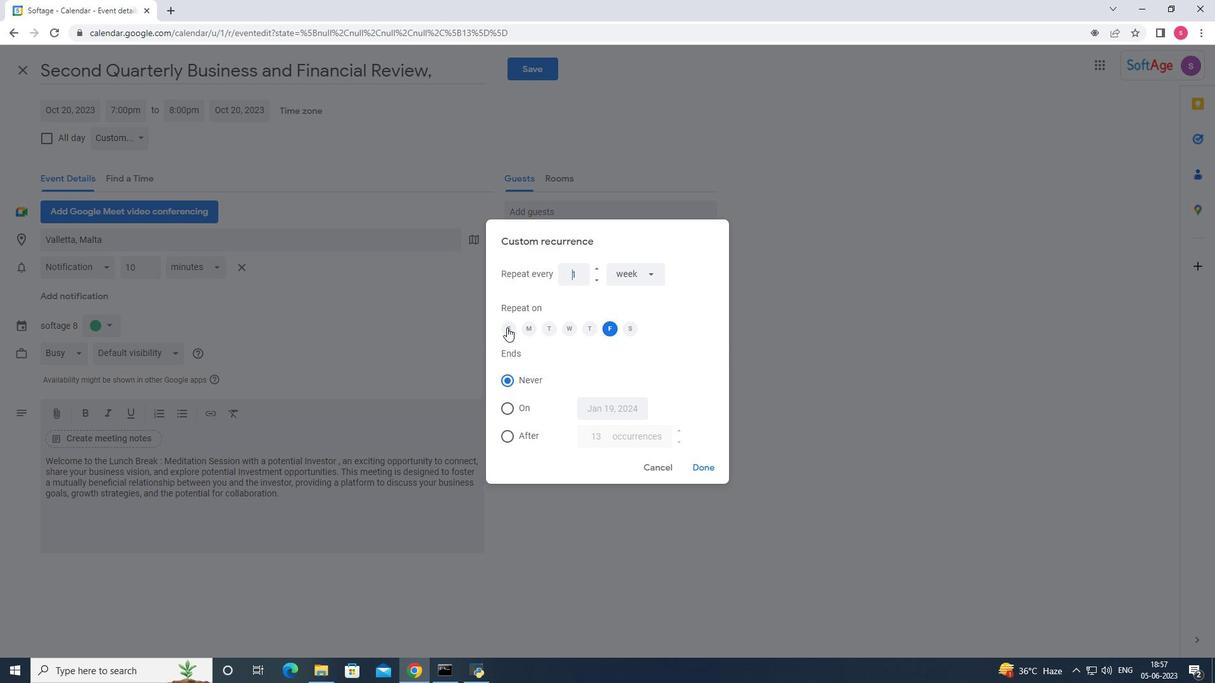 
Action: Mouse moved to (609, 330)
Screenshot: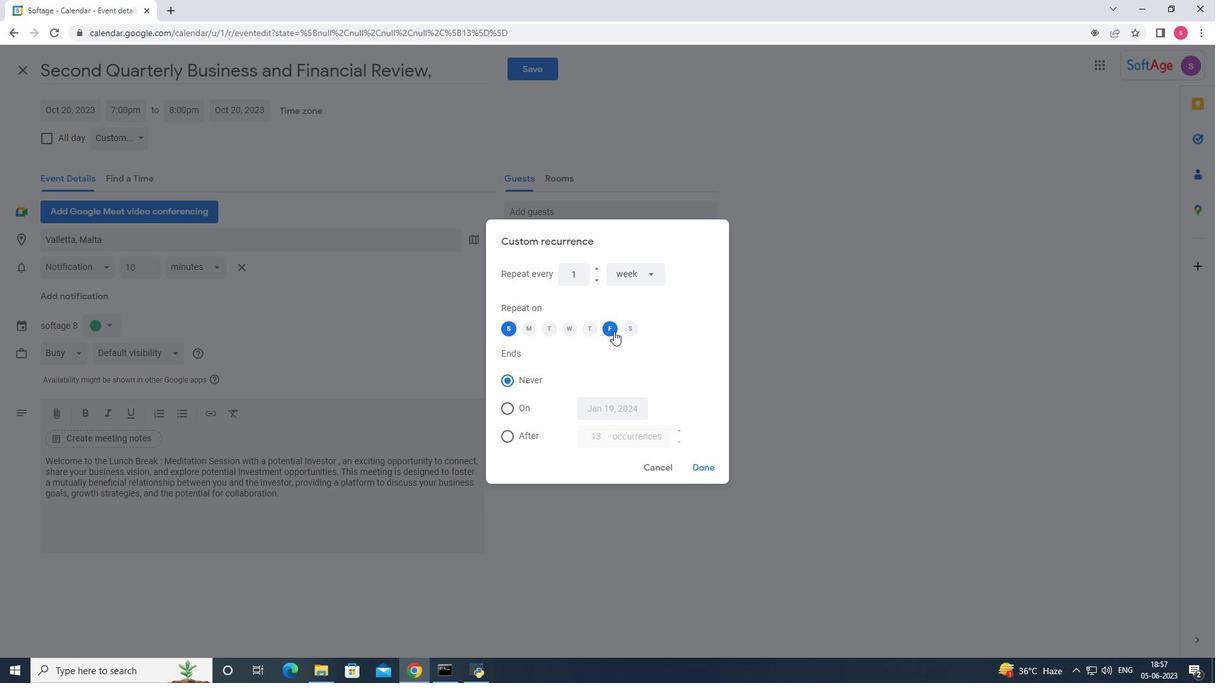 
Action: Mouse pressed left at (609, 330)
Screenshot: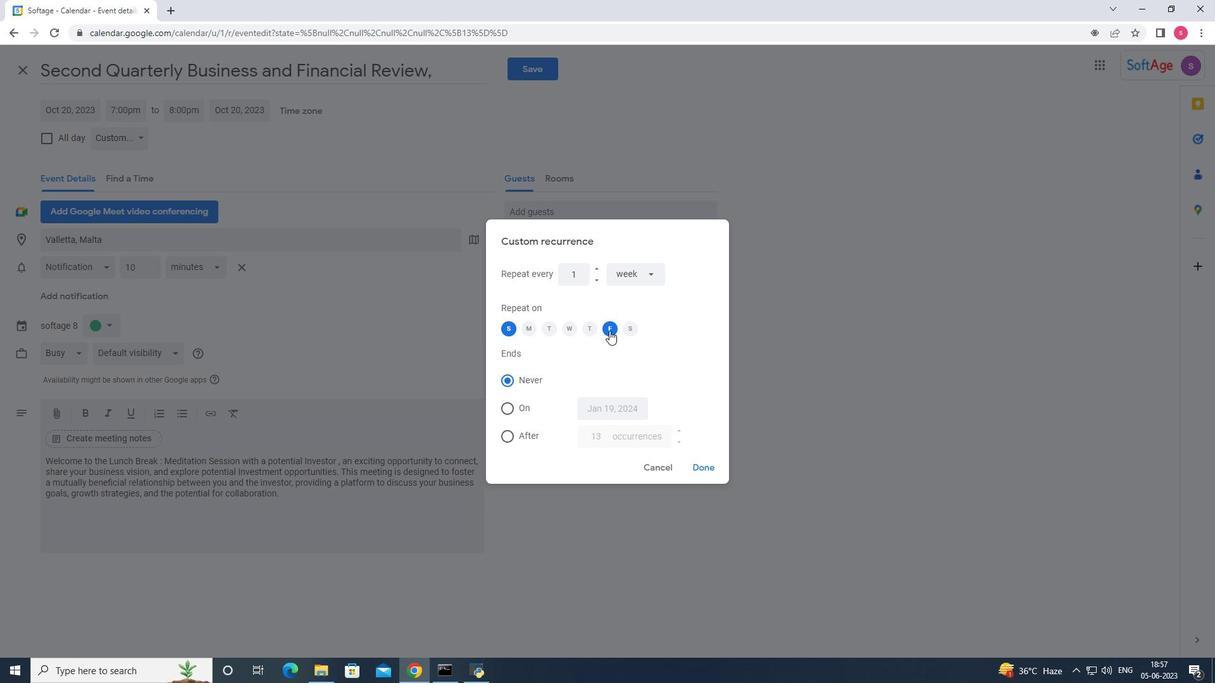 
Action: Mouse moved to (706, 465)
Screenshot: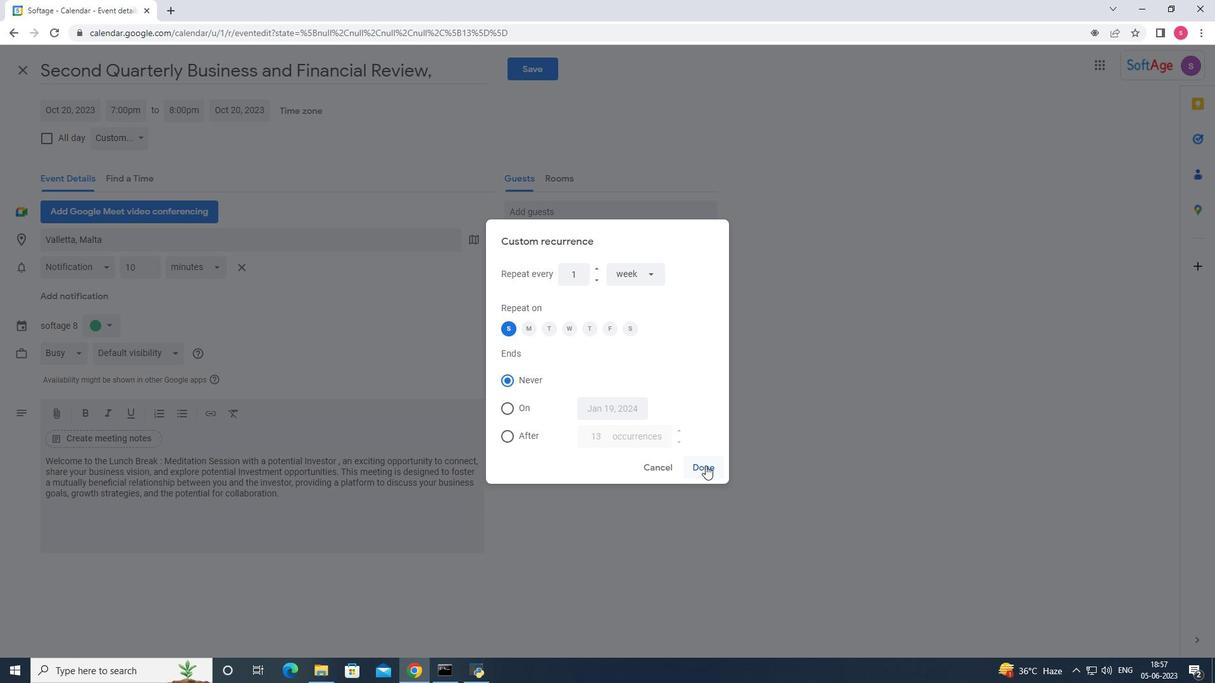 
Action: Mouse pressed left at (706, 465)
Screenshot: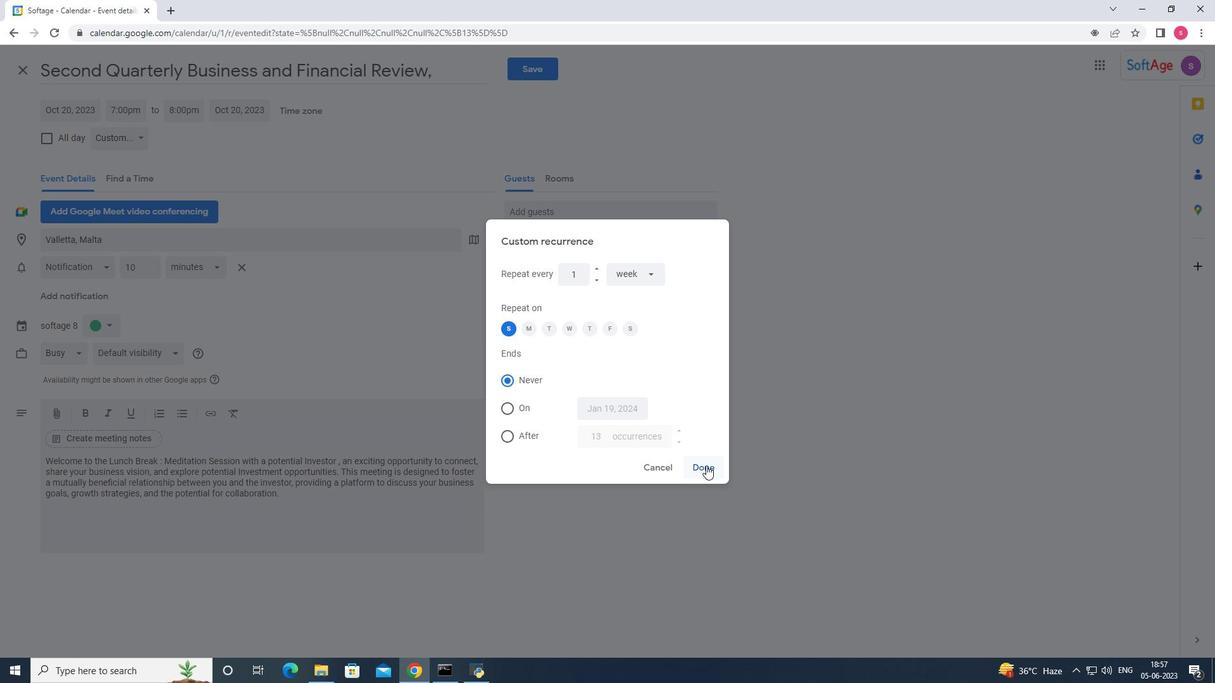 
Action: Mouse moved to (519, 72)
Screenshot: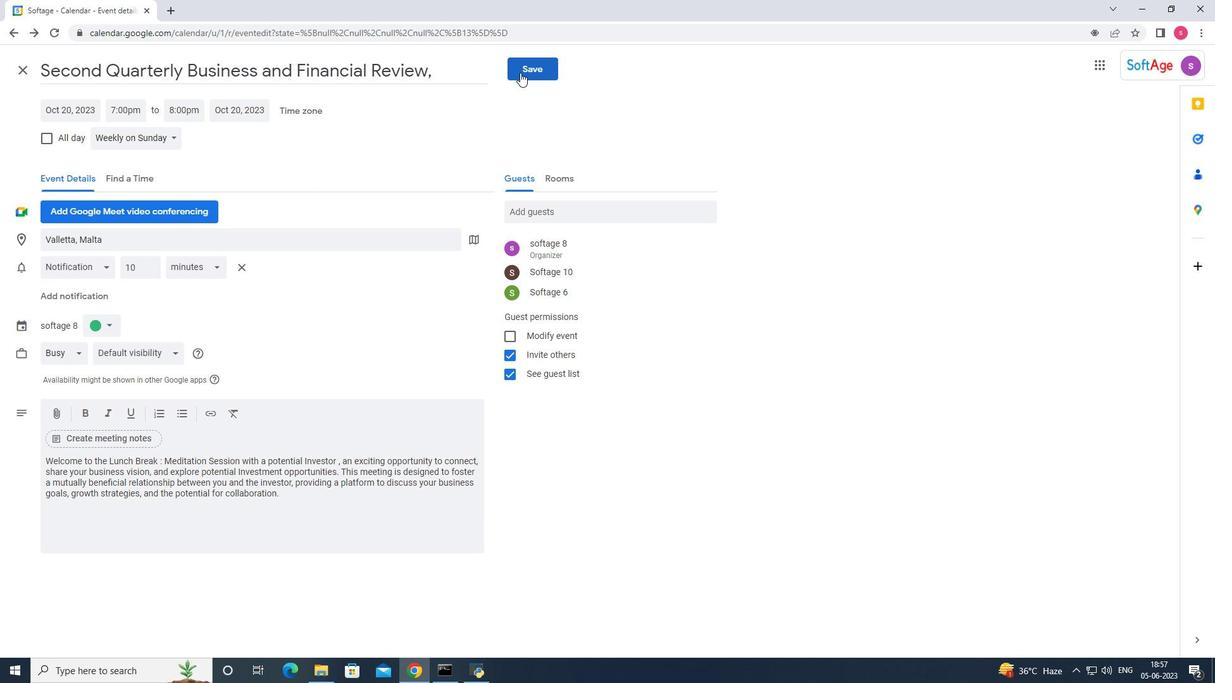 
Action: Mouse pressed left at (519, 72)
Screenshot: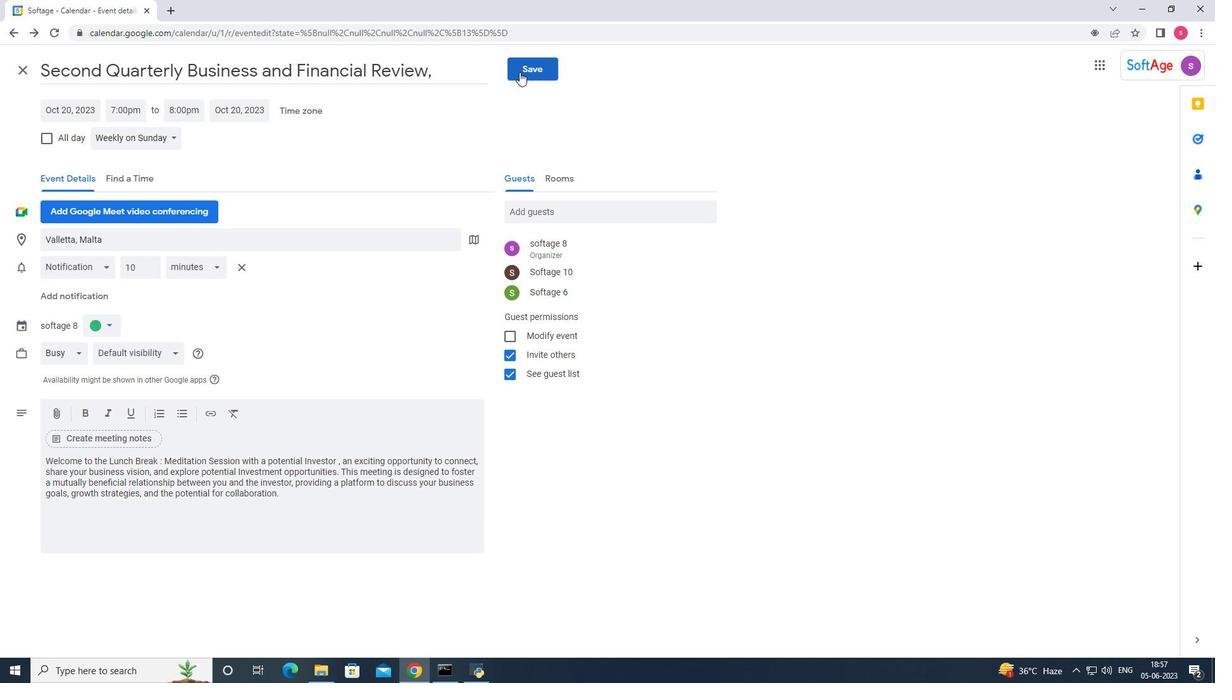 
Action: Mouse moved to (728, 379)
Screenshot: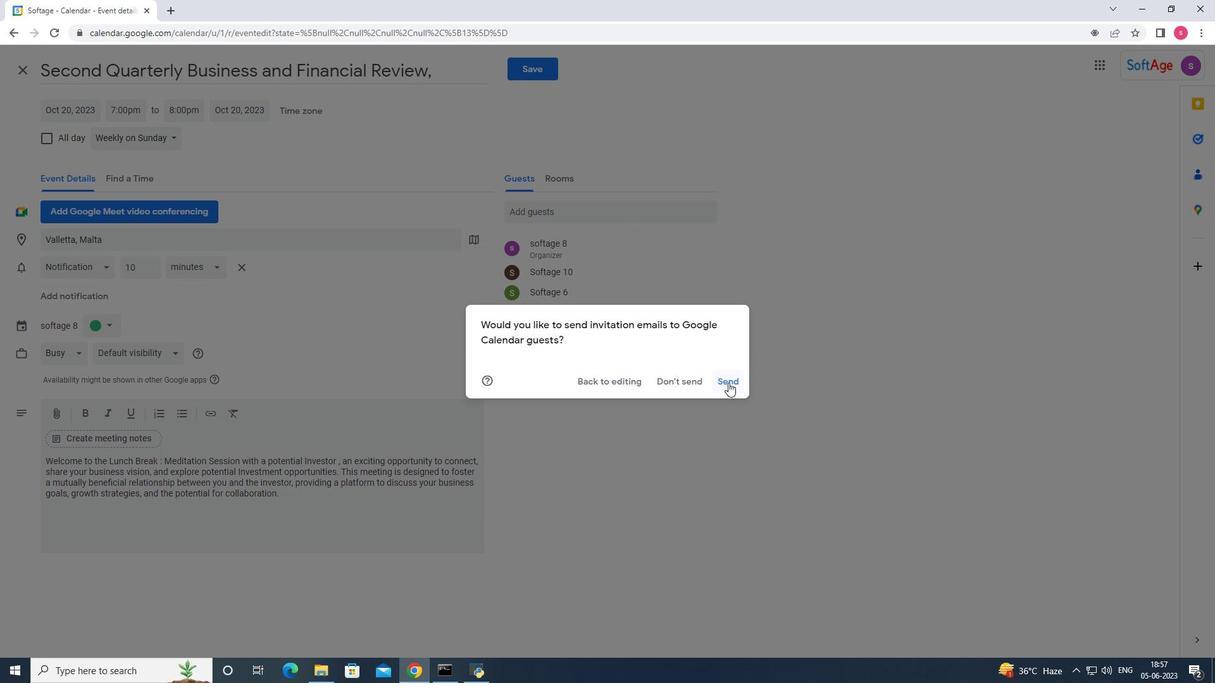 
Action: Mouse pressed left at (728, 379)
Screenshot: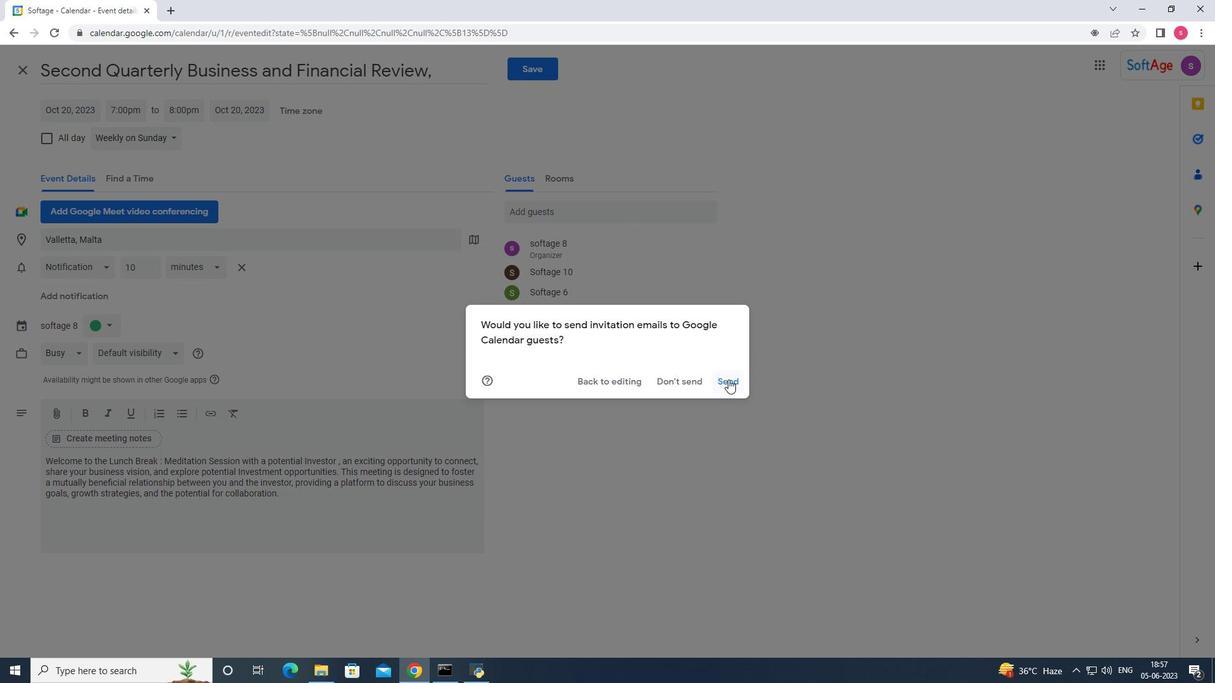 
Action: Mouse moved to (279, 210)
Screenshot: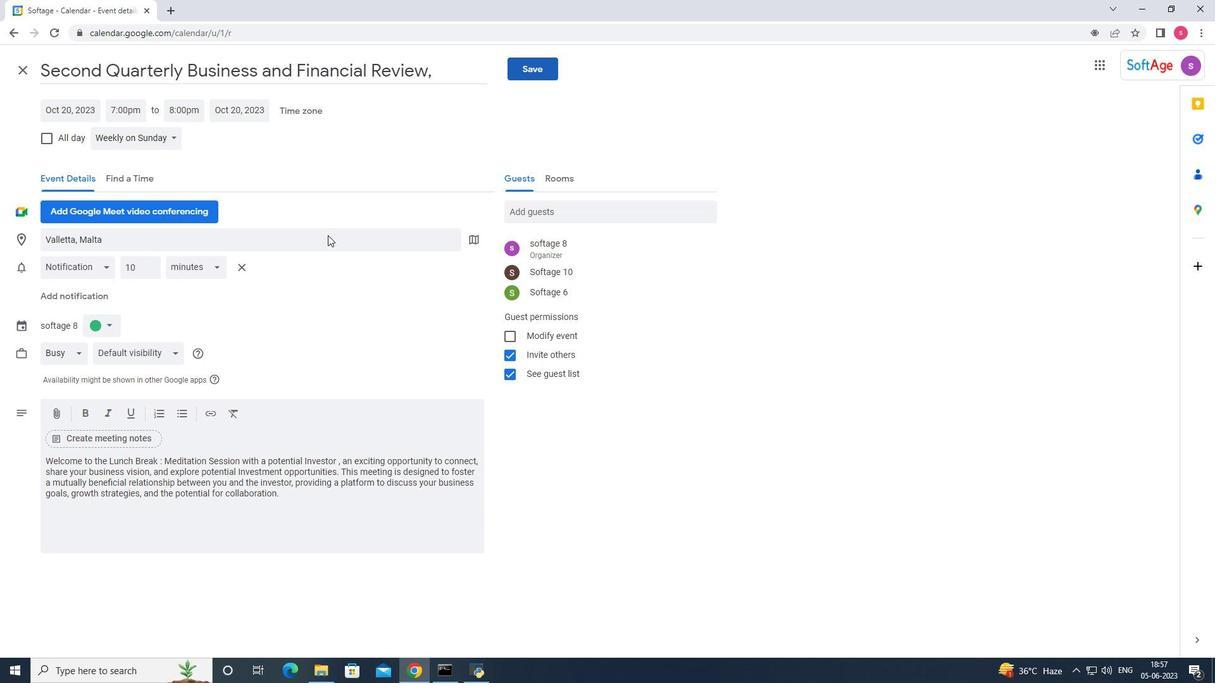
